 Task: Search one way flight ticket for 3 adults, 3 children in business from Lansing: Capital Region International Airport (was Lansing Capital City) to Springfield: Abraham Lincoln Capital Airport on 5-2-2023. Number of bags: 4 checked bags. Price is upto 25000. Outbound departure time preference is 16:30.
Action: Mouse moved to (352, 160)
Screenshot: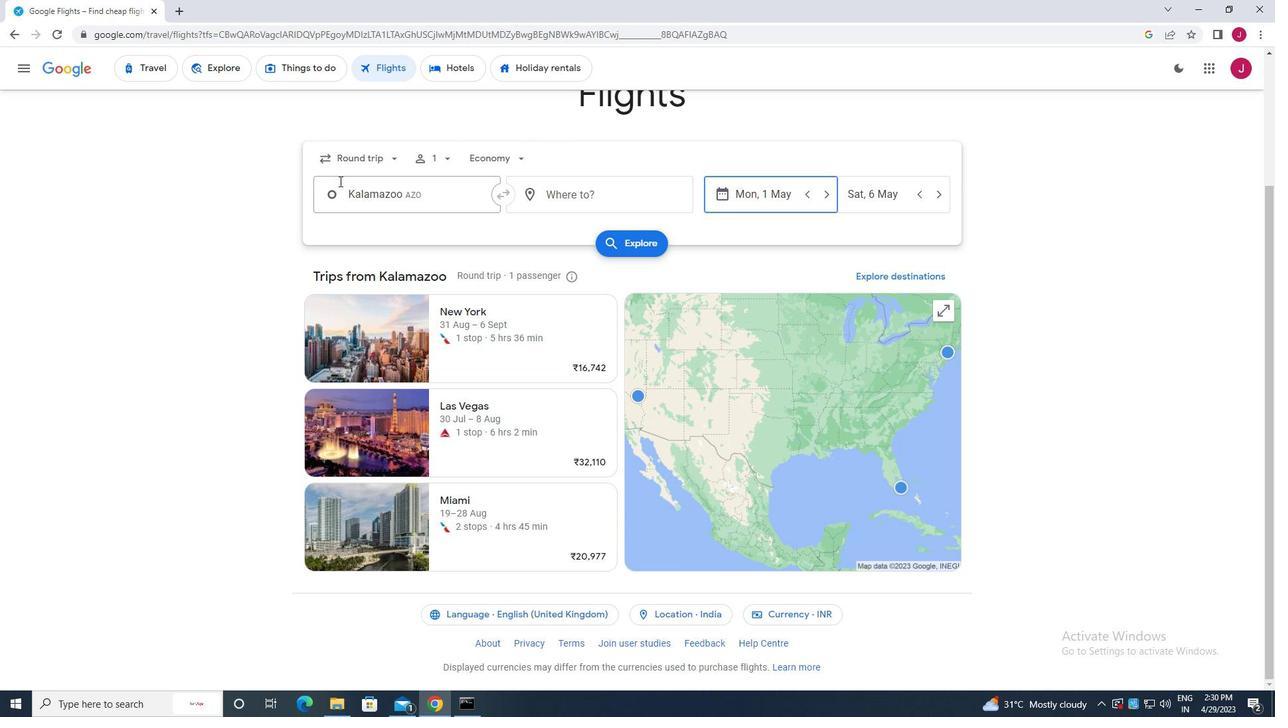 
Action: Mouse pressed left at (352, 160)
Screenshot: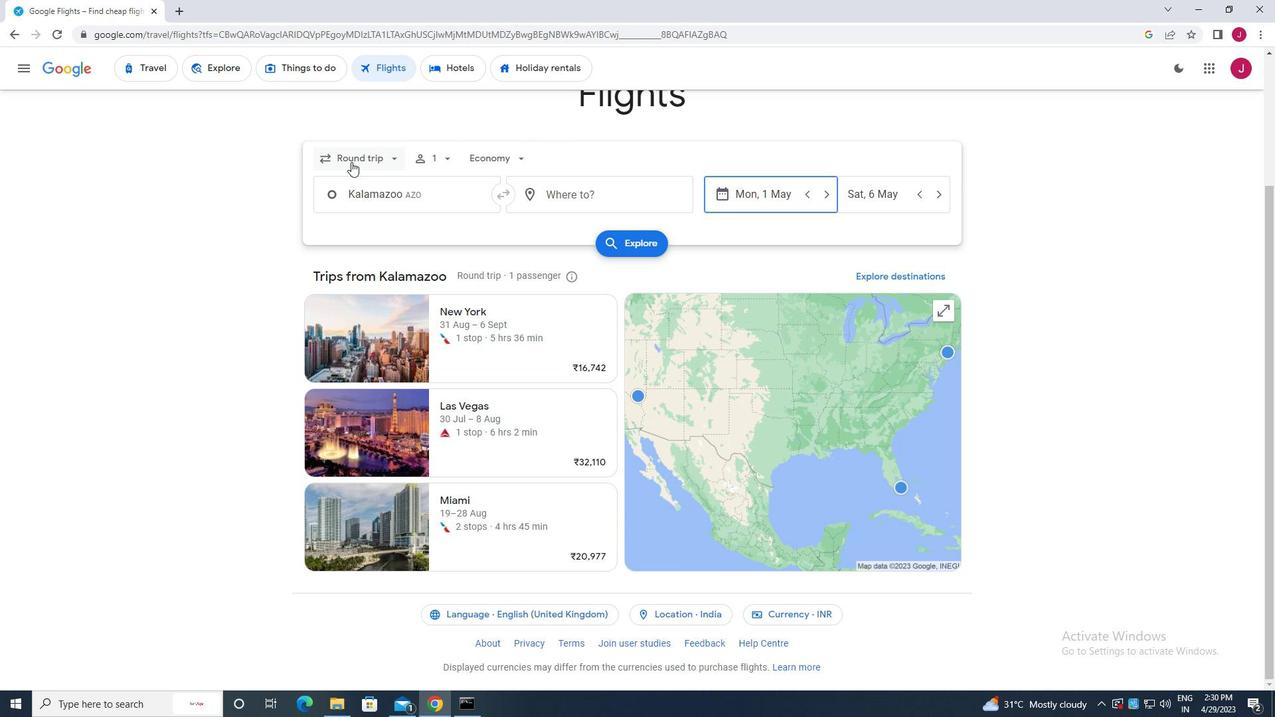 
Action: Mouse moved to (369, 221)
Screenshot: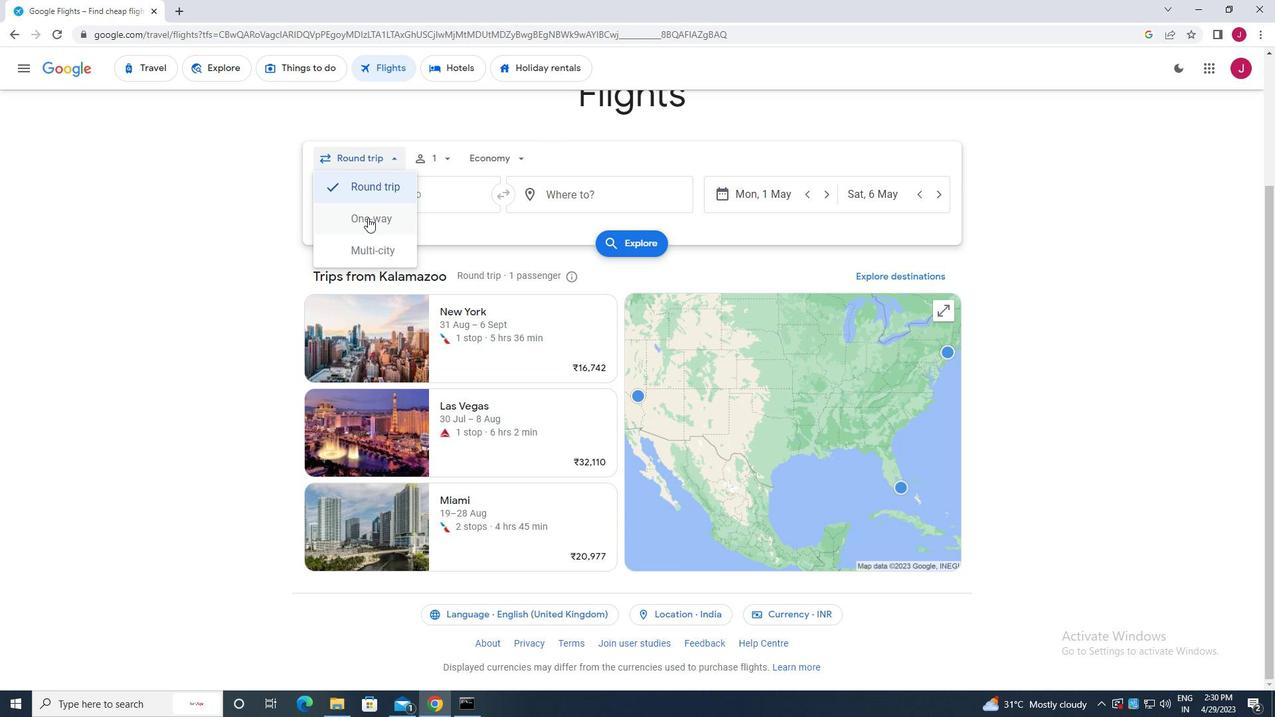 
Action: Mouse pressed left at (369, 221)
Screenshot: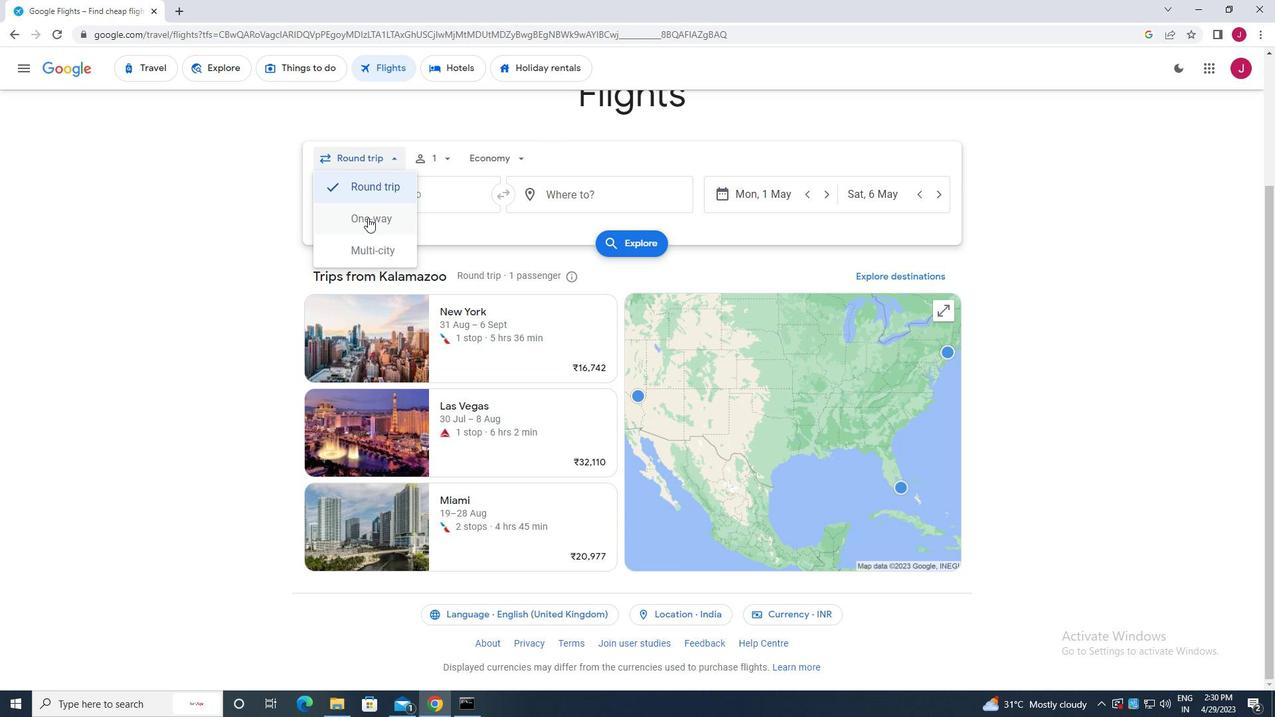 
Action: Mouse moved to (445, 159)
Screenshot: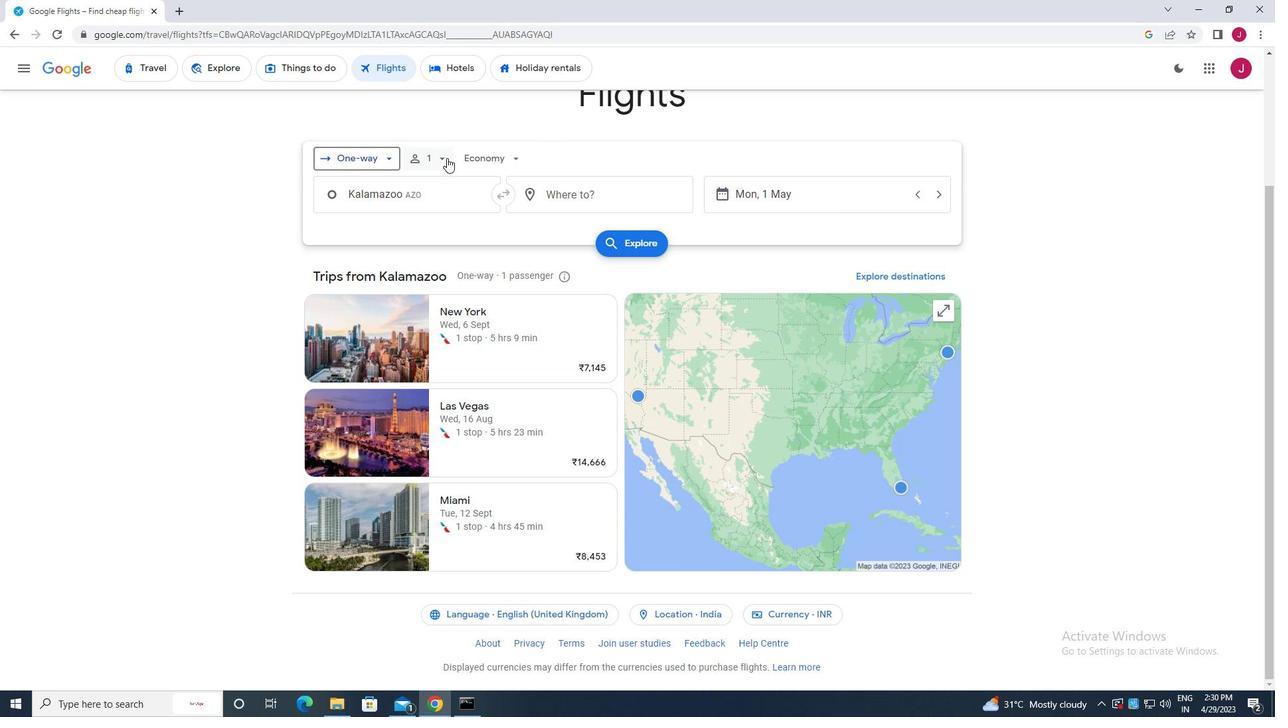 
Action: Mouse pressed left at (445, 159)
Screenshot: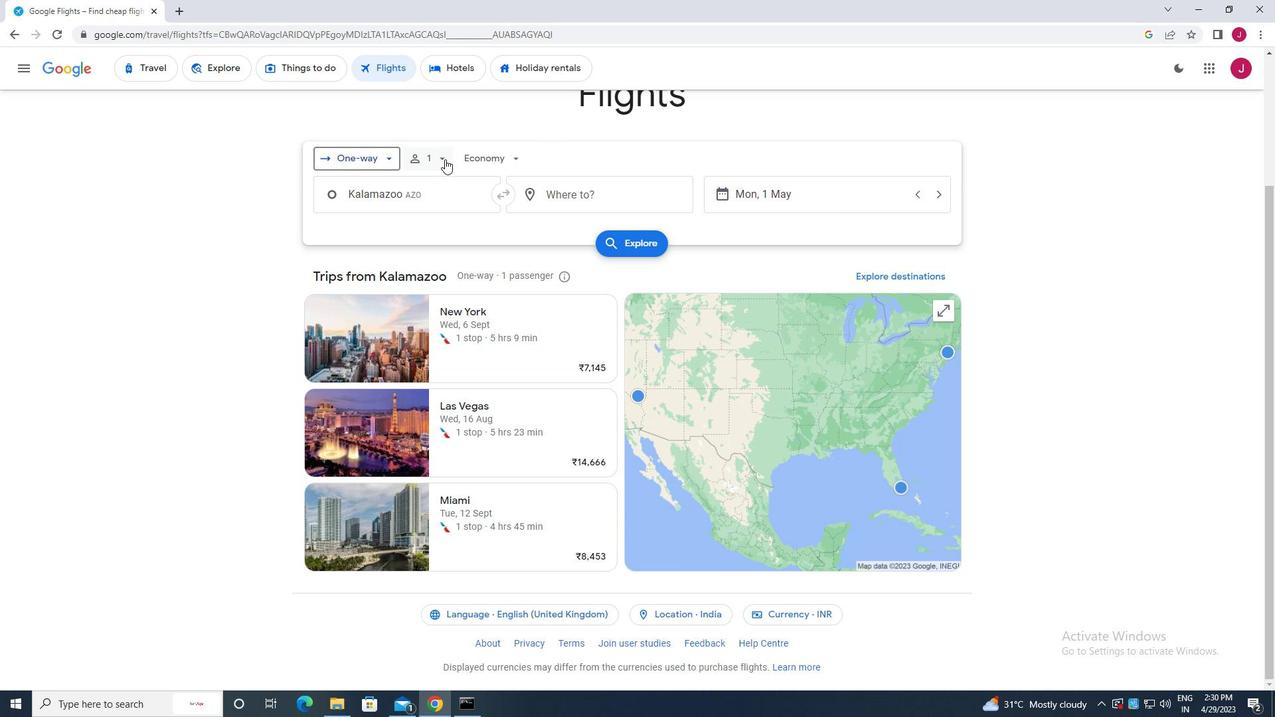 
Action: Mouse moved to (536, 192)
Screenshot: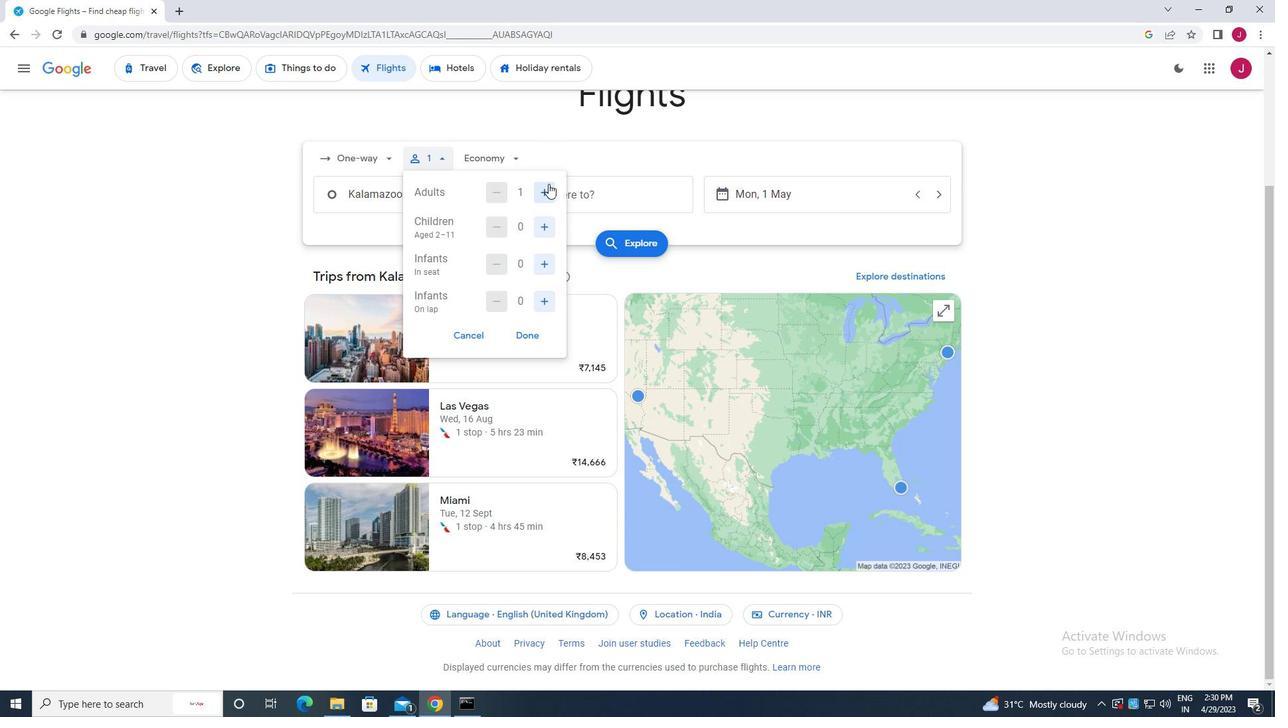 
Action: Mouse pressed left at (536, 192)
Screenshot: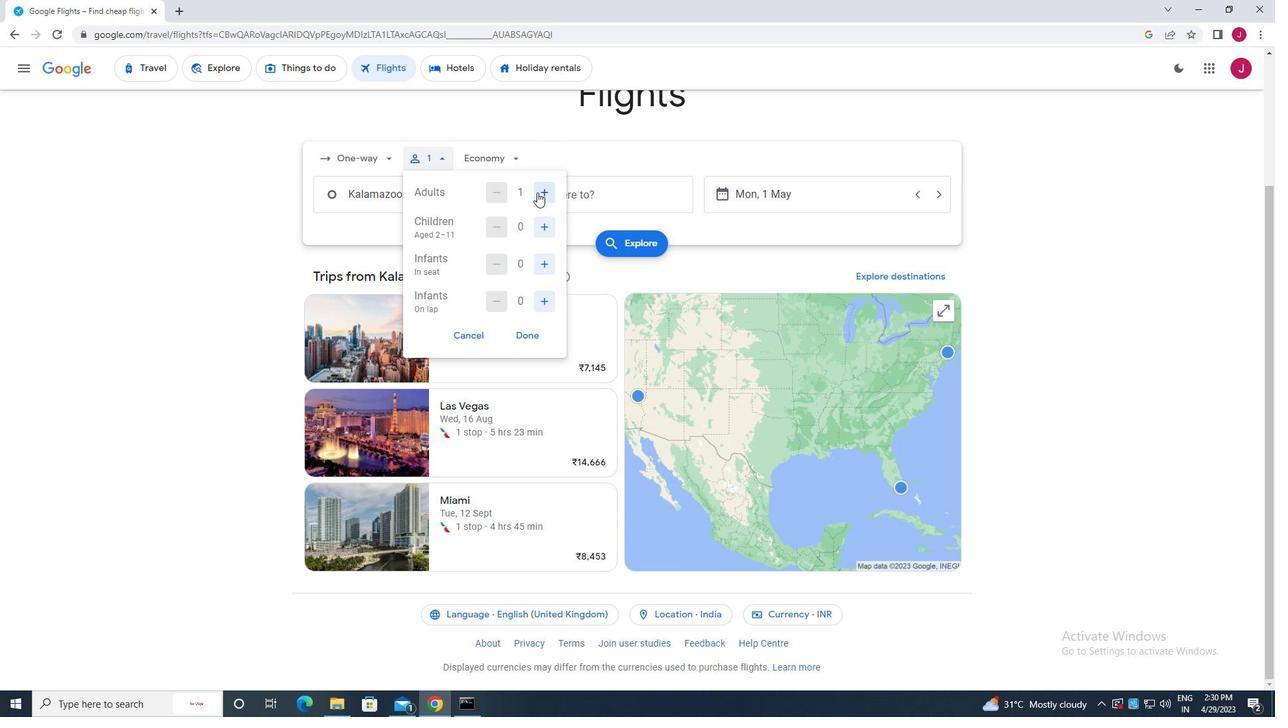 
Action: Mouse pressed left at (536, 192)
Screenshot: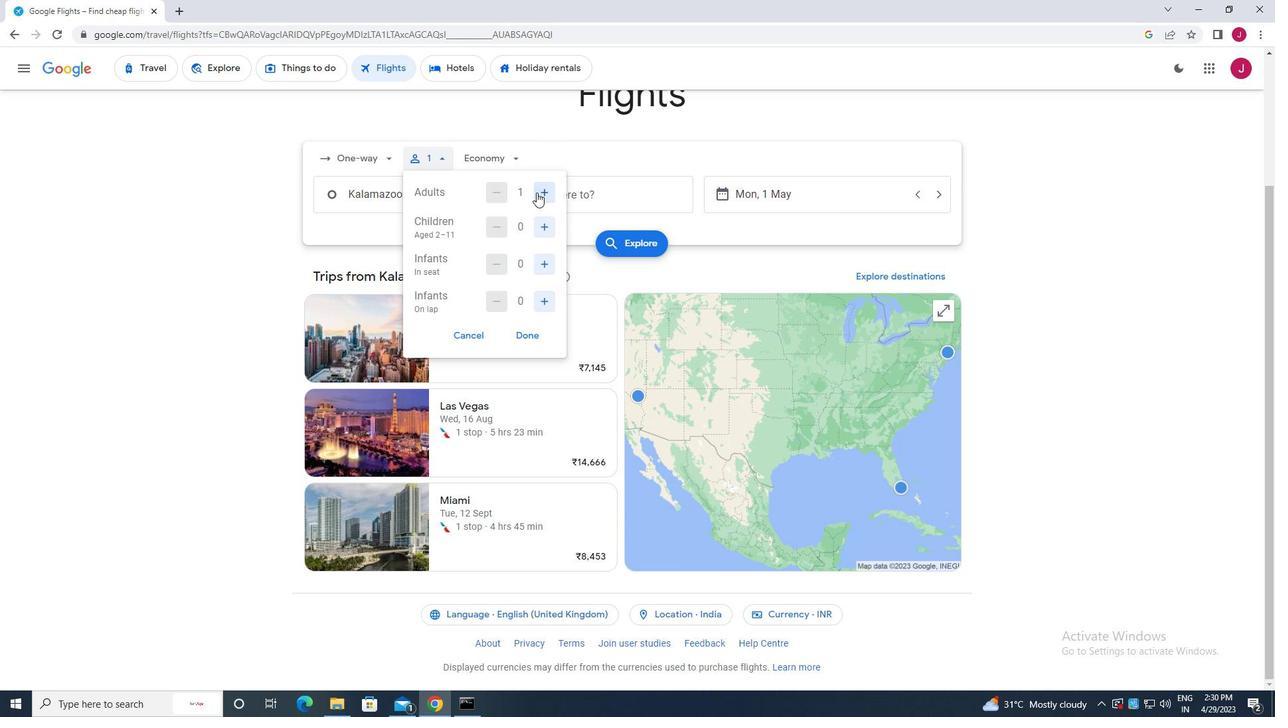 
Action: Mouse moved to (536, 229)
Screenshot: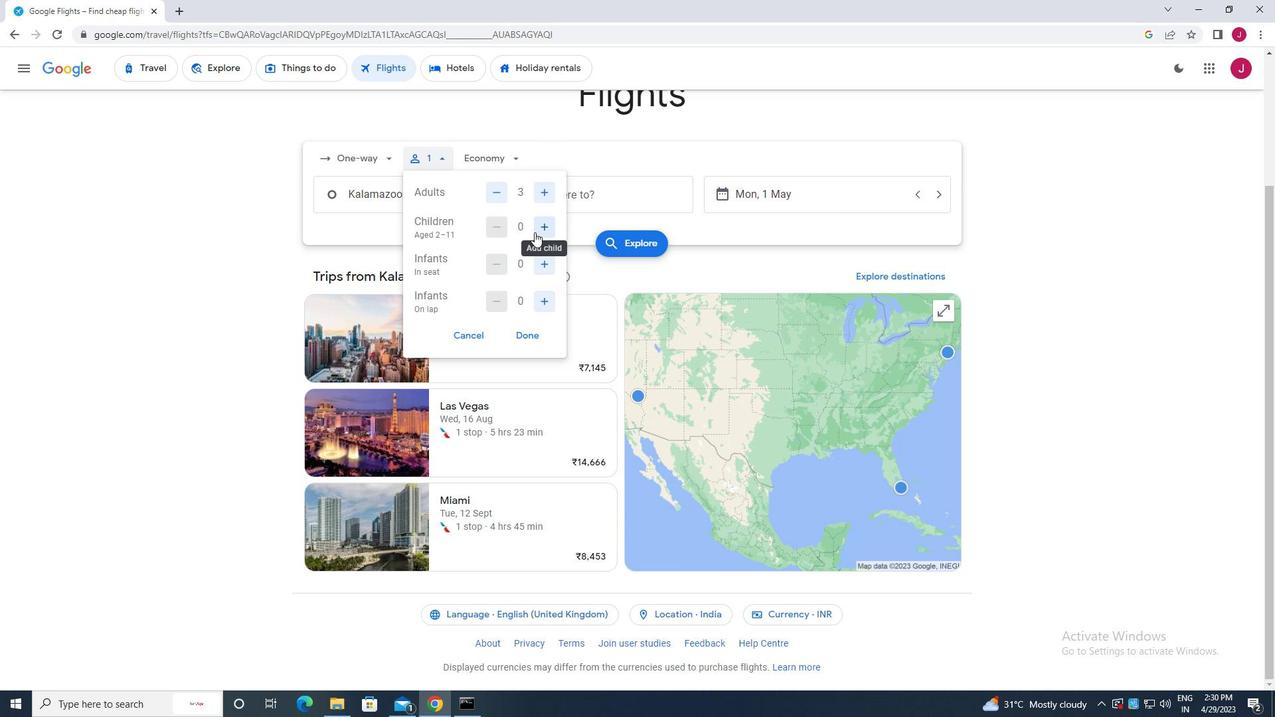 
Action: Mouse pressed left at (536, 229)
Screenshot: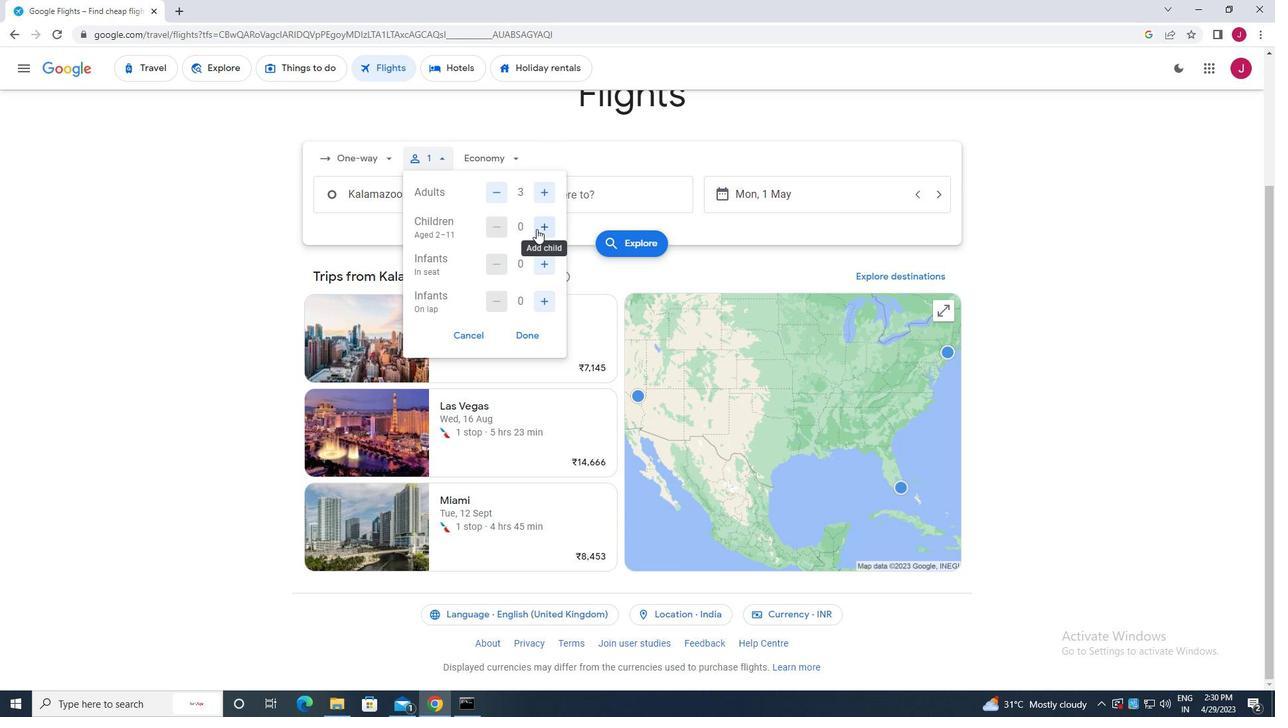 
Action: Mouse pressed left at (536, 229)
Screenshot: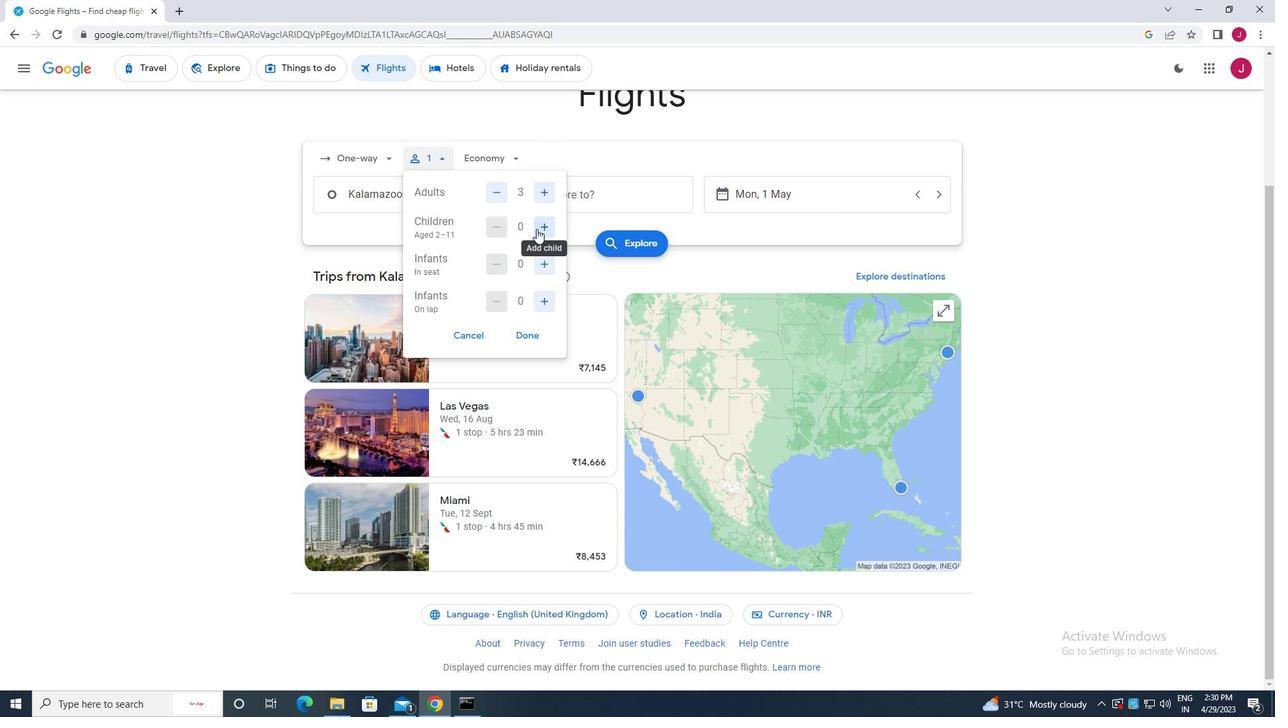 
Action: Mouse pressed left at (536, 229)
Screenshot: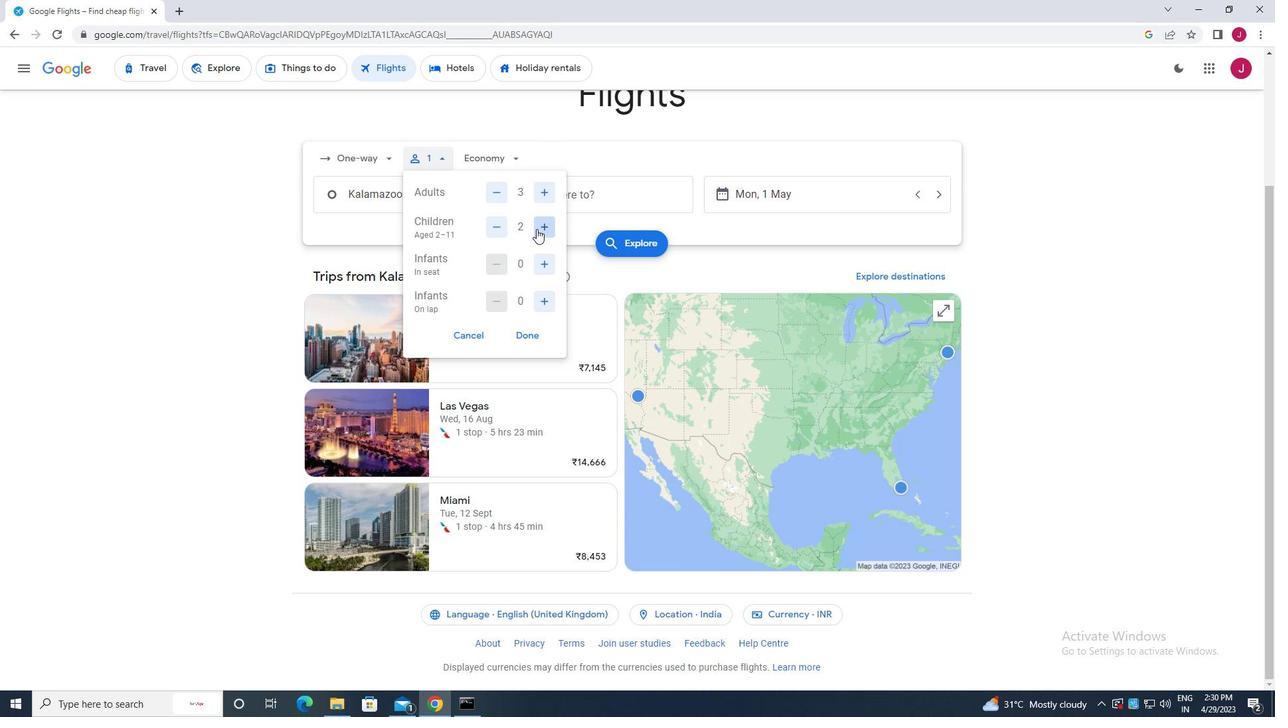 
Action: Mouse moved to (523, 333)
Screenshot: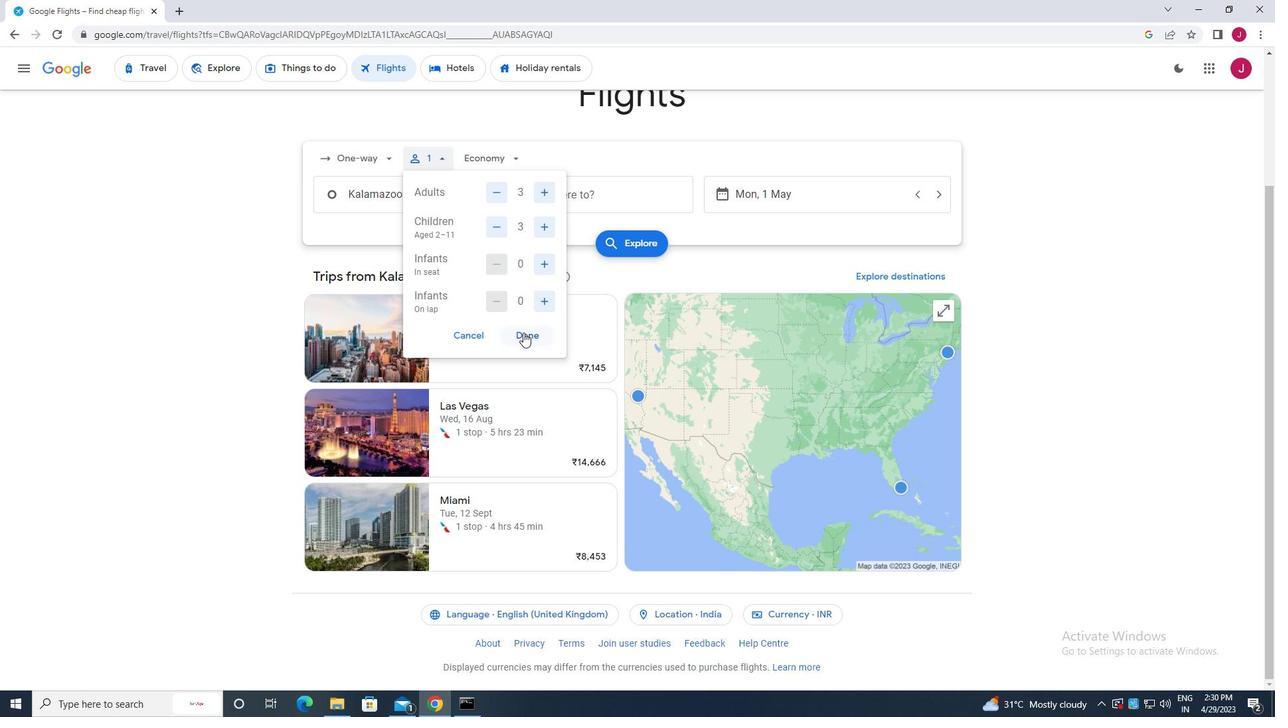 
Action: Mouse pressed left at (523, 333)
Screenshot: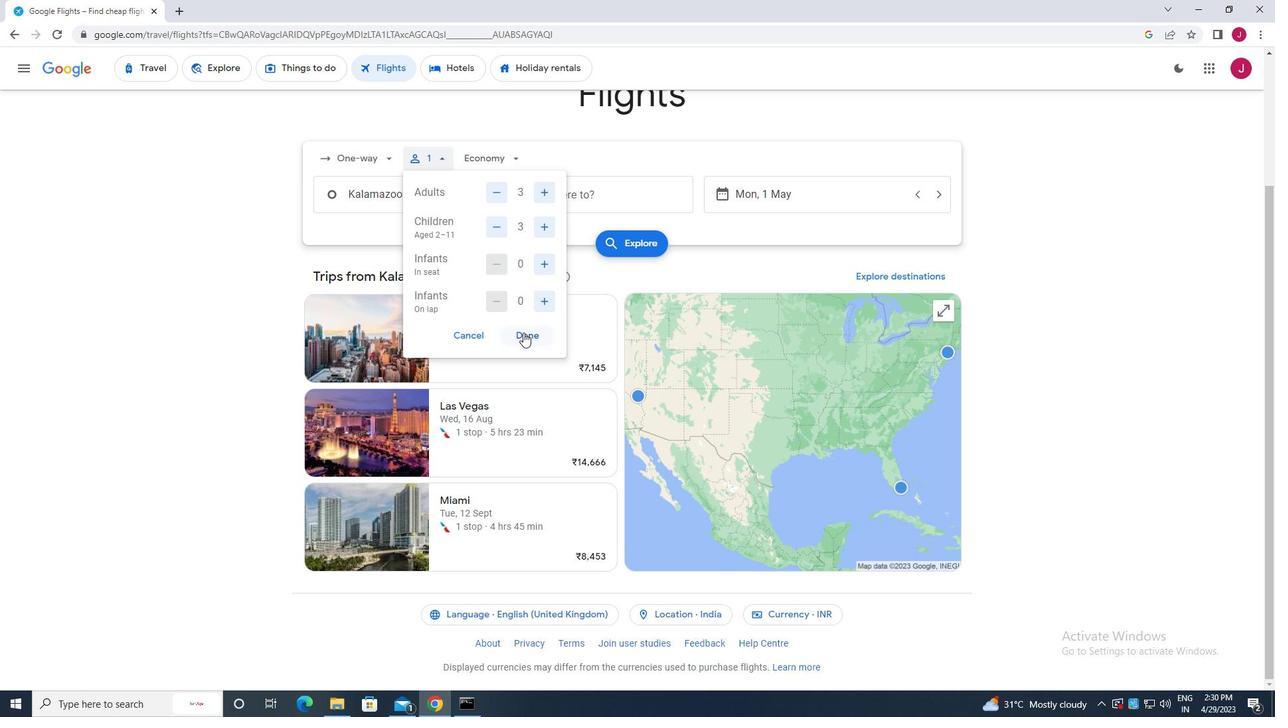 
Action: Mouse moved to (507, 158)
Screenshot: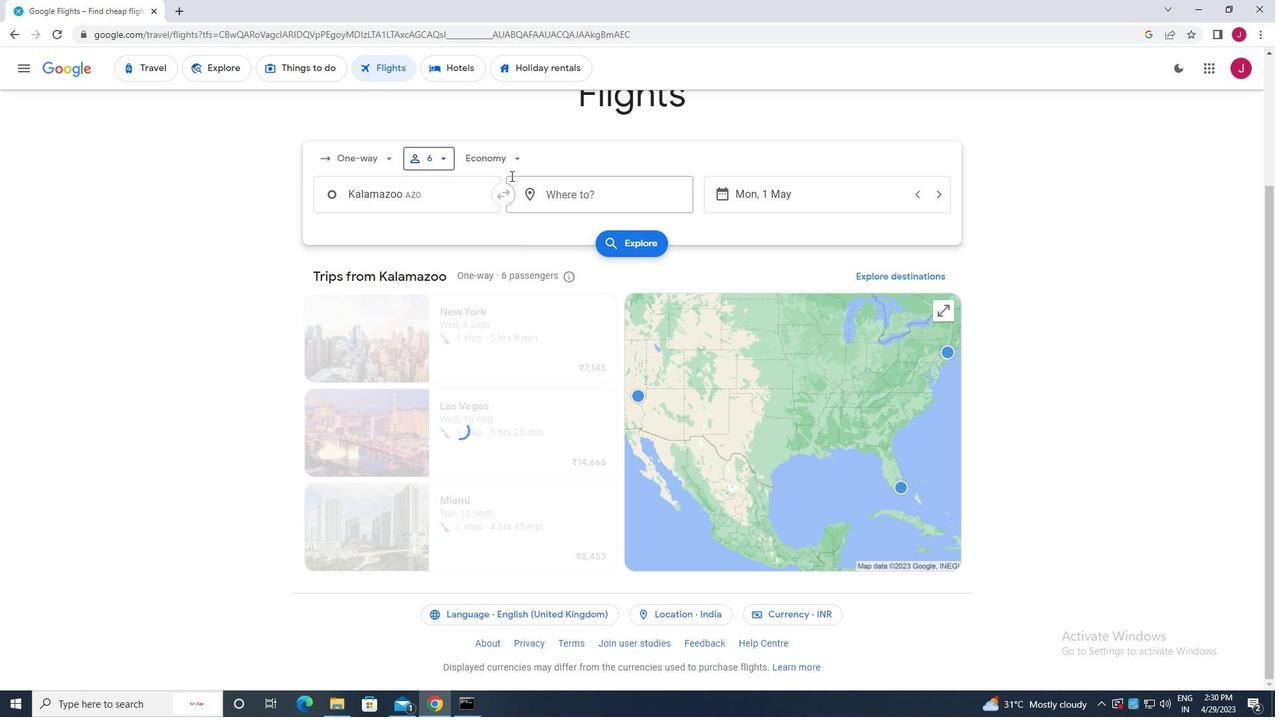 
Action: Mouse pressed left at (507, 158)
Screenshot: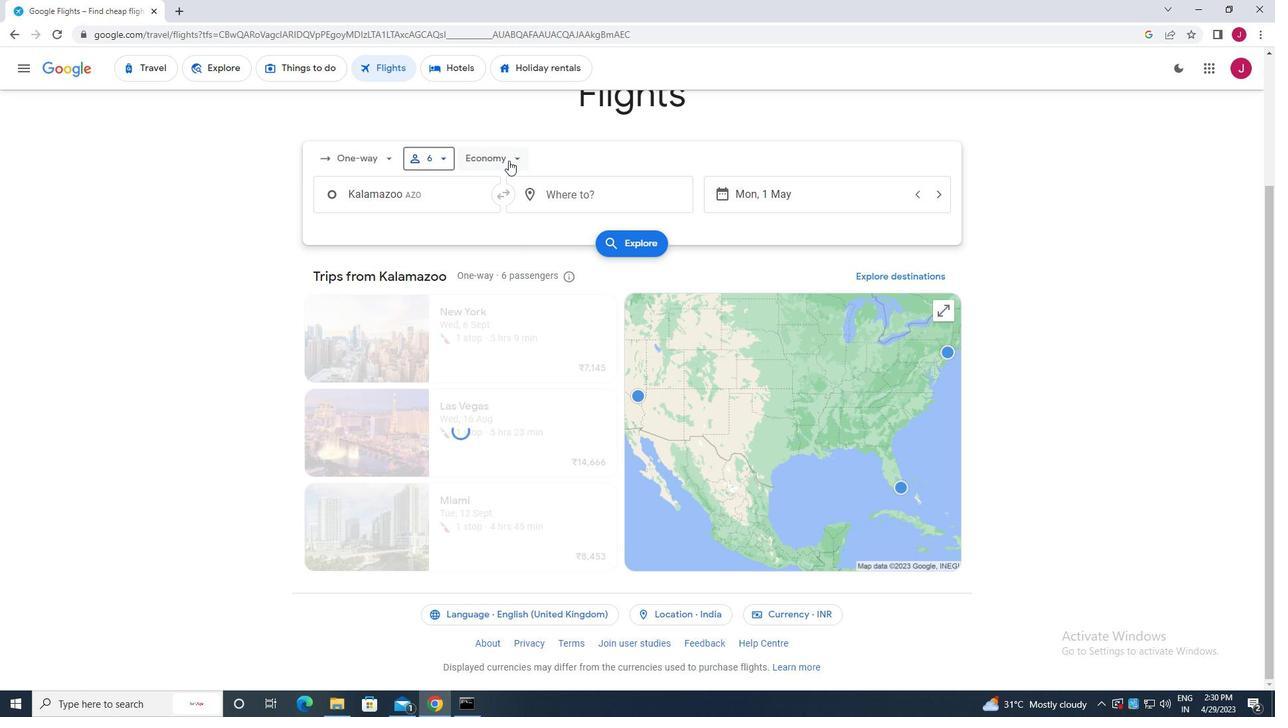 
Action: Mouse moved to (518, 247)
Screenshot: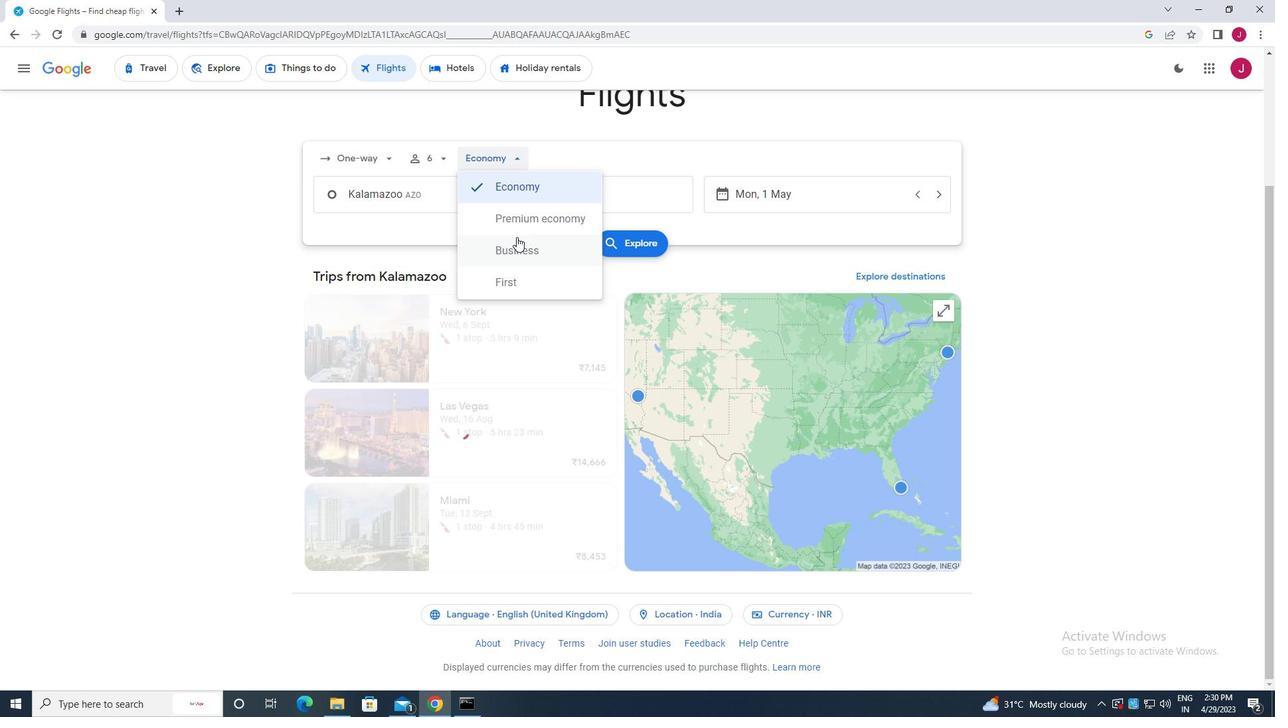 
Action: Mouse pressed left at (518, 247)
Screenshot: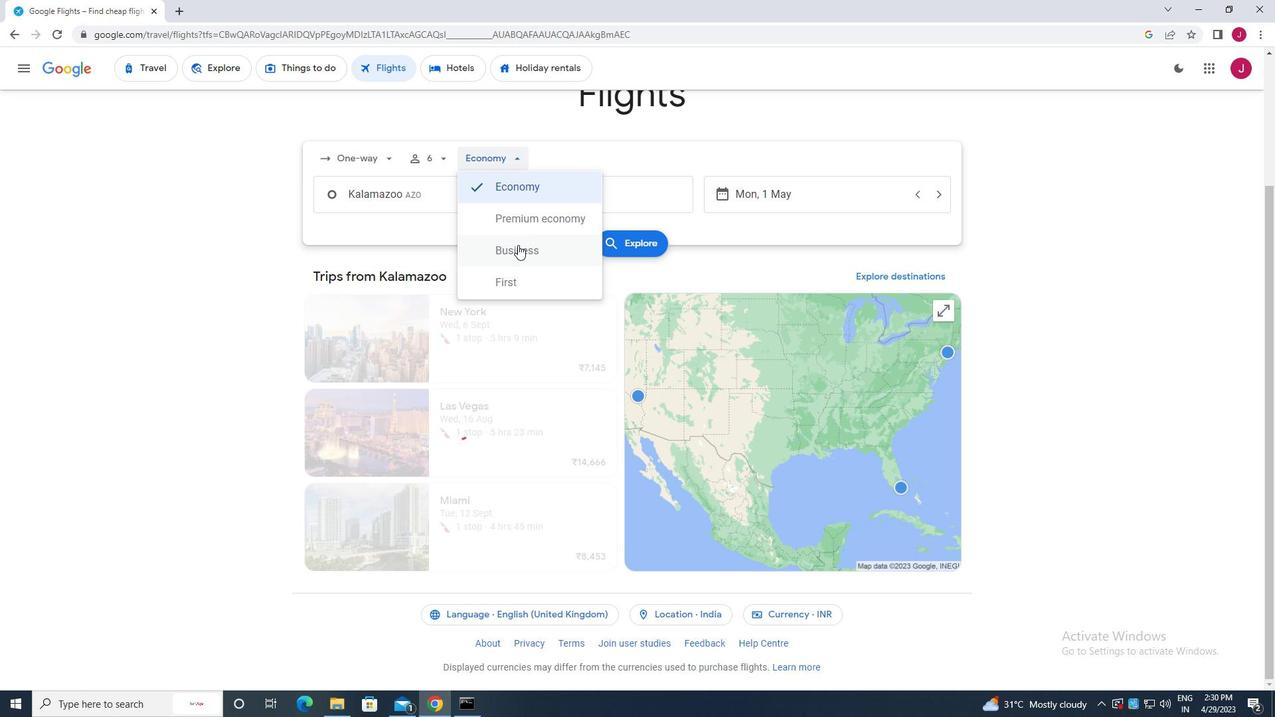 
Action: Mouse moved to (433, 204)
Screenshot: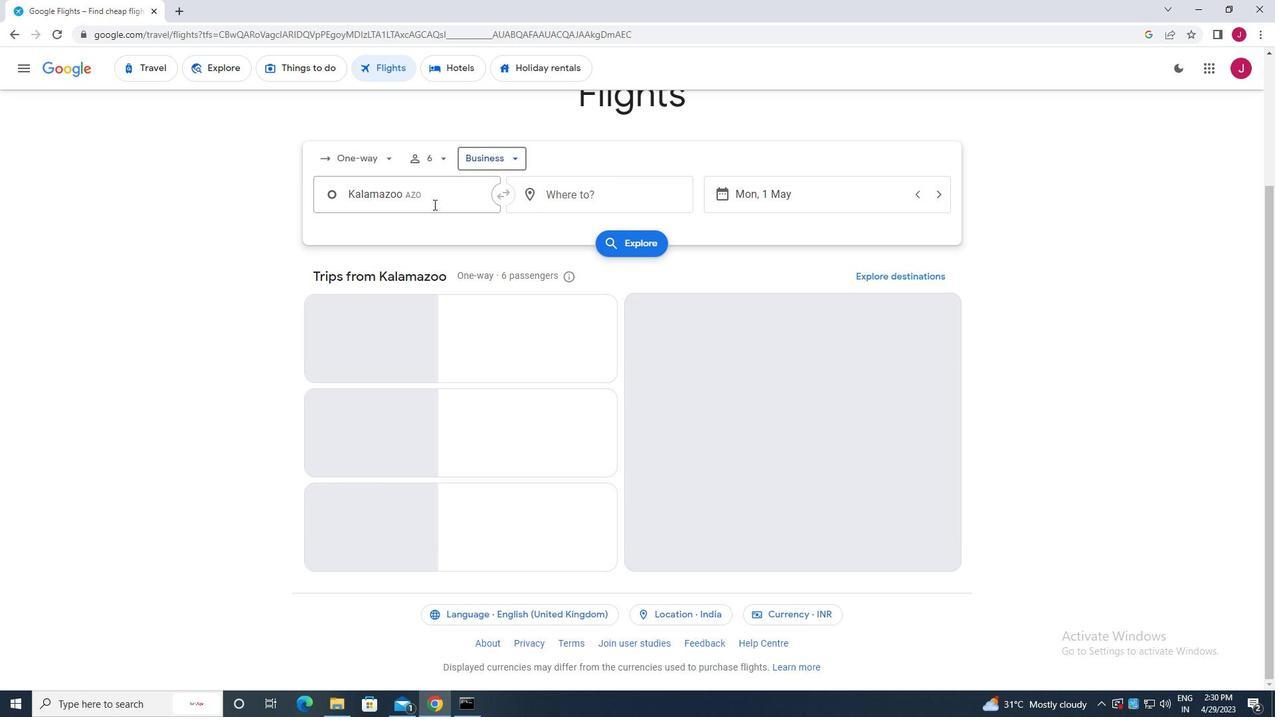 
Action: Mouse pressed left at (433, 204)
Screenshot: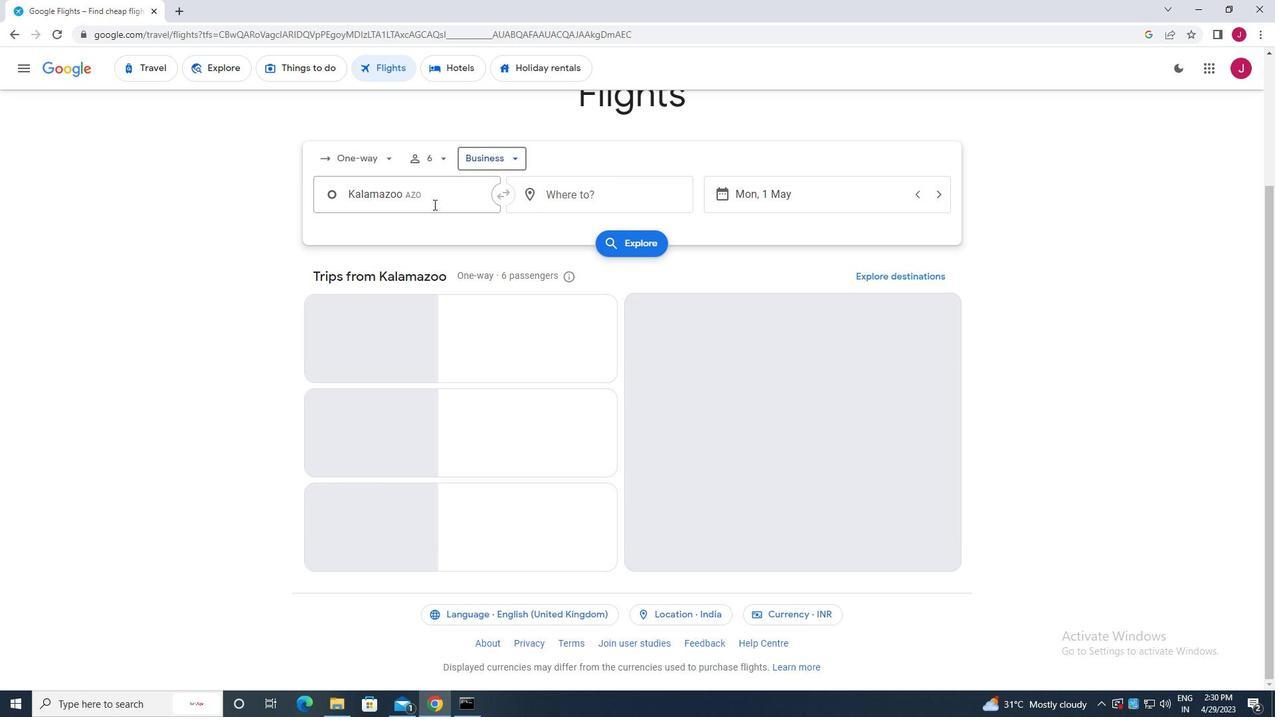 
Action: Mouse moved to (433, 204)
Screenshot: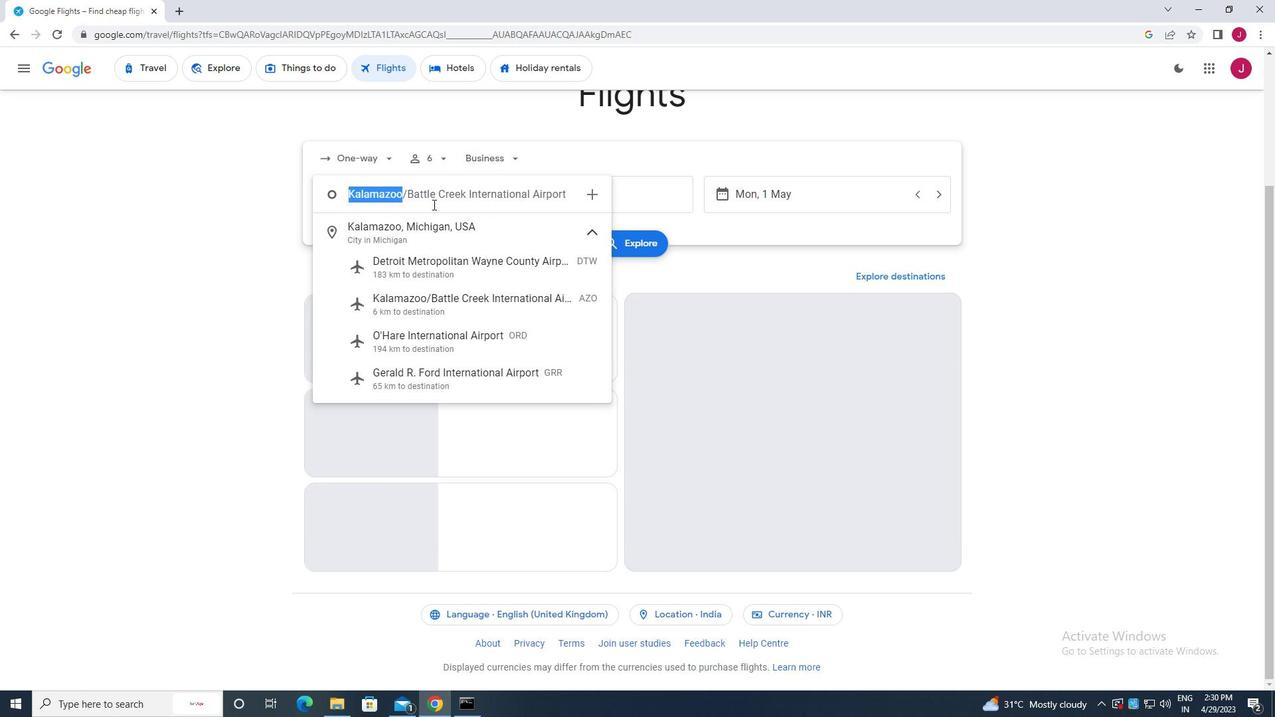 
Action: Key pressed capital<Key.space>re
Screenshot: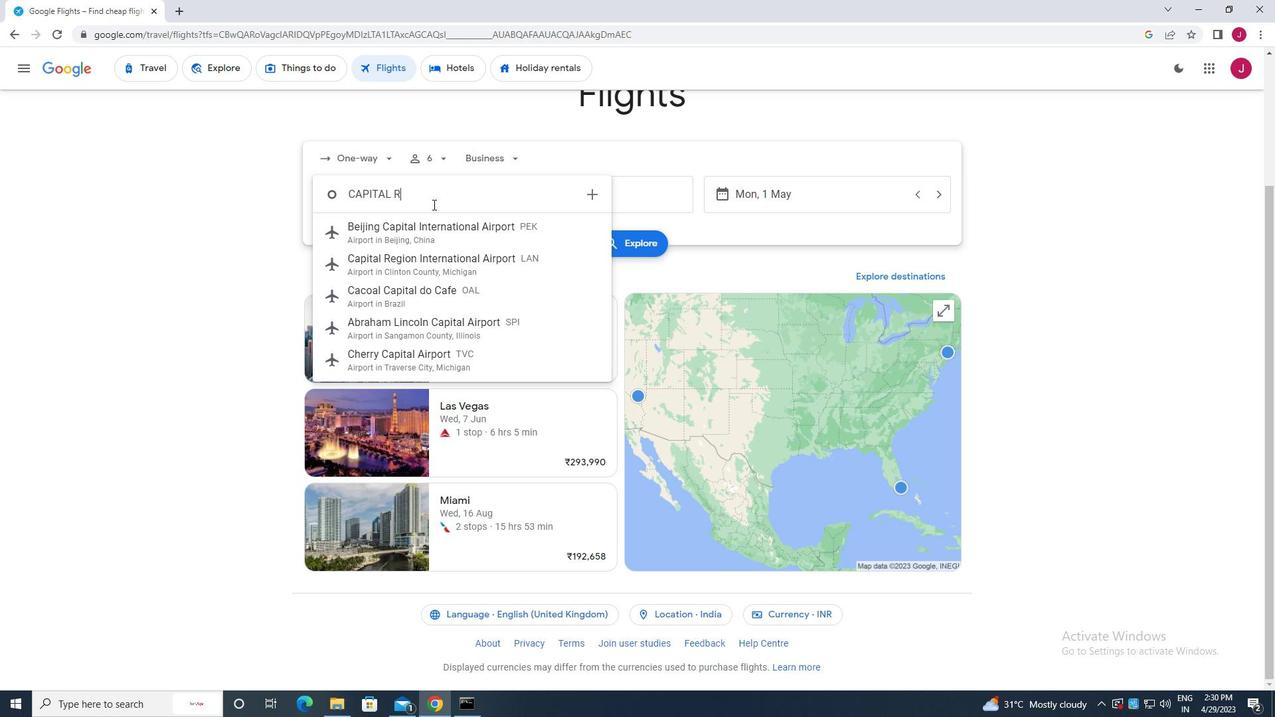 
Action: Mouse moved to (430, 238)
Screenshot: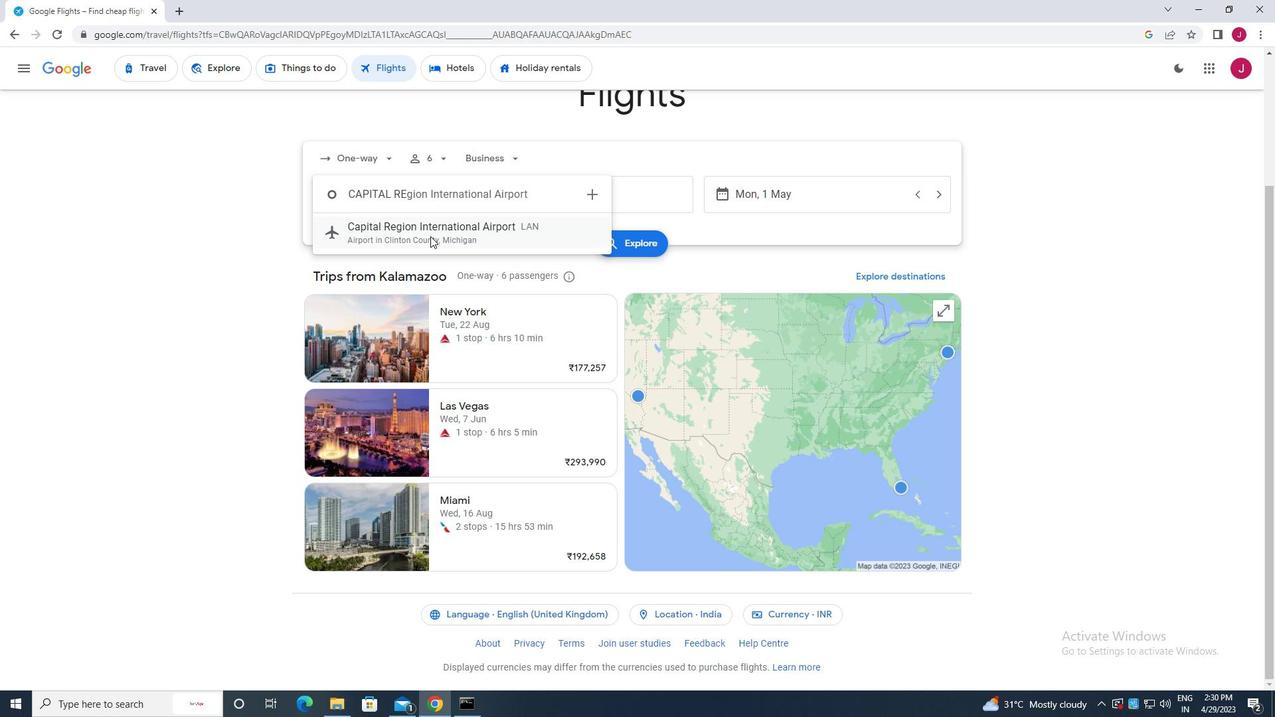 
Action: Mouse pressed left at (430, 238)
Screenshot: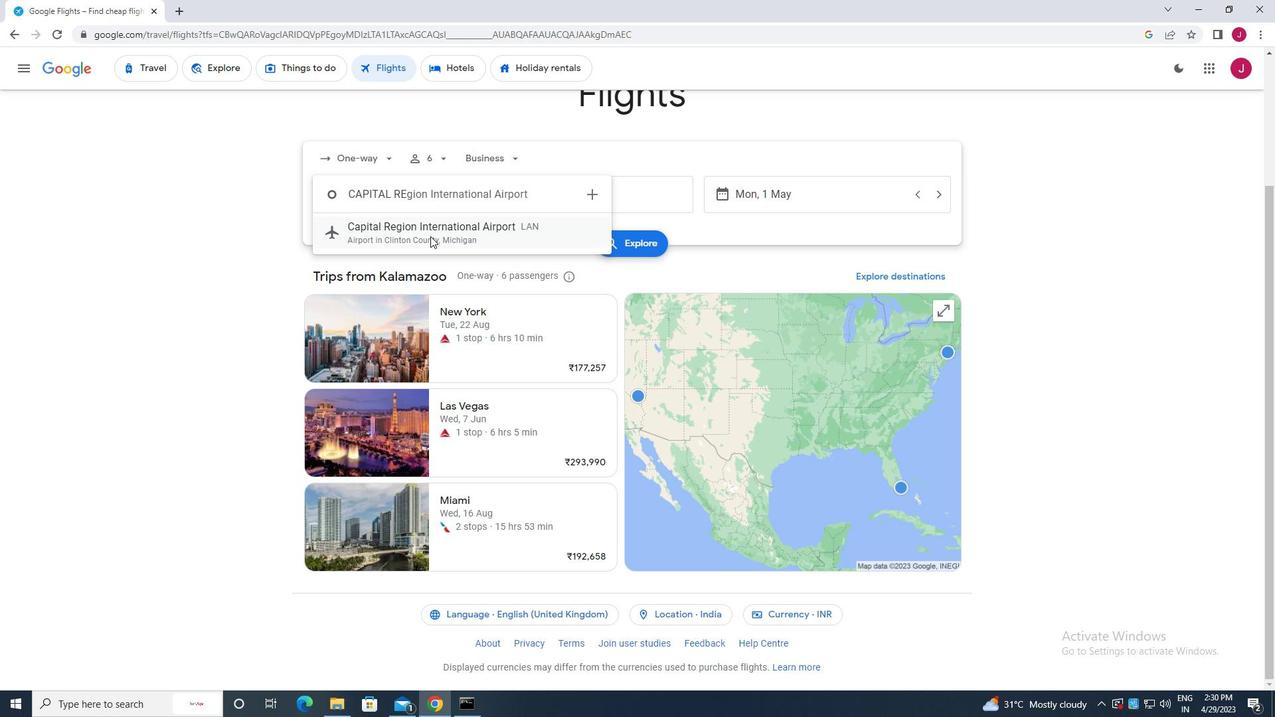 
Action: Mouse moved to (619, 195)
Screenshot: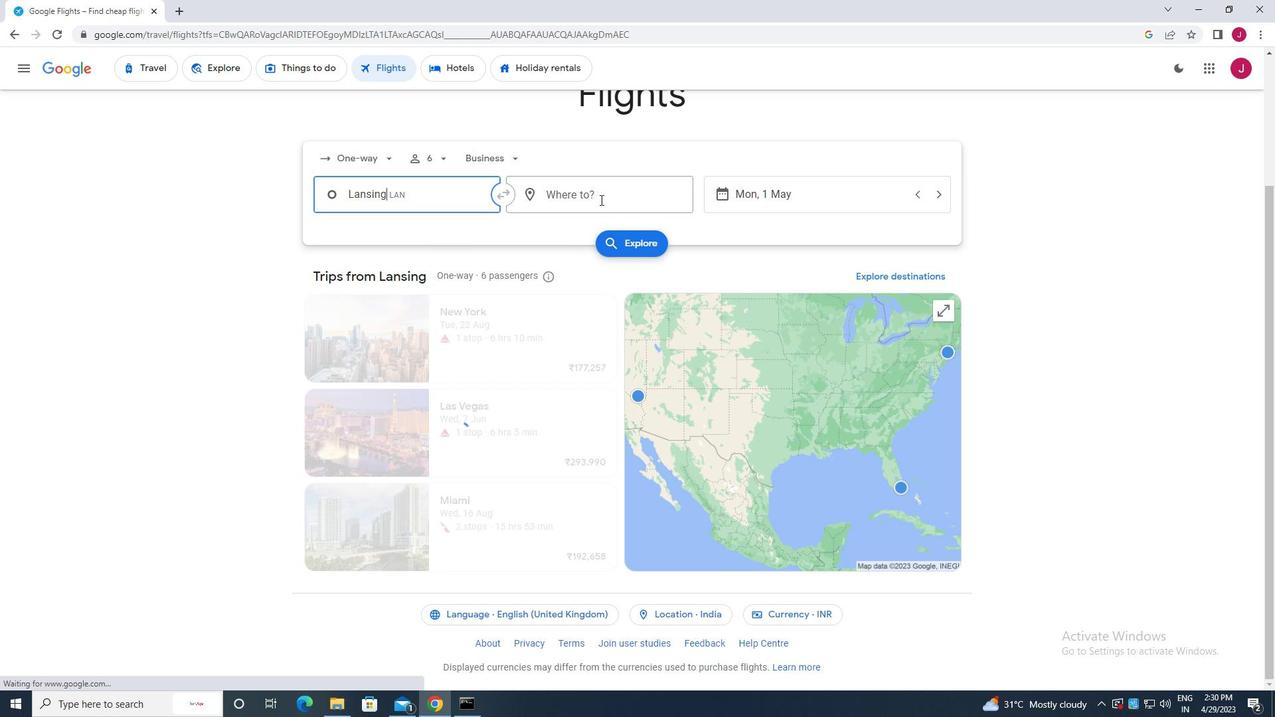 
Action: Mouse pressed left at (619, 195)
Screenshot: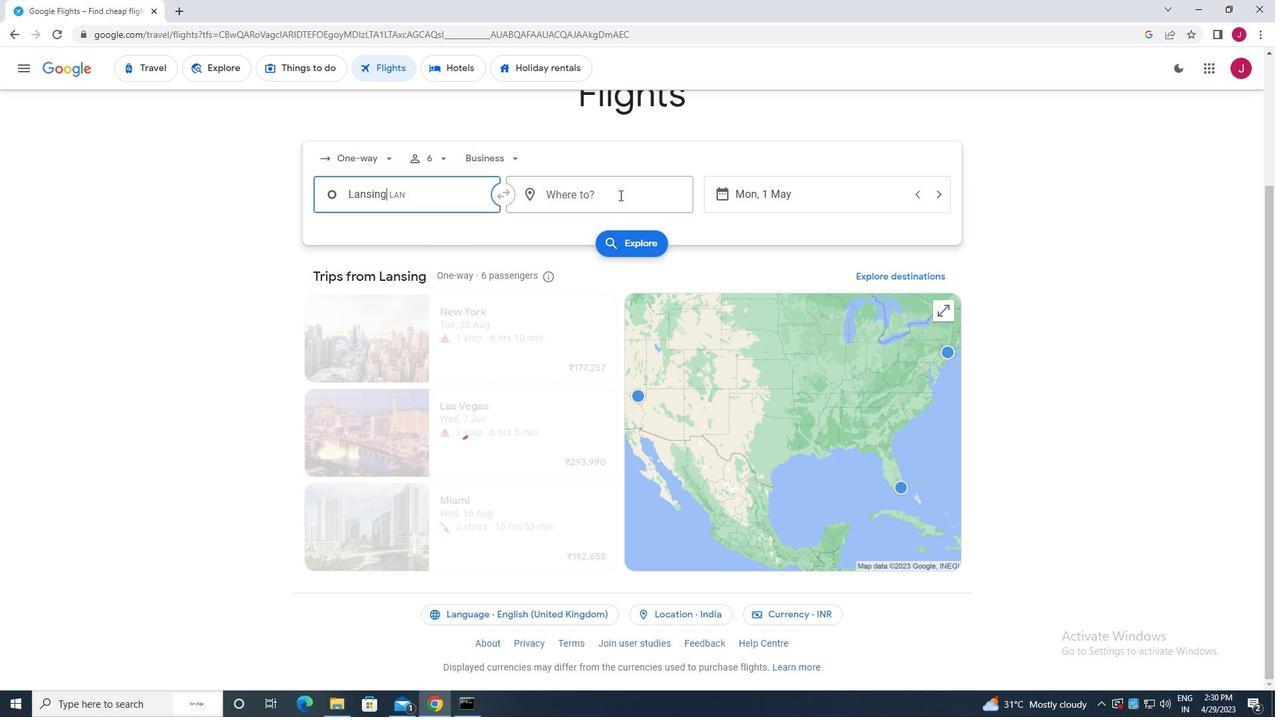 
Action: Mouse moved to (622, 194)
Screenshot: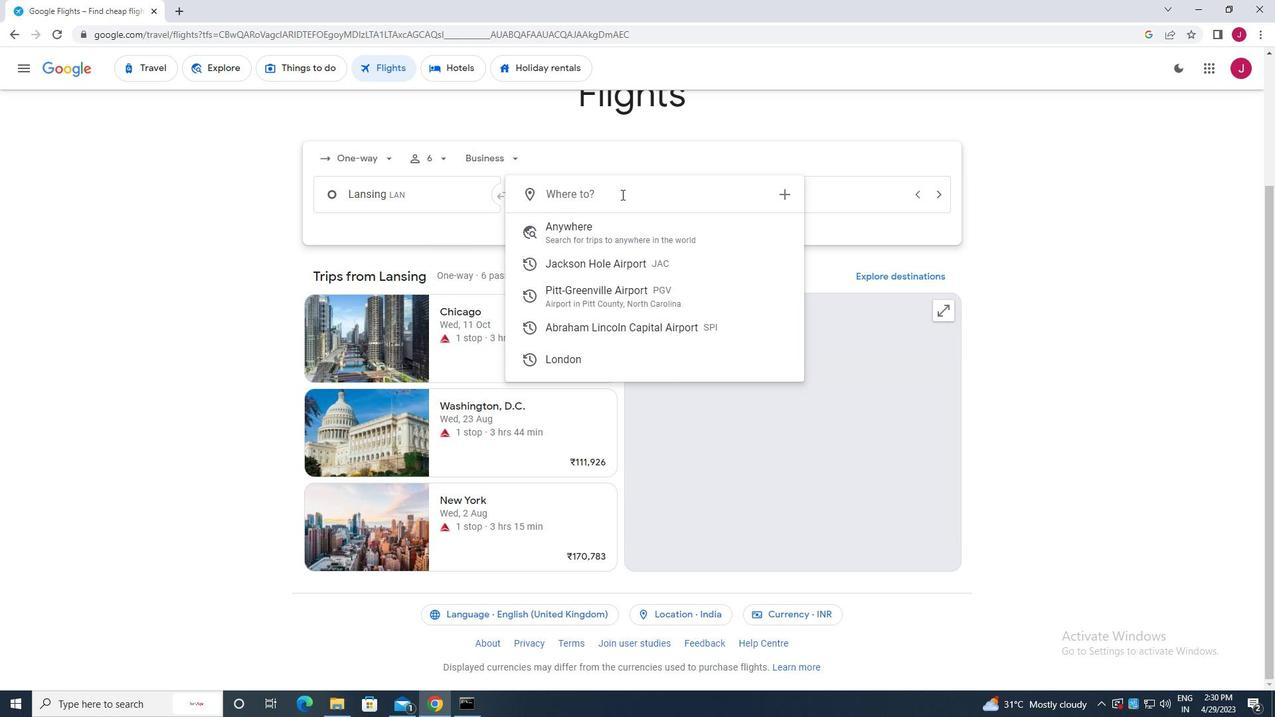 
Action: Key pressed springf
Screenshot: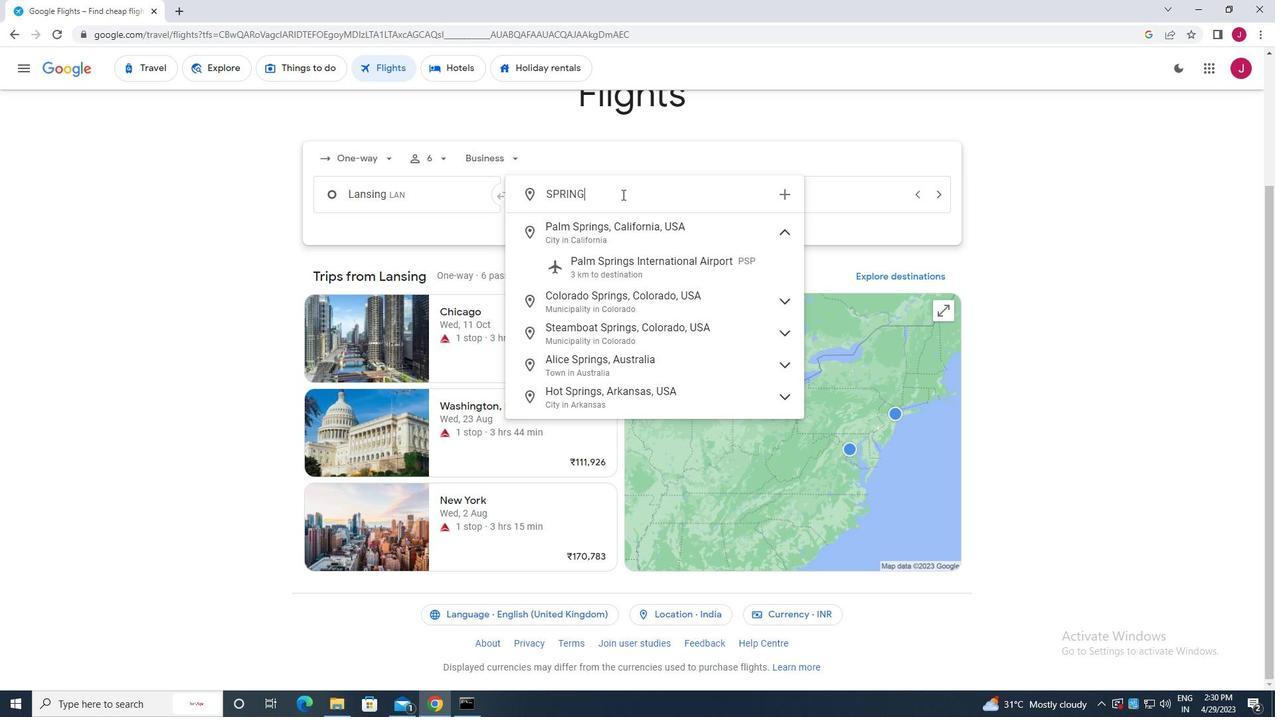
Action: Mouse moved to (629, 304)
Screenshot: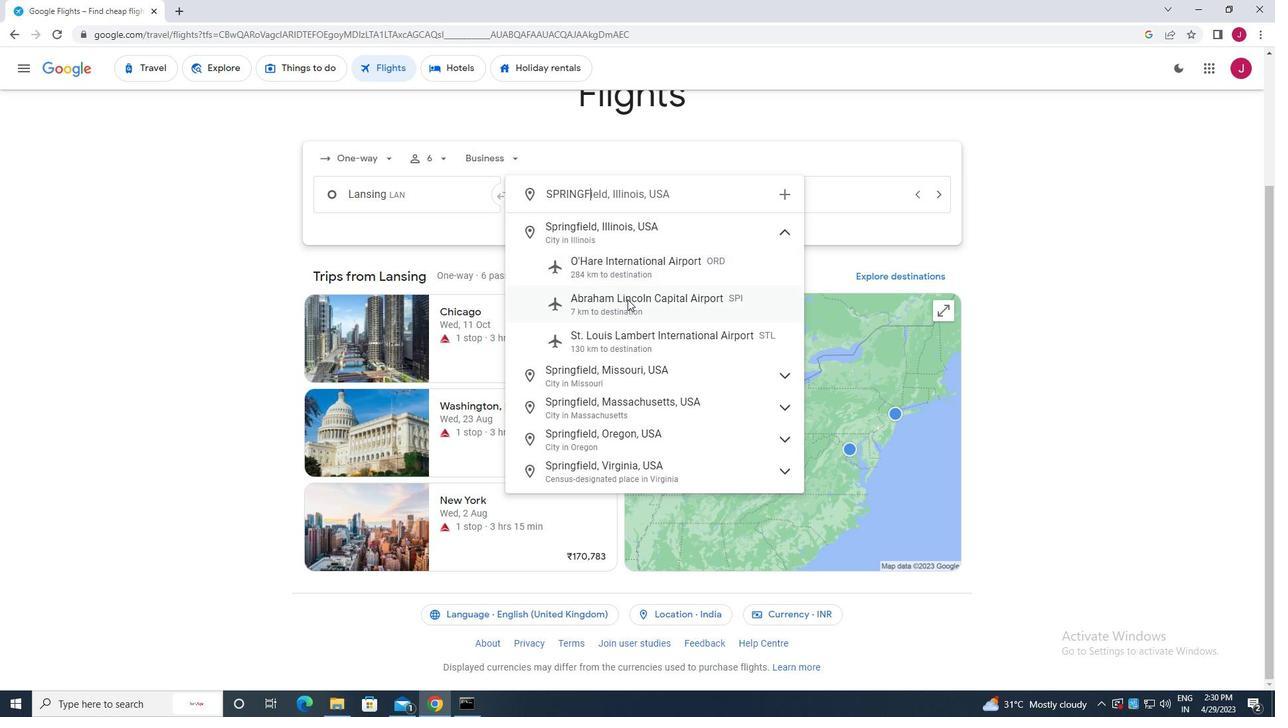 
Action: Mouse pressed left at (629, 304)
Screenshot: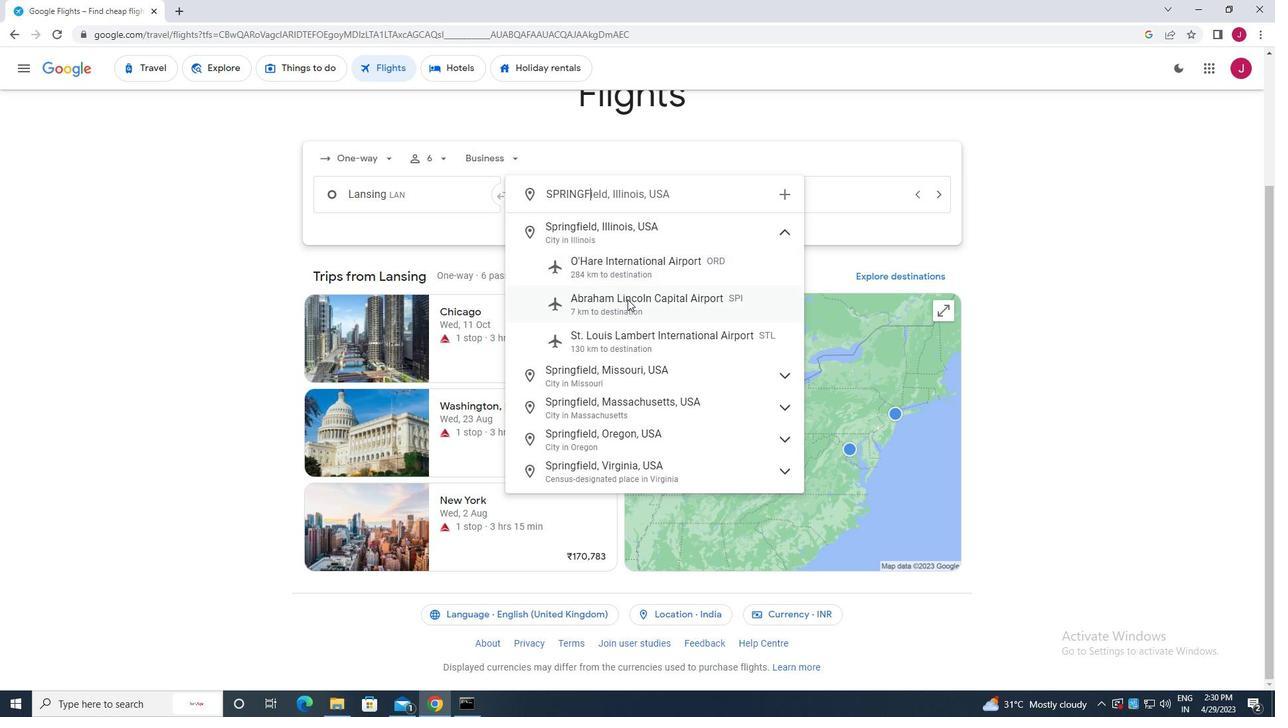 
Action: Mouse moved to (798, 197)
Screenshot: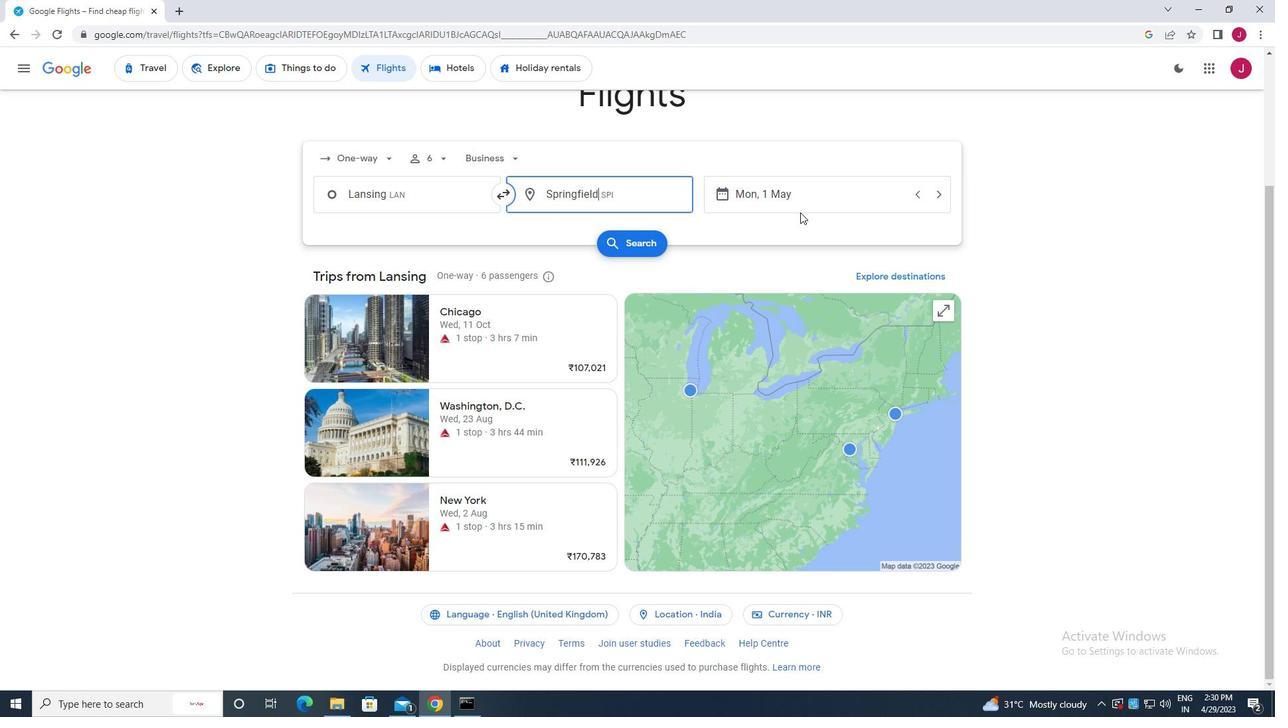 
Action: Mouse pressed left at (798, 197)
Screenshot: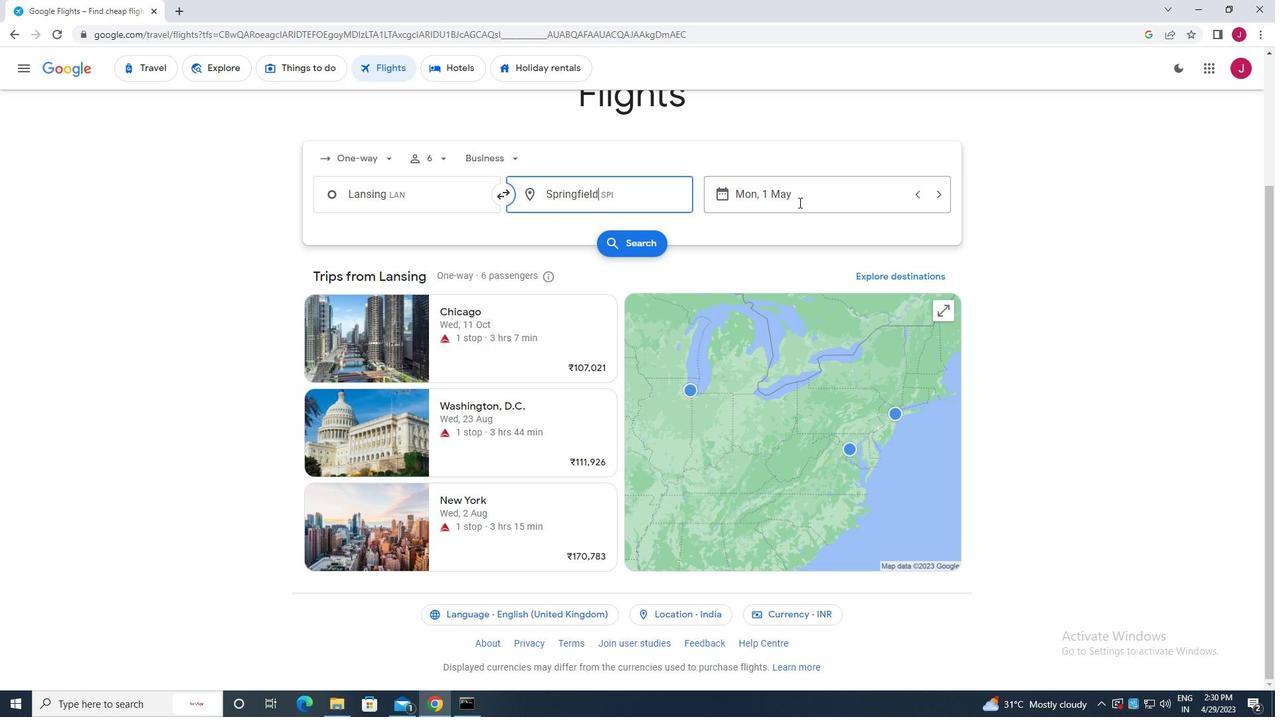 
Action: Mouse moved to (799, 299)
Screenshot: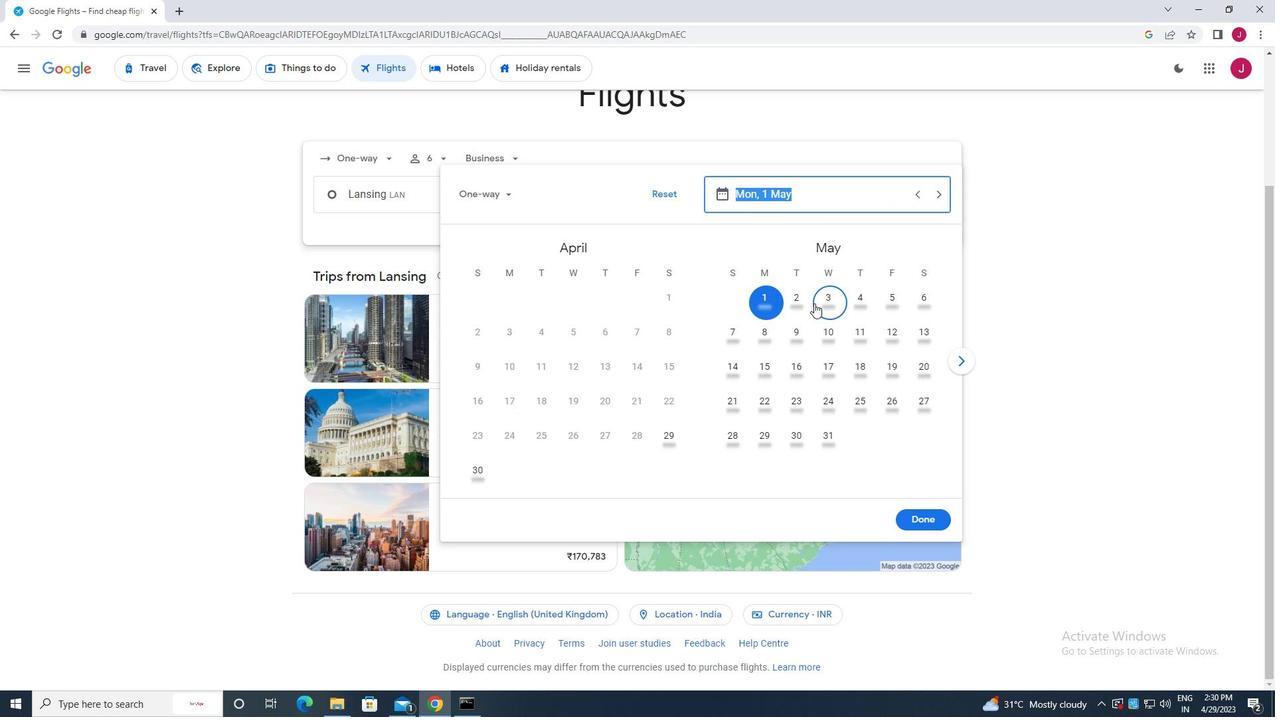 
Action: Mouse pressed left at (799, 299)
Screenshot: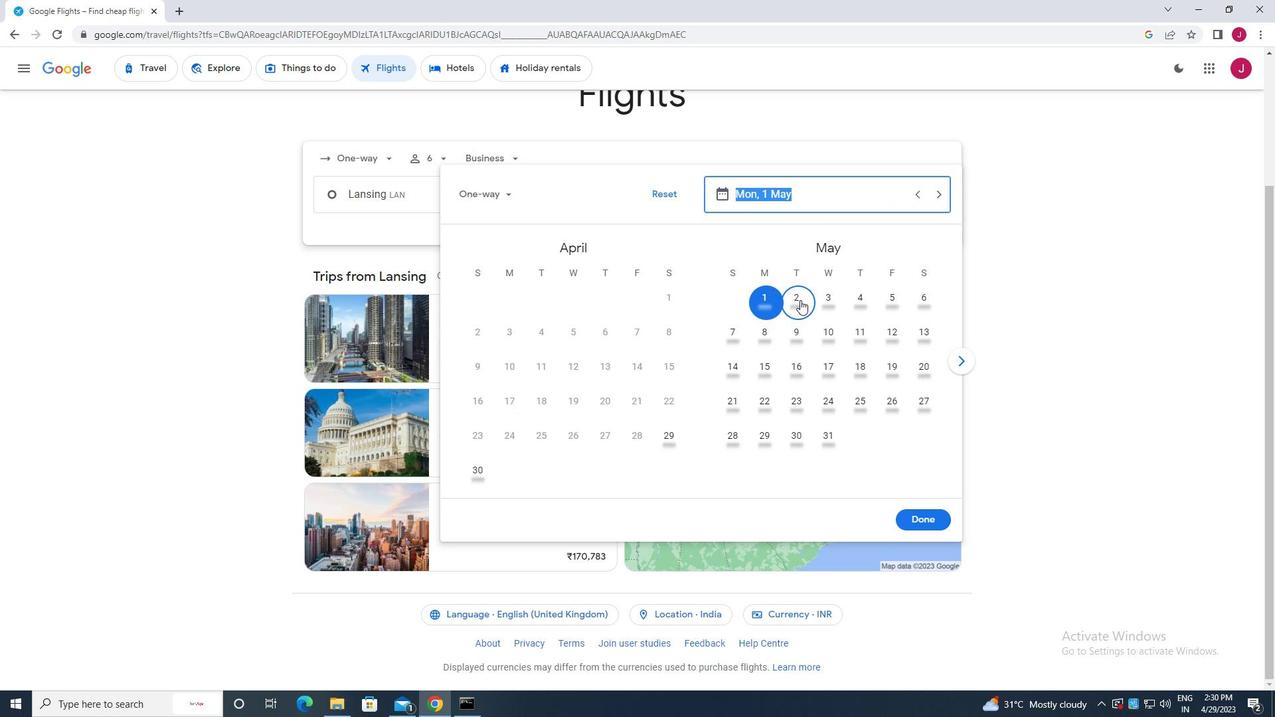 
Action: Mouse moved to (907, 519)
Screenshot: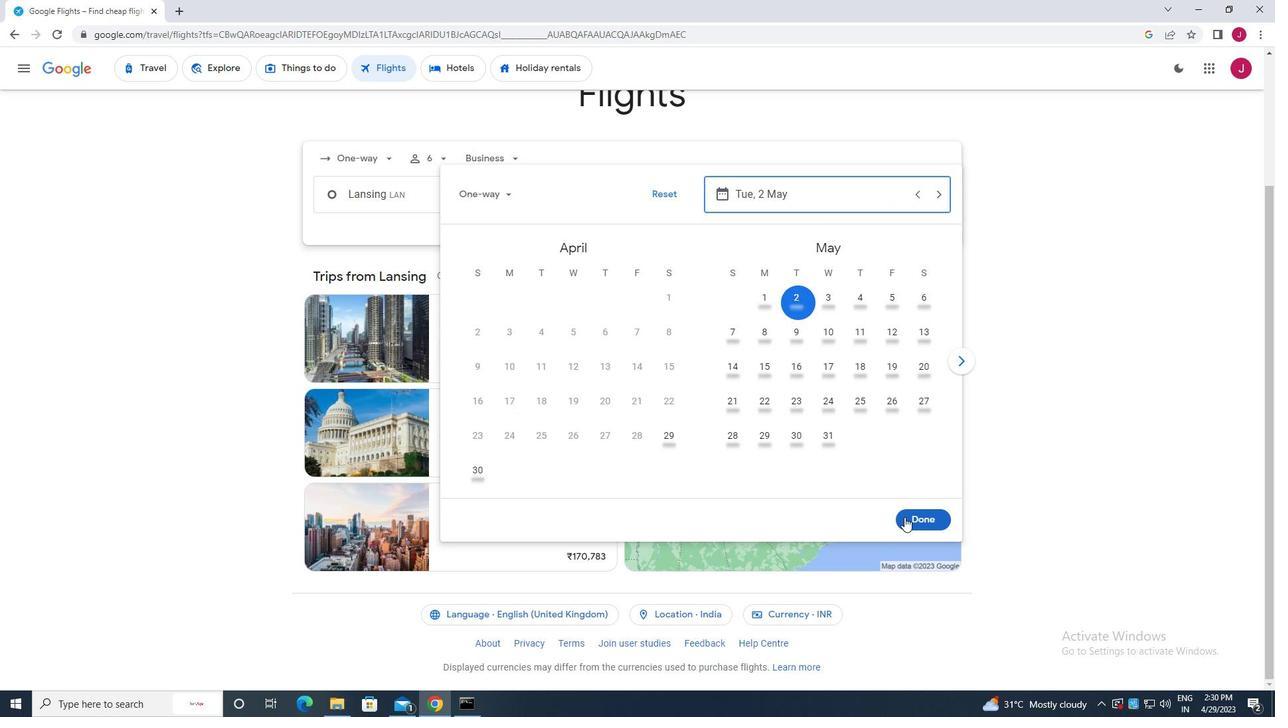 
Action: Mouse pressed left at (907, 519)
Screenshot: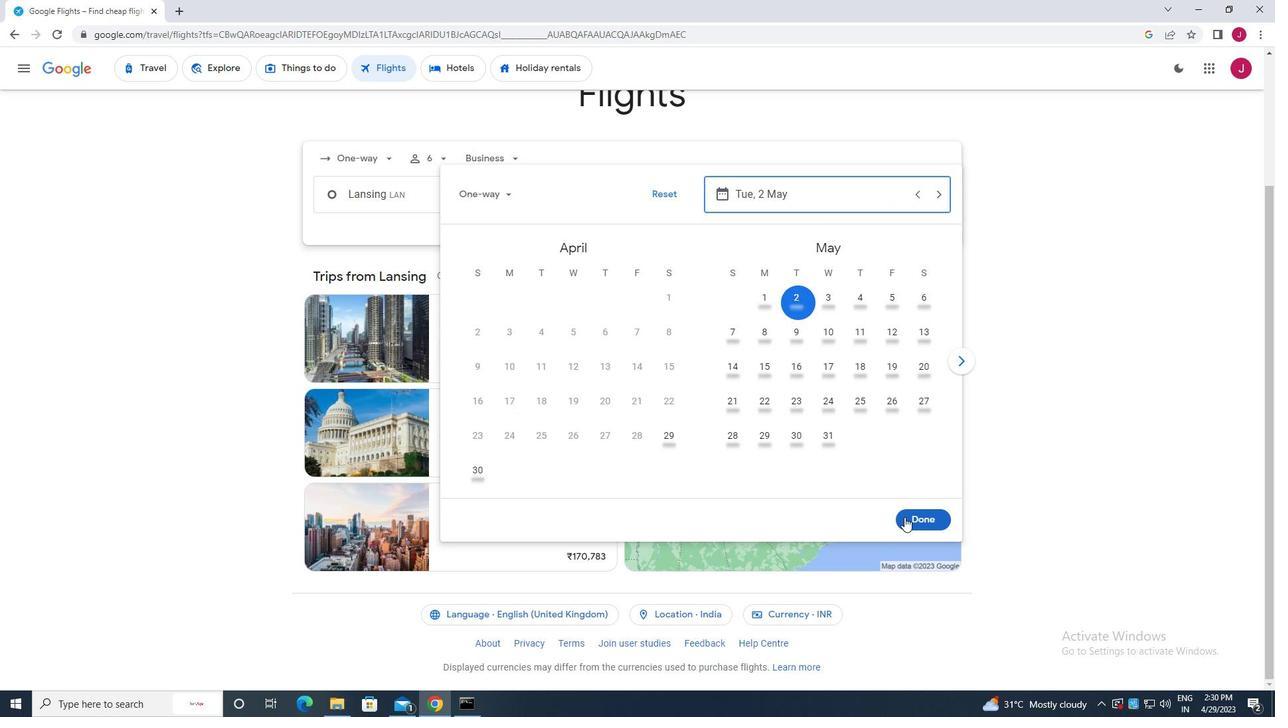 
Action: Mouse moved to (645, 245)
Screenshot: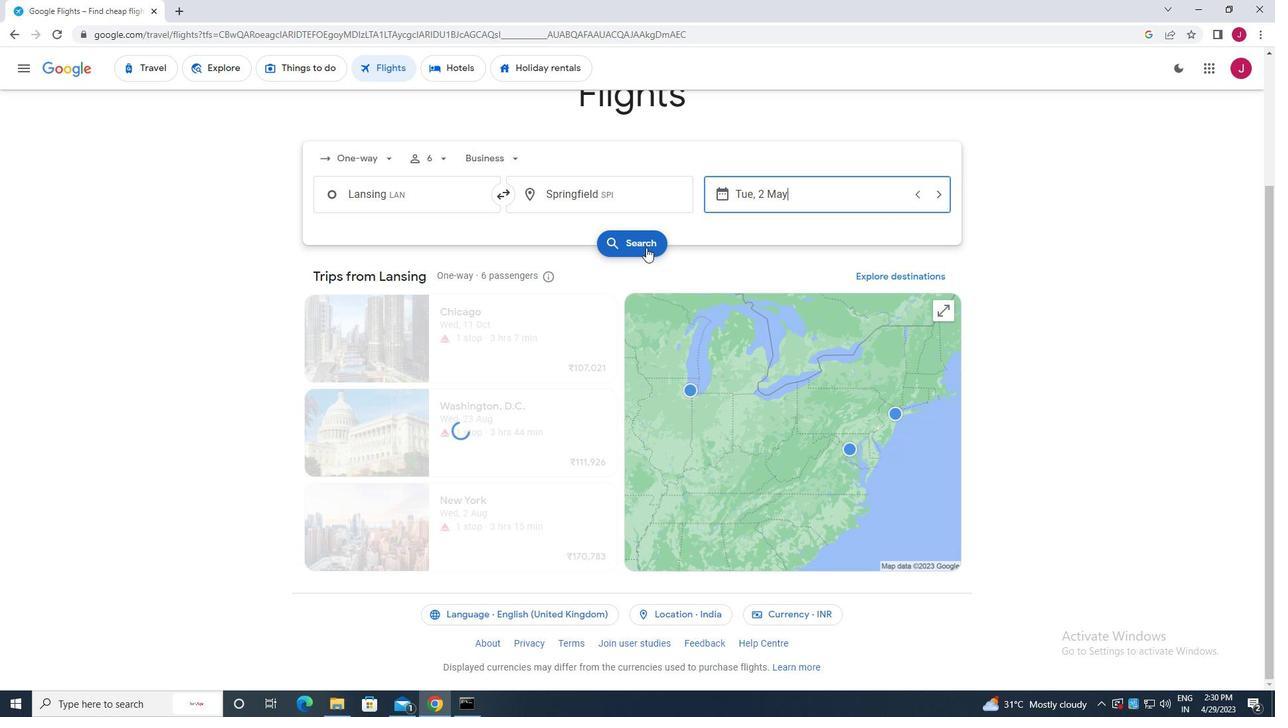 
Action: Mouse pressed left at (645, 245)
Screenshot: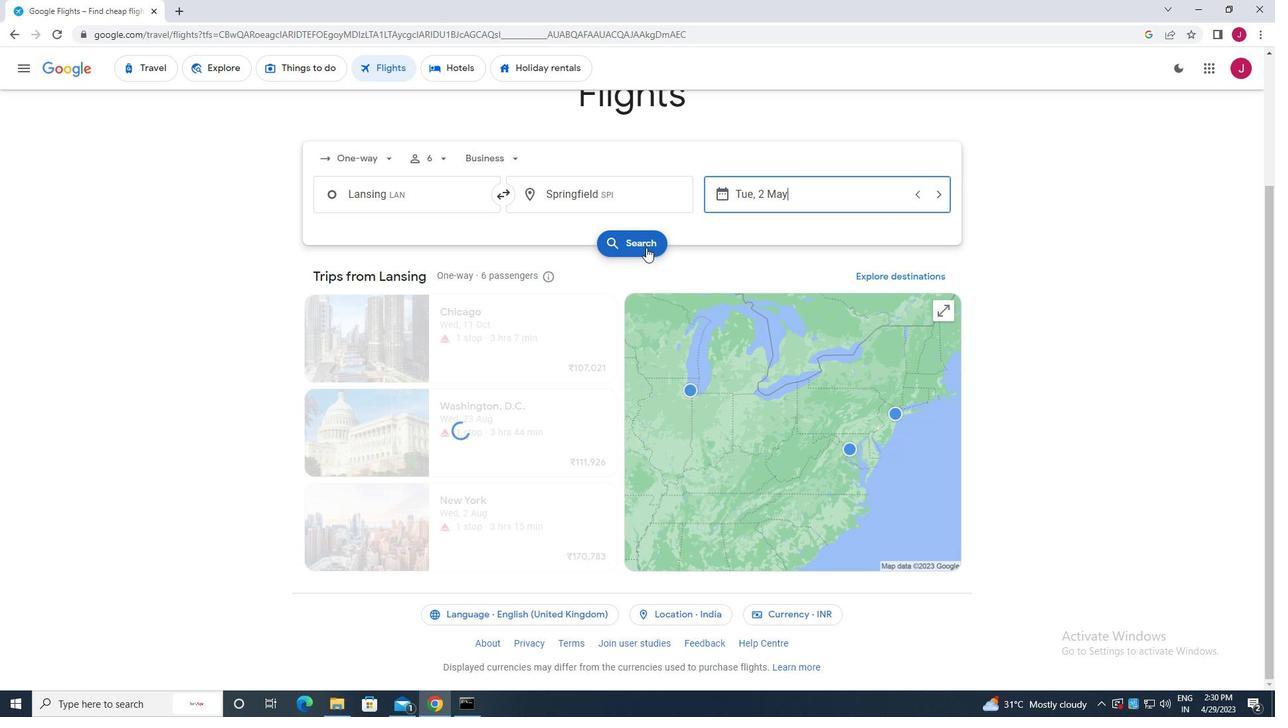 
Action: Mouse moved to (346, 191)
Screenshot: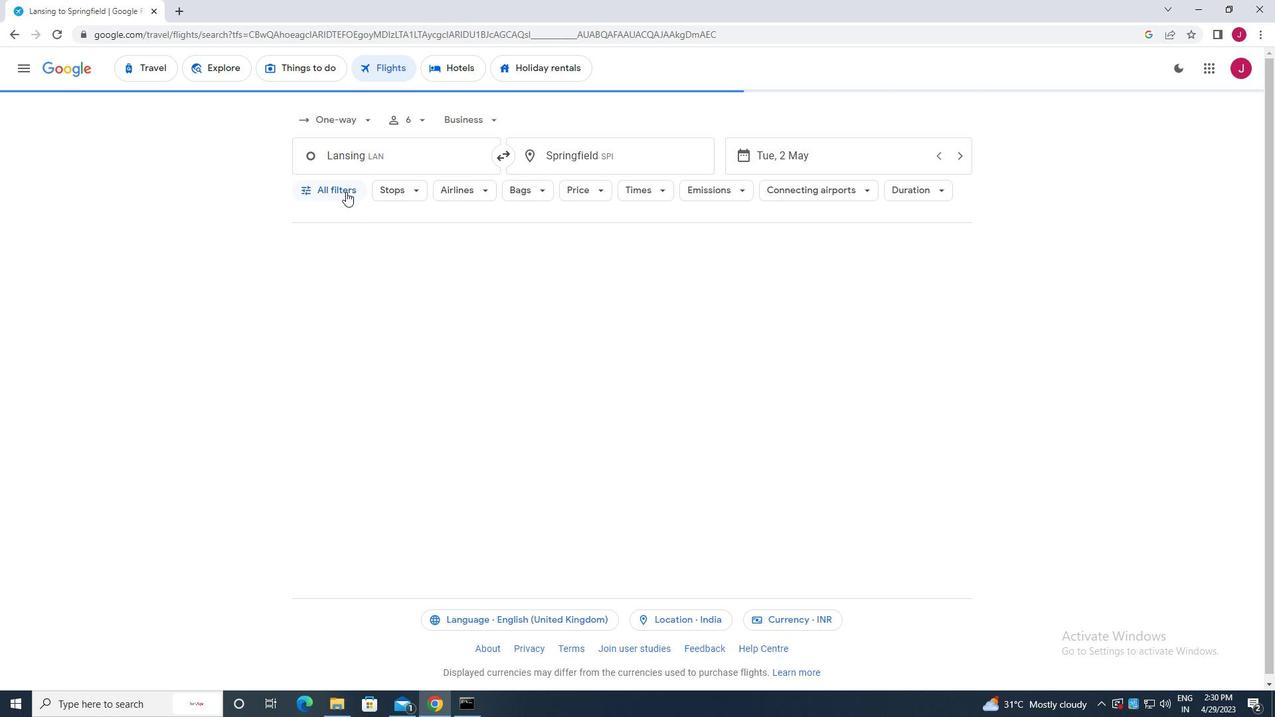 
Action: Mouse pressed left at (346, 191)
Screenshot: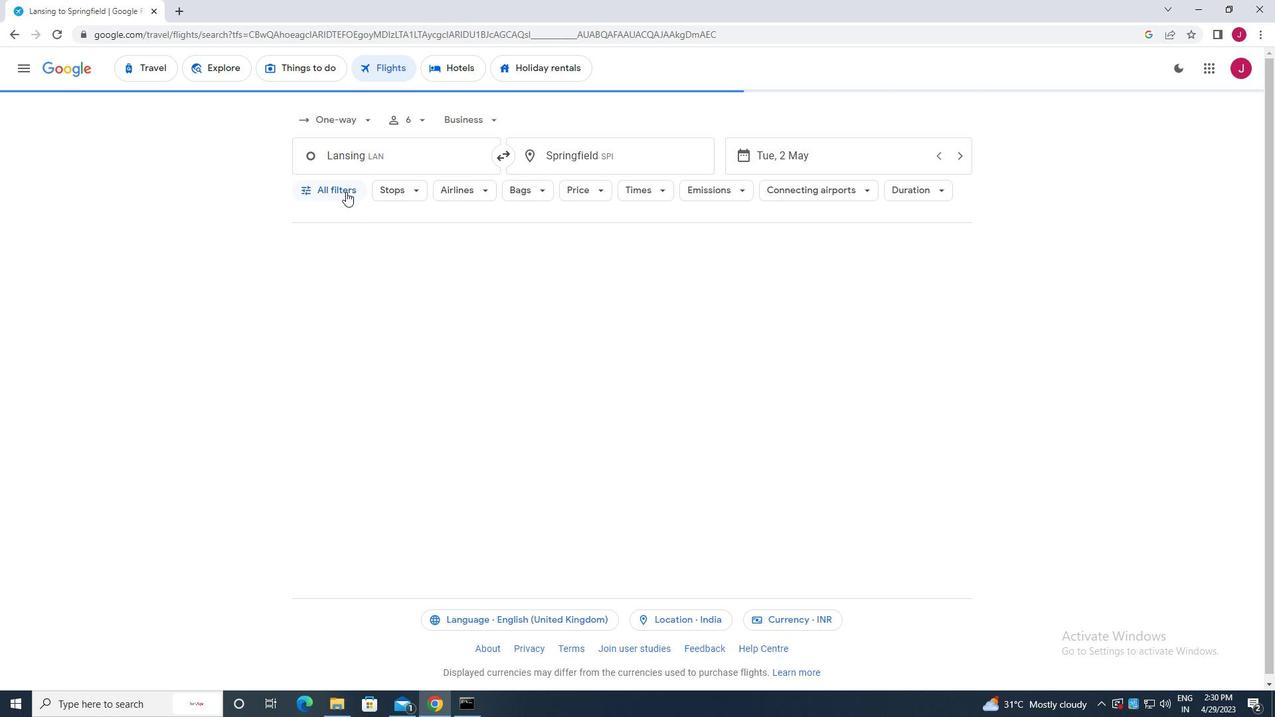 
Action: Mouse moved to (473, 390)
Screenshot: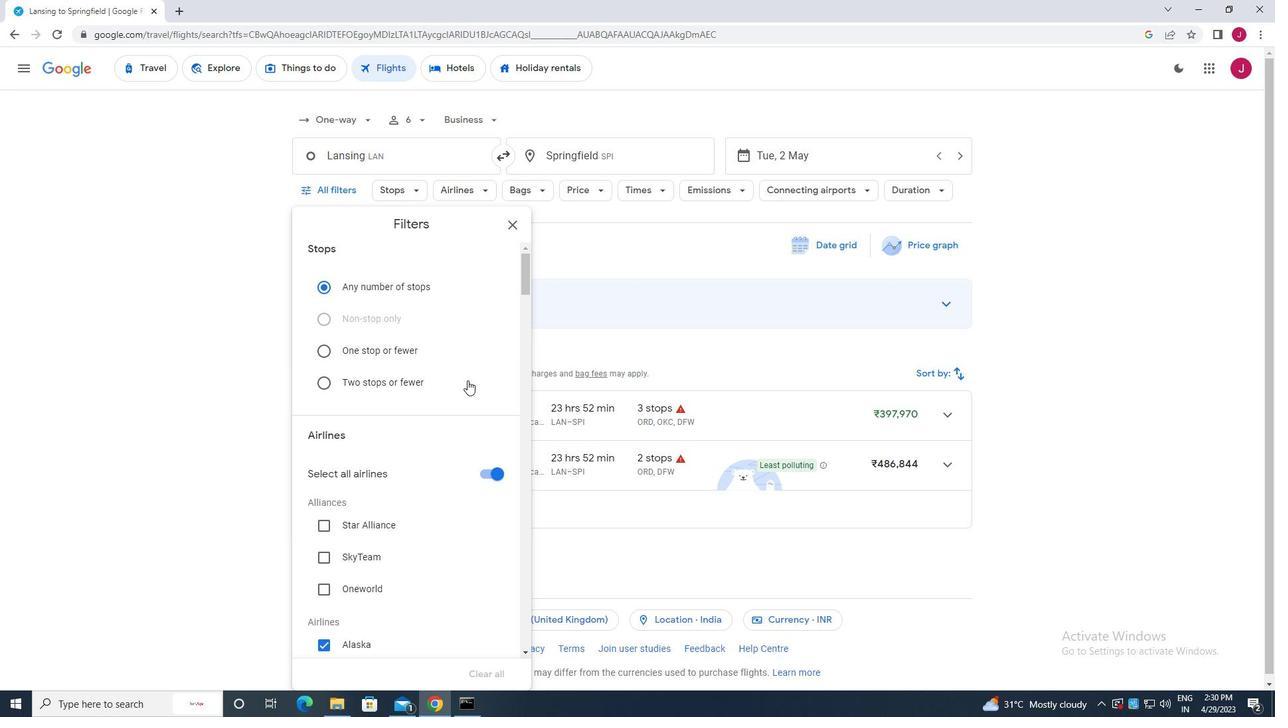 
Action: Mouse scrolled (473, 389) with delta (0, 0)
Screenshot: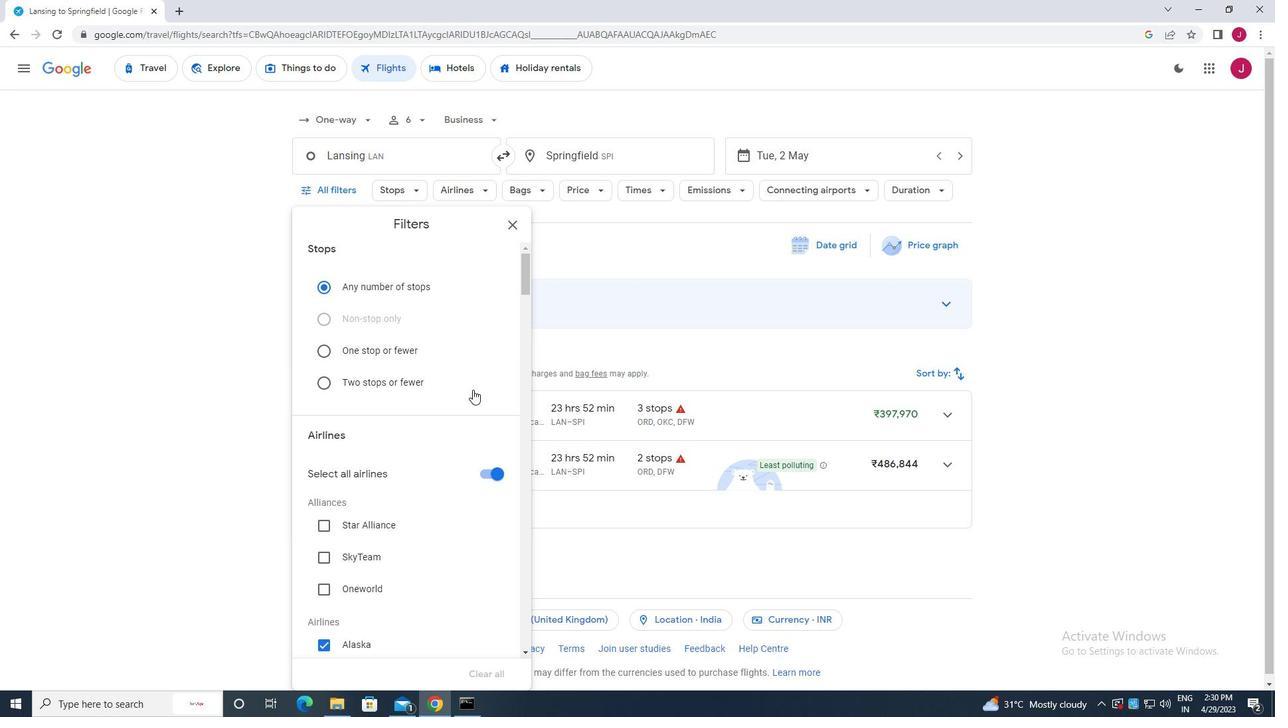 
Action: Mouse moved to (473, 390)
Screenshot: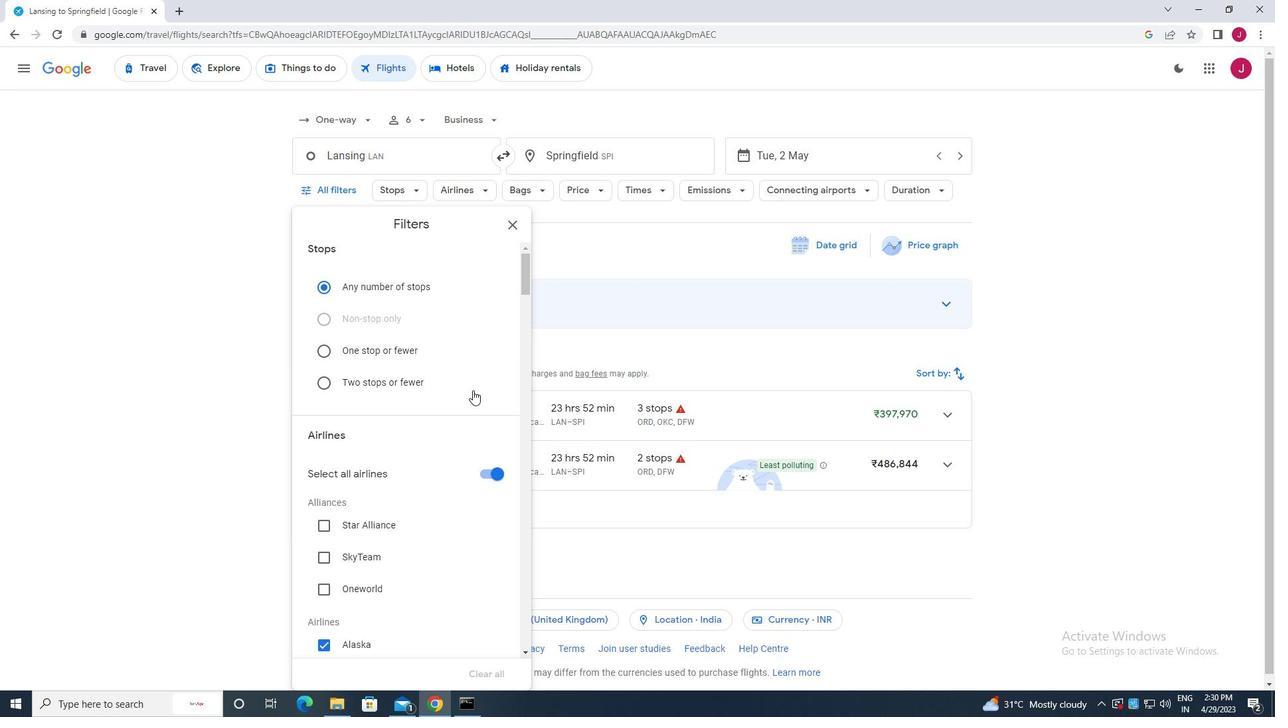 
Action: Mouse scrolled (473, 389) with delta (0, 0)
Screenshot: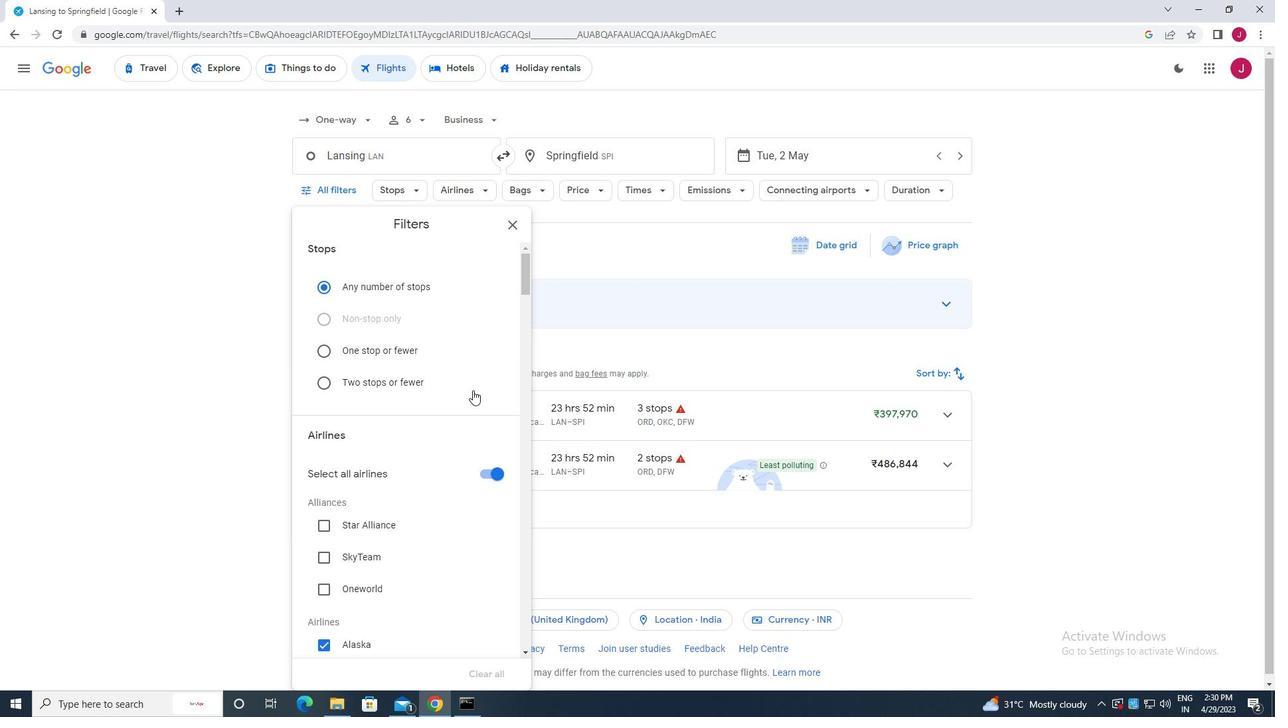 
Action: Mouse moved to (488, 339)
Screenshot: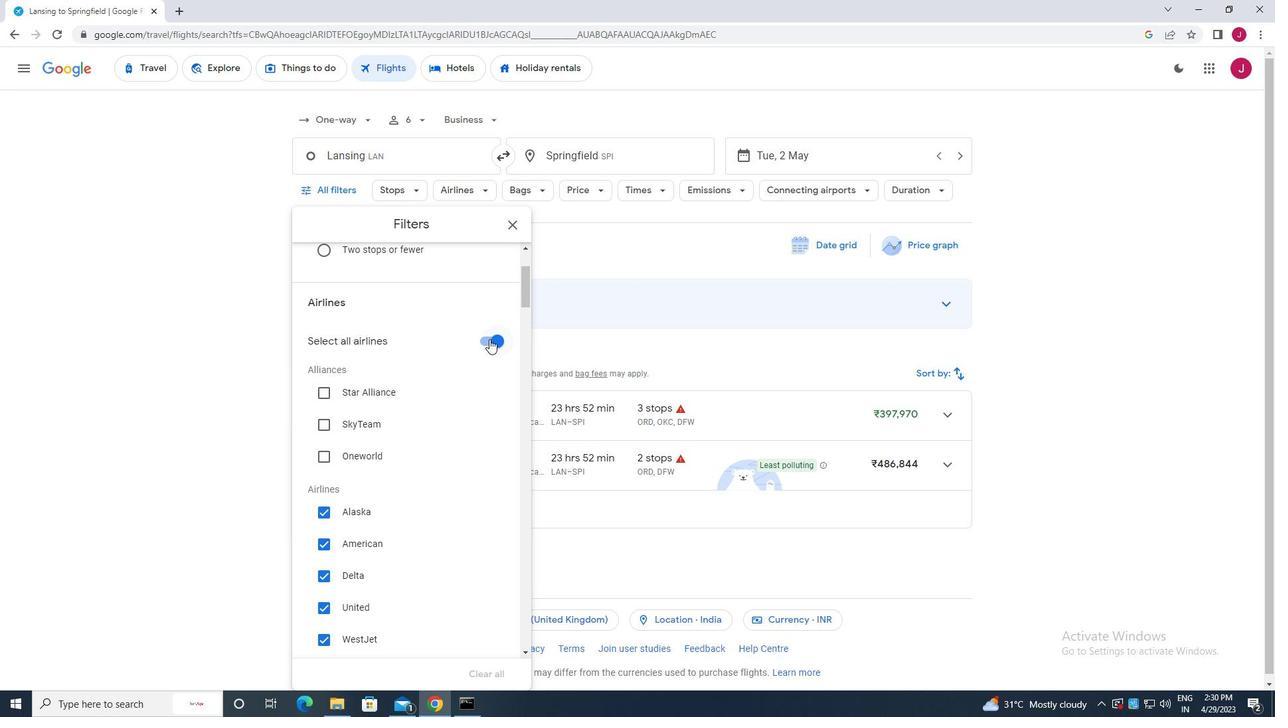 
Action: Mouse pressed left at (488, 339)
Screenshot: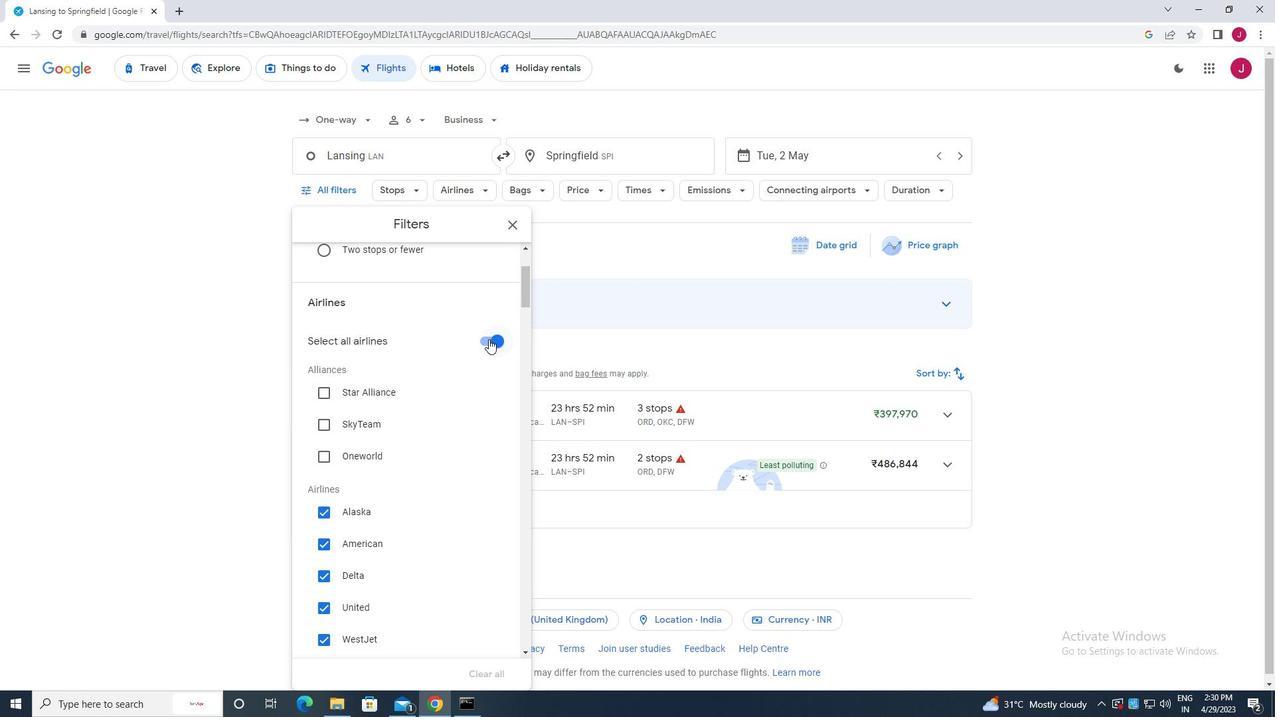 
Action: Mouse moved to (461, 342)
Screenshot: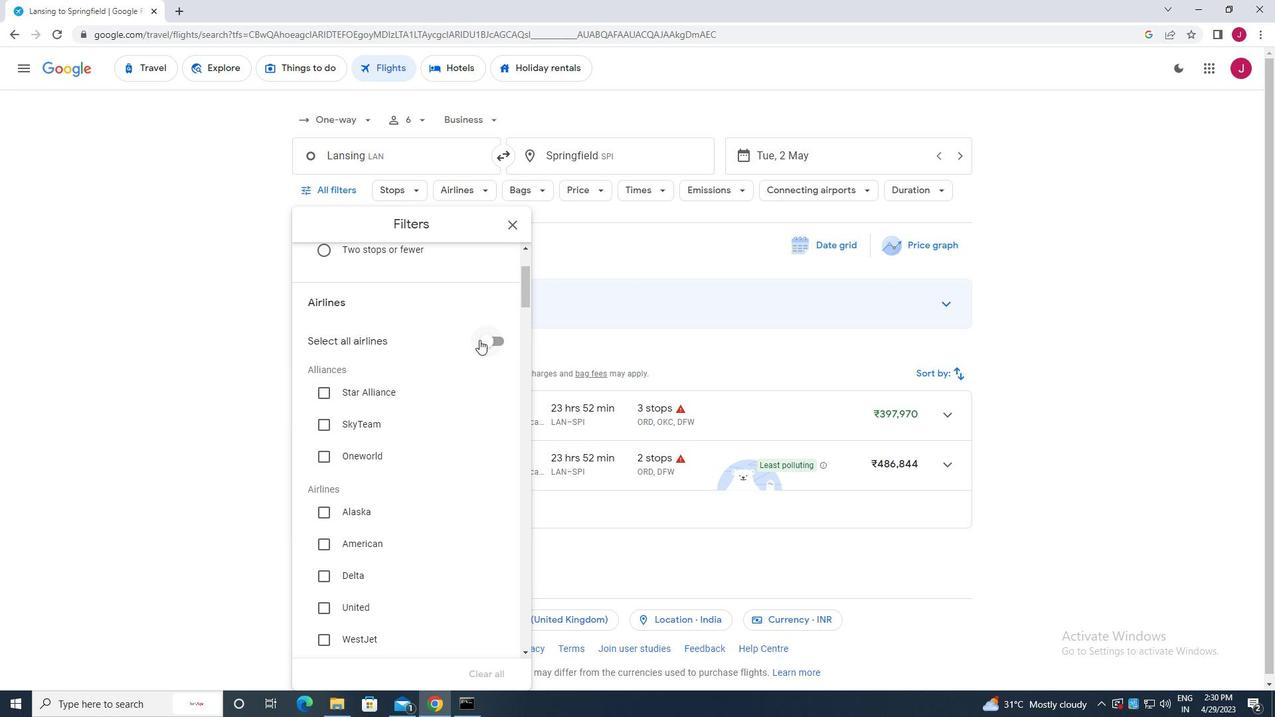 
Action: Mouse scrolled (461, 342) with delta (0, 0)
Screenshot: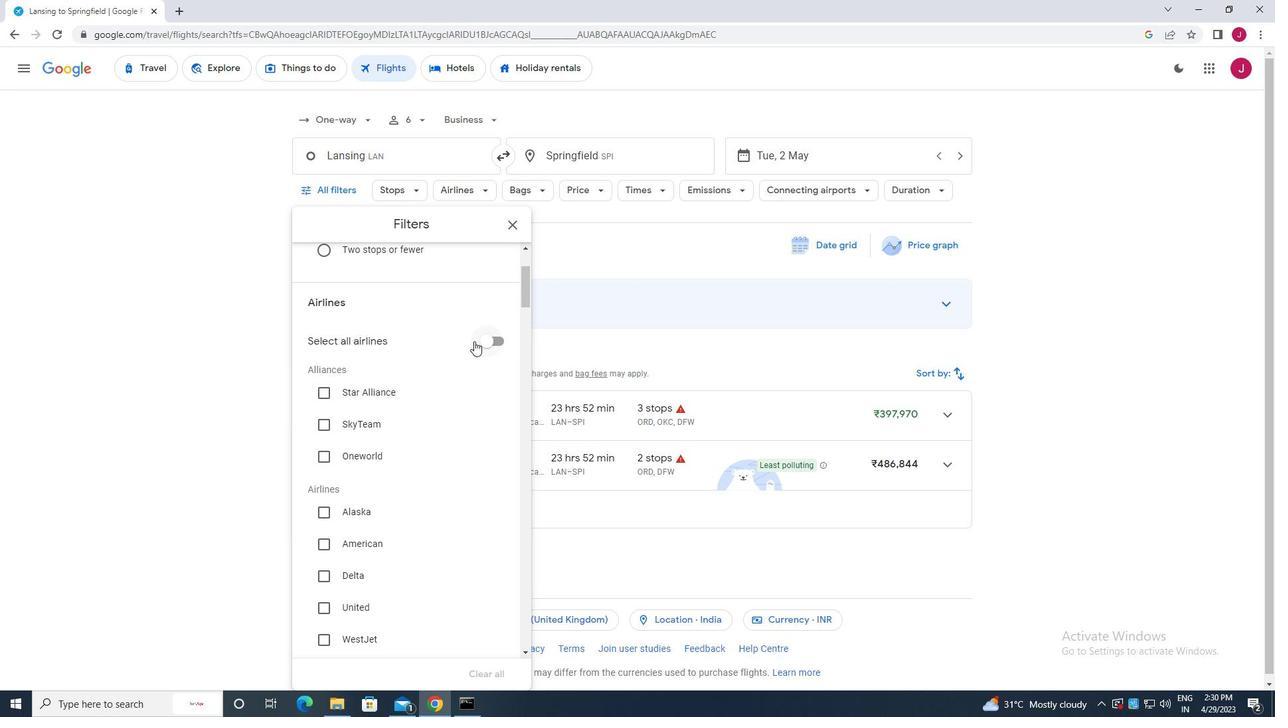 
Action: Mouse scrolled (461, 342) with delta (0, 0)
Screenshot: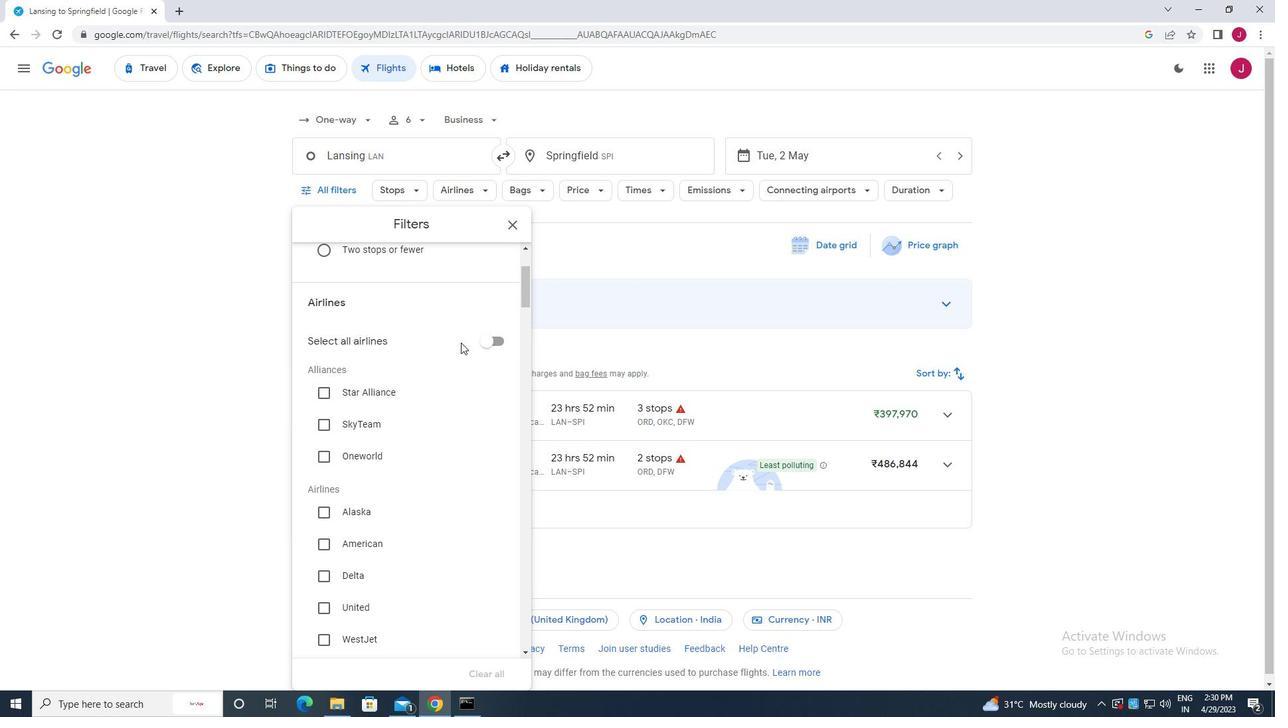 
Action: Mouse scrolled (461, 342) with delta (0, 0)
Screenshot: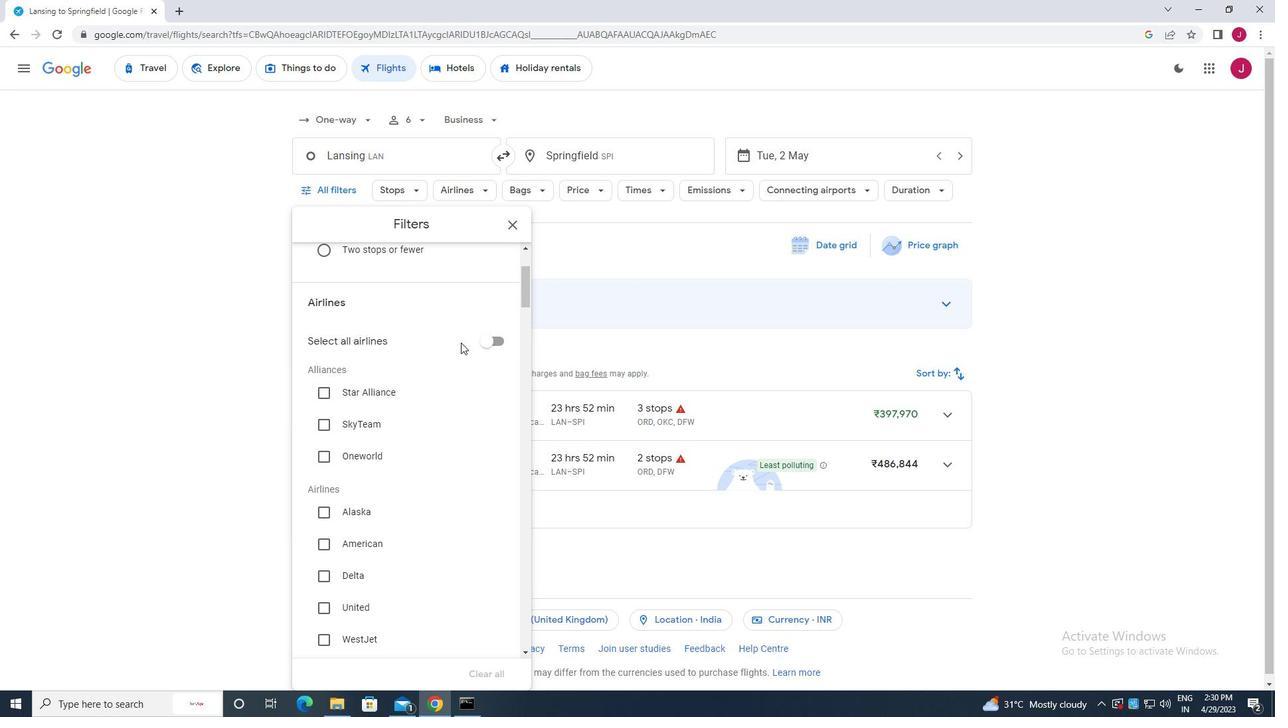 
Action: Mouse scrolled (461, 342) with delta (0, 0)
Screenshot: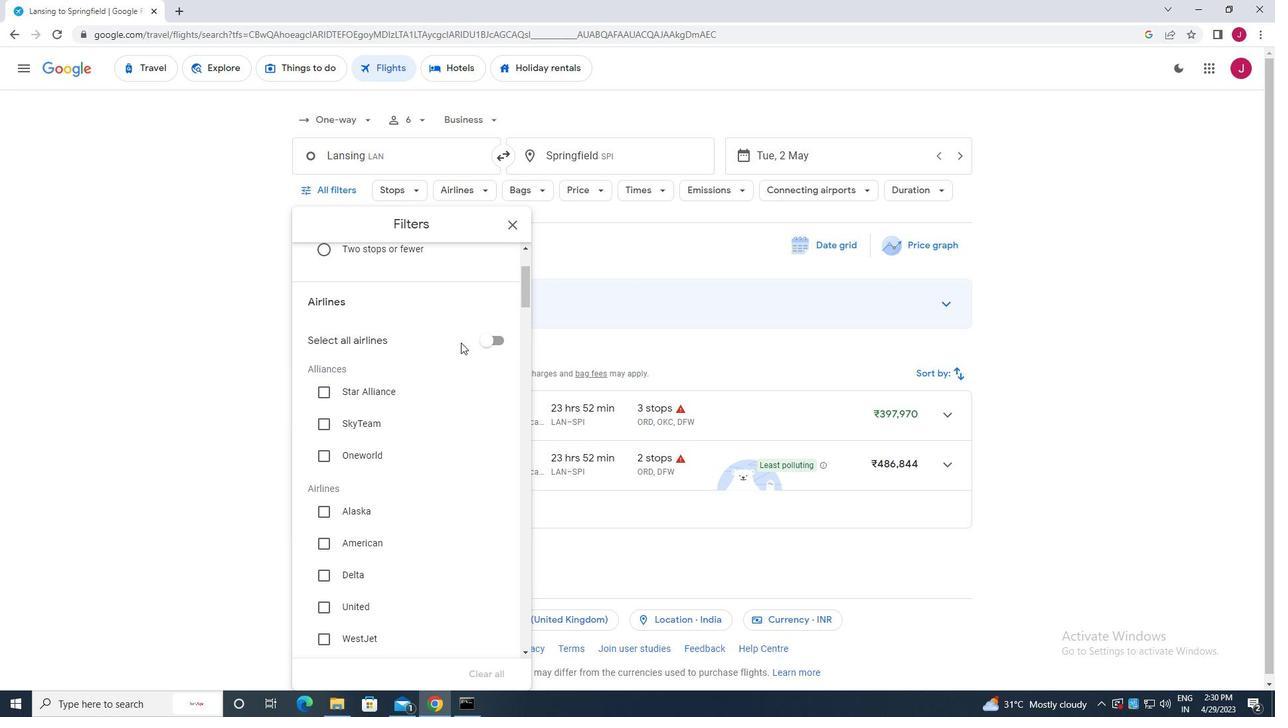 
Action: Mouse scrolled (461, 342) with delta (0, 0)
Screenshot: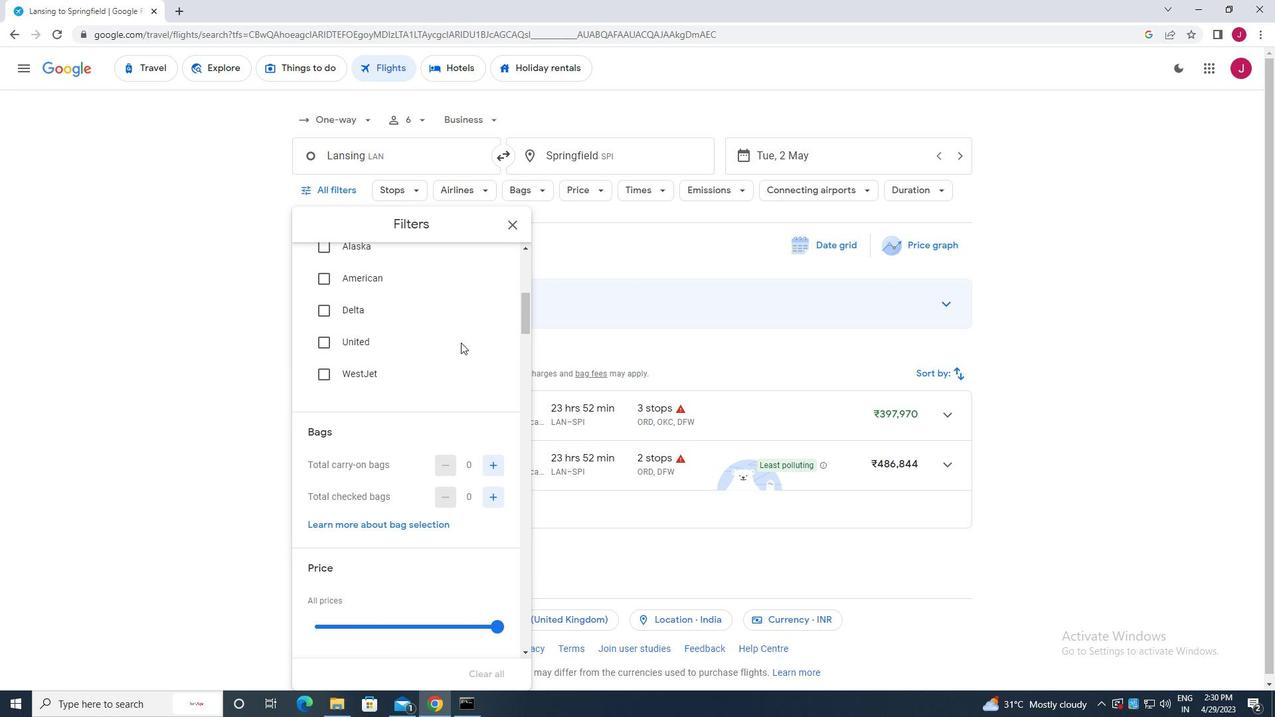 
Action: Mouse scrolled (461, 342) with delta (0, 0)
Screenshot: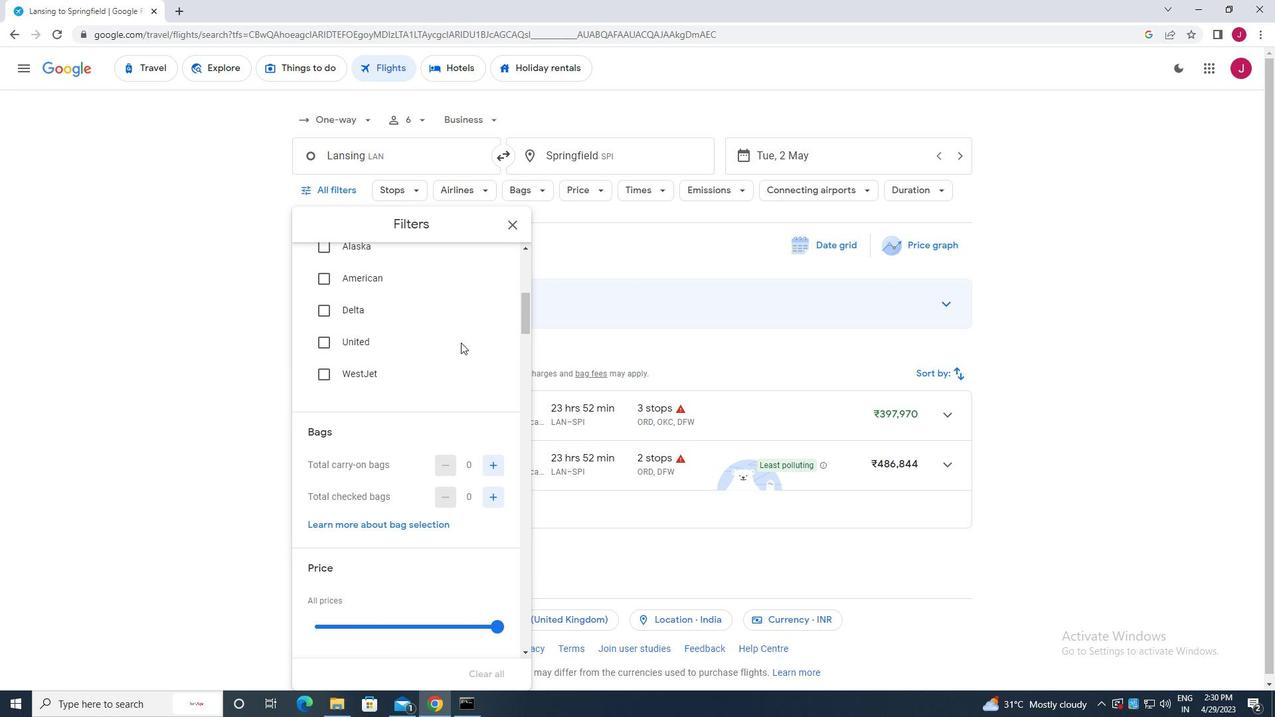 
Action: Mouse scrolled (461, 342) with delta (0, 0)
Screenshot: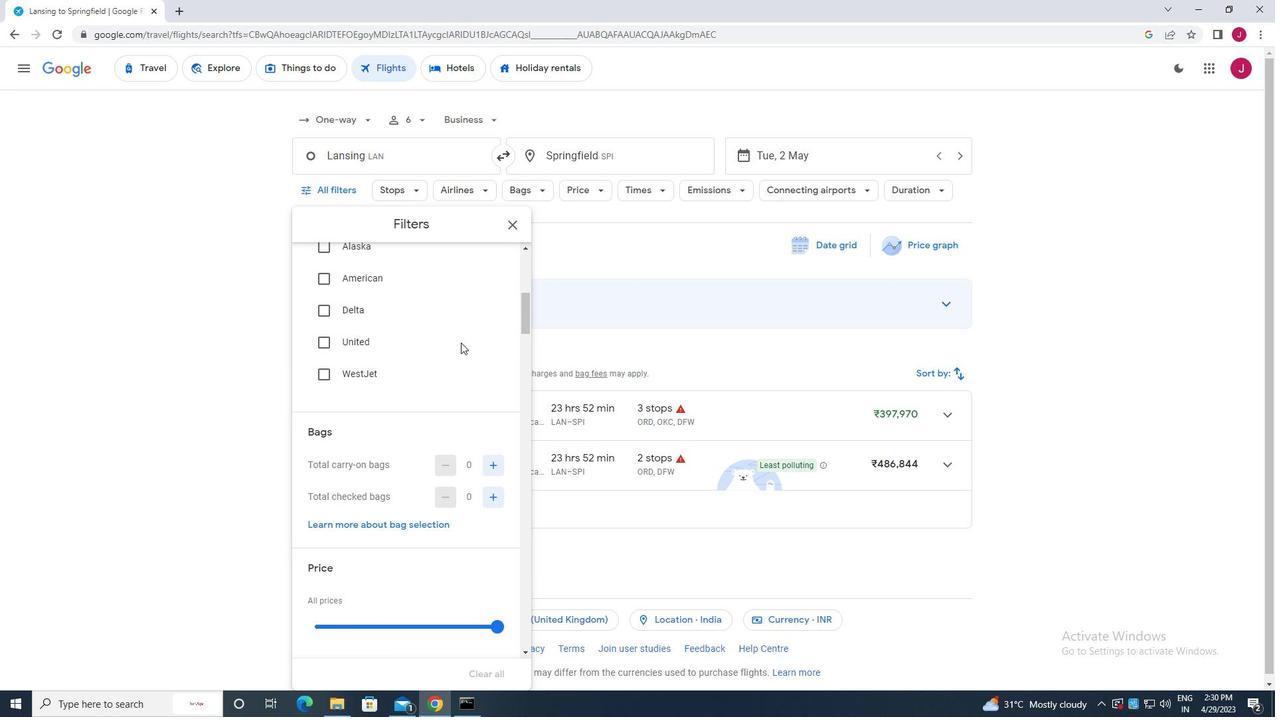
Action: Mouse scrolled (461, 343) with delta (0, 0)
Screenshot: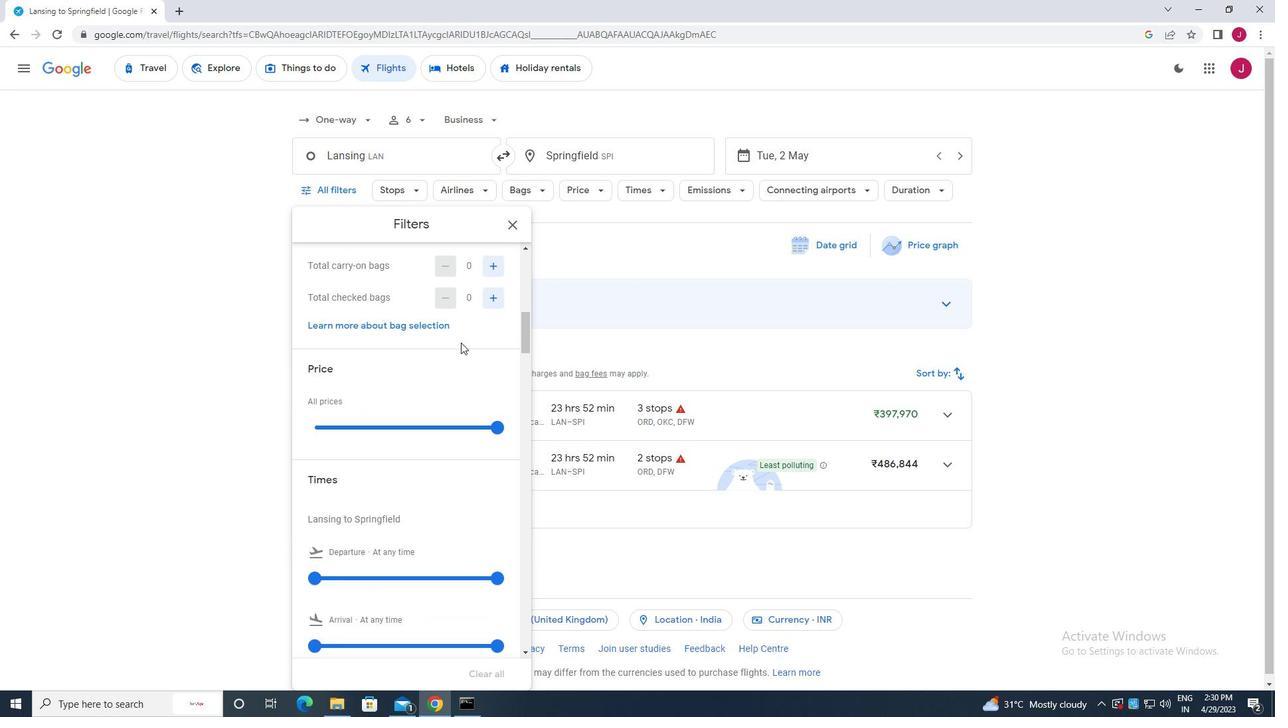 
Action: Mouse moved to (491, 364)
Screenshot: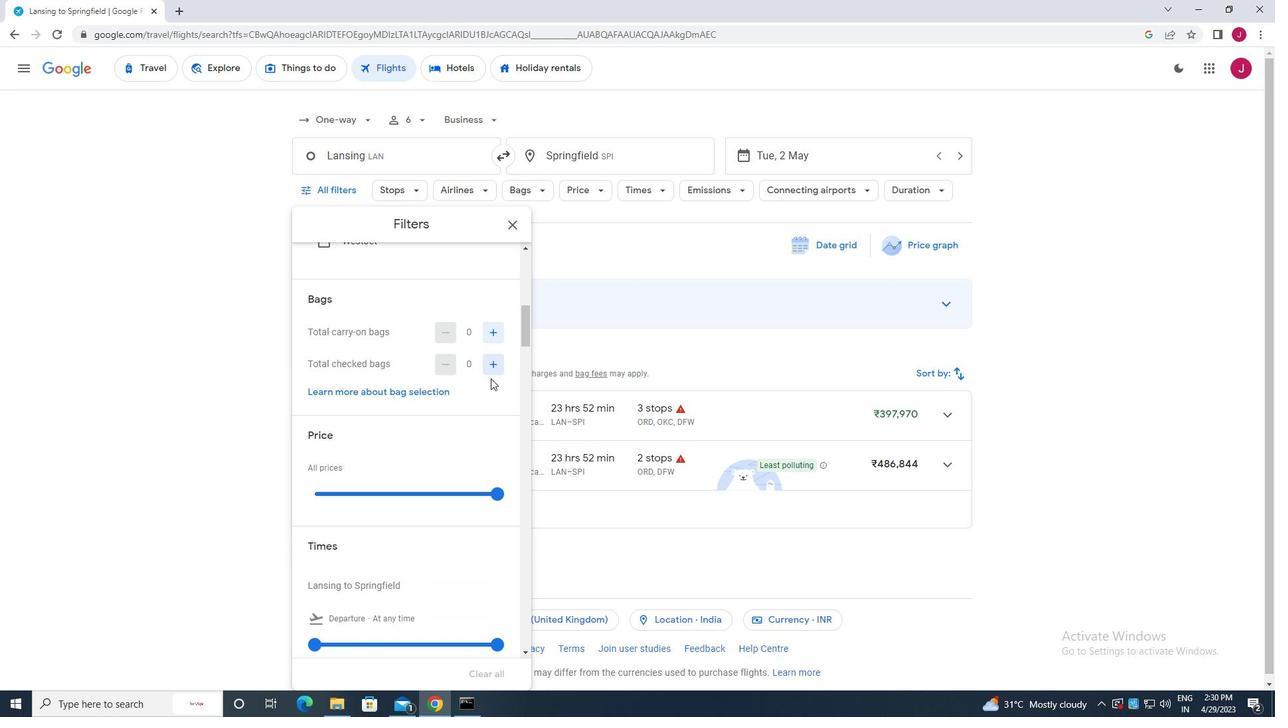 
Action: Mouse pressed left at (491, 364)
Screenshot: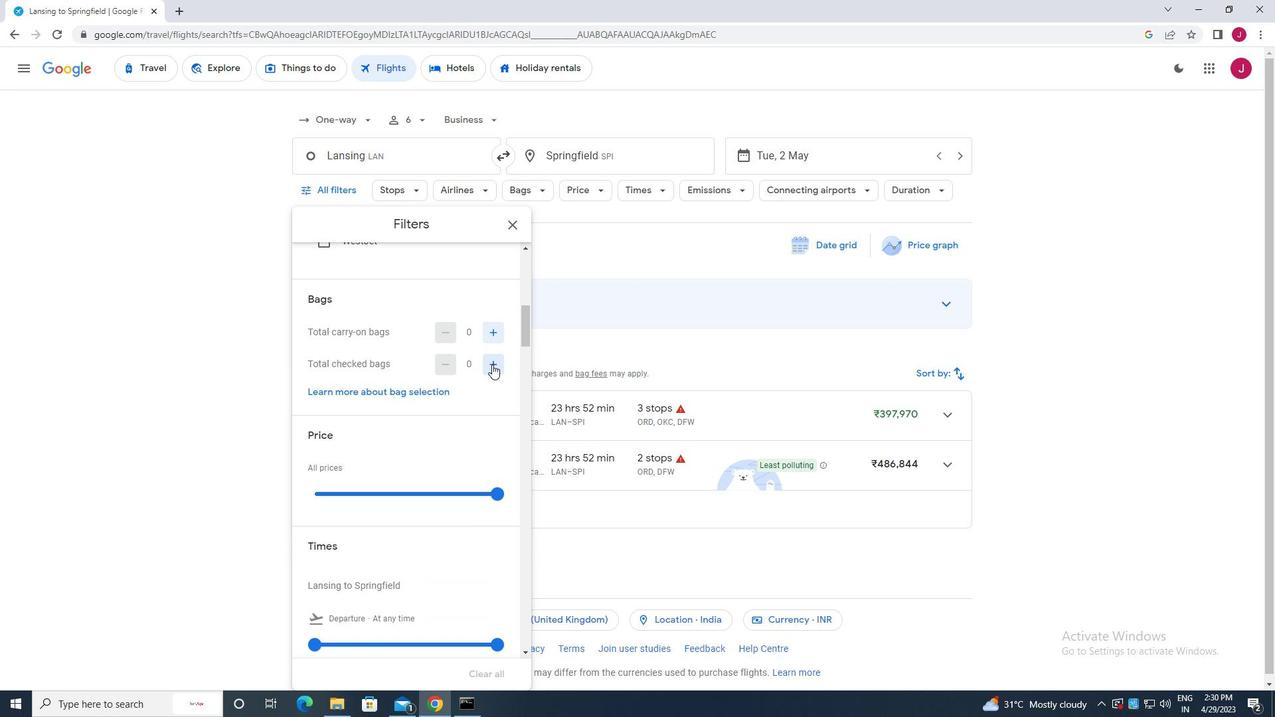 
Action: Mouse pressed left at (491, 364)
Screenshot: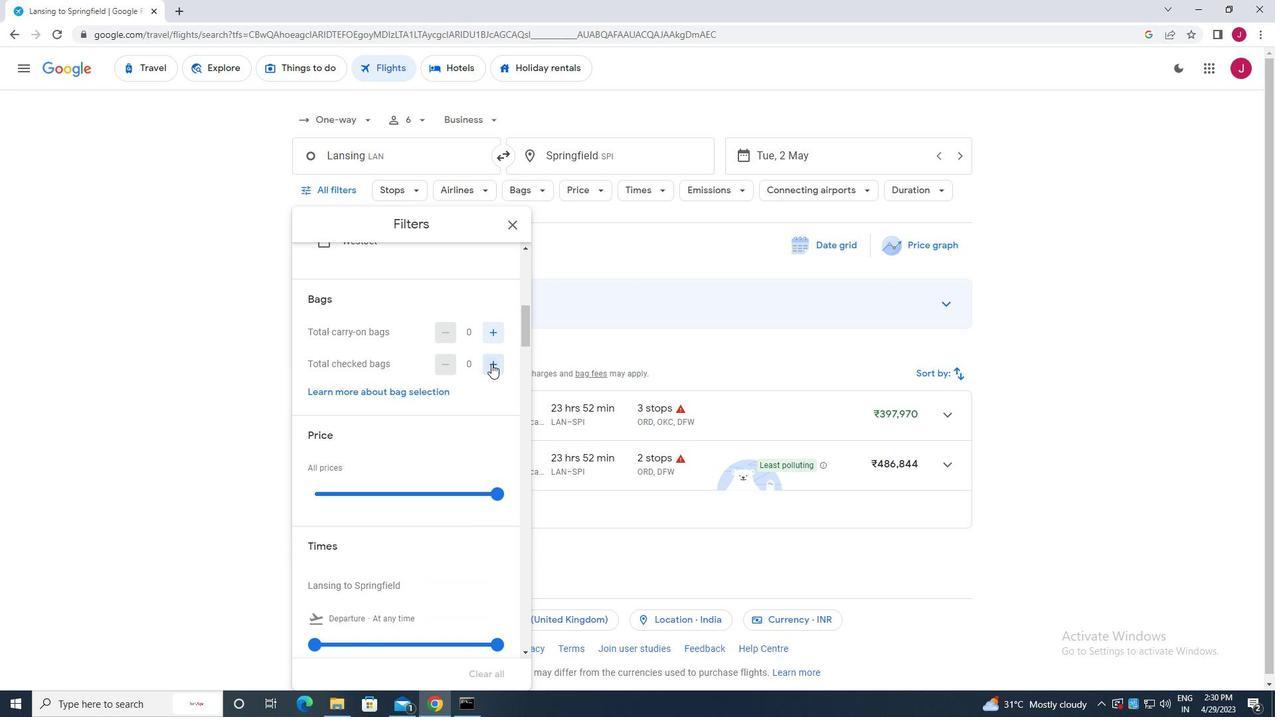 
Action: Mouse pressed left at (491, 364)
Screenshot: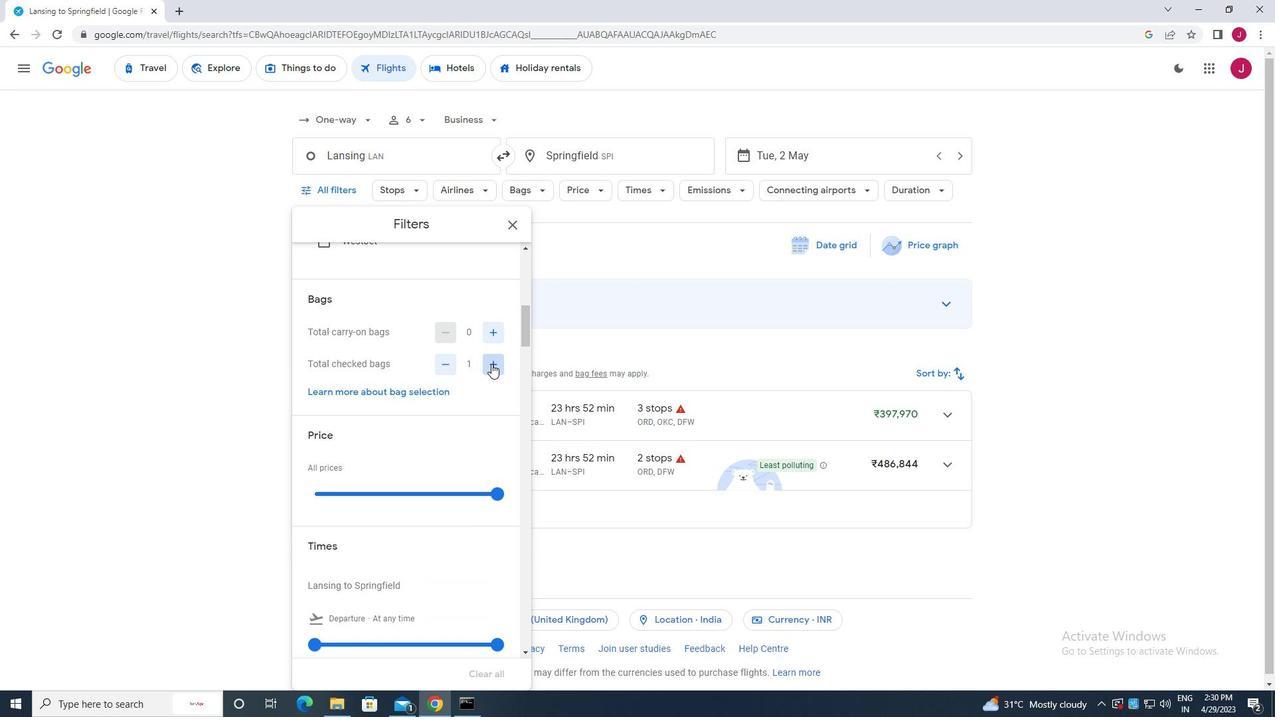 
Action: Mouse pressed left at (491, 364)
Screenshot: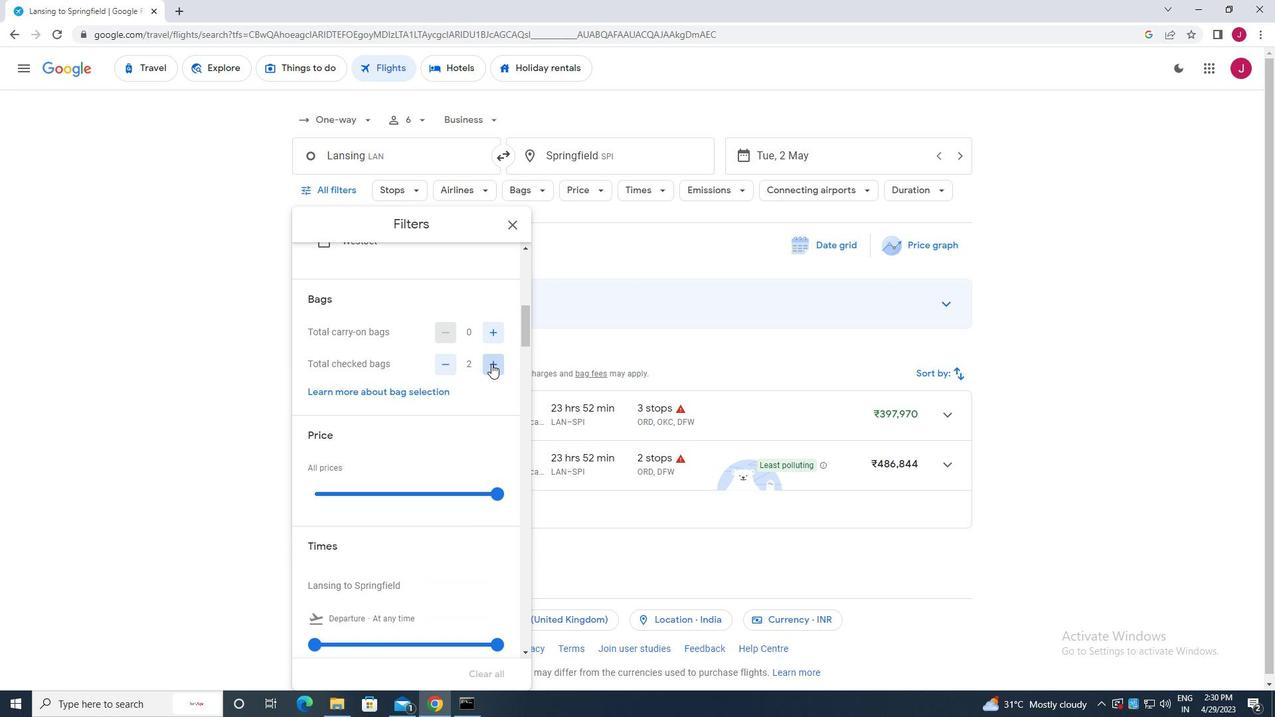 
Action: Mouse moved to (491, 364)
Screenshot: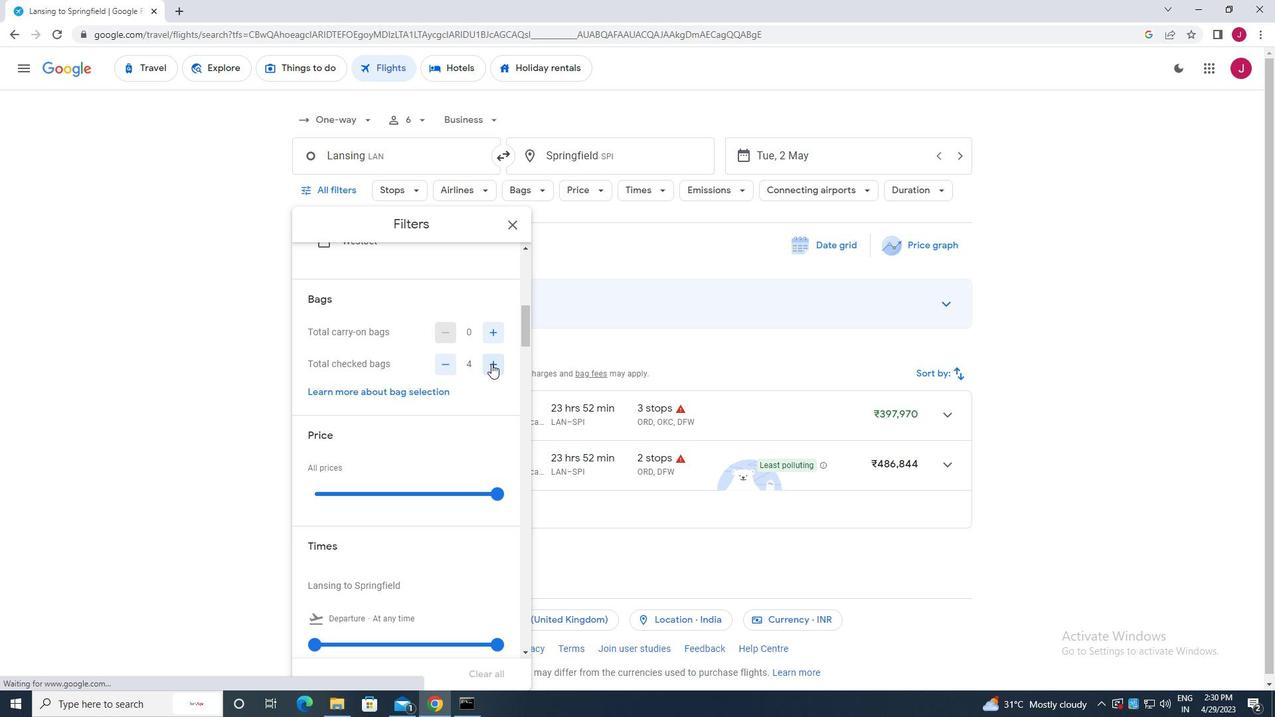 
Action: Mouse scrolled (491, 363) with delta (0, 0)
Screenshot: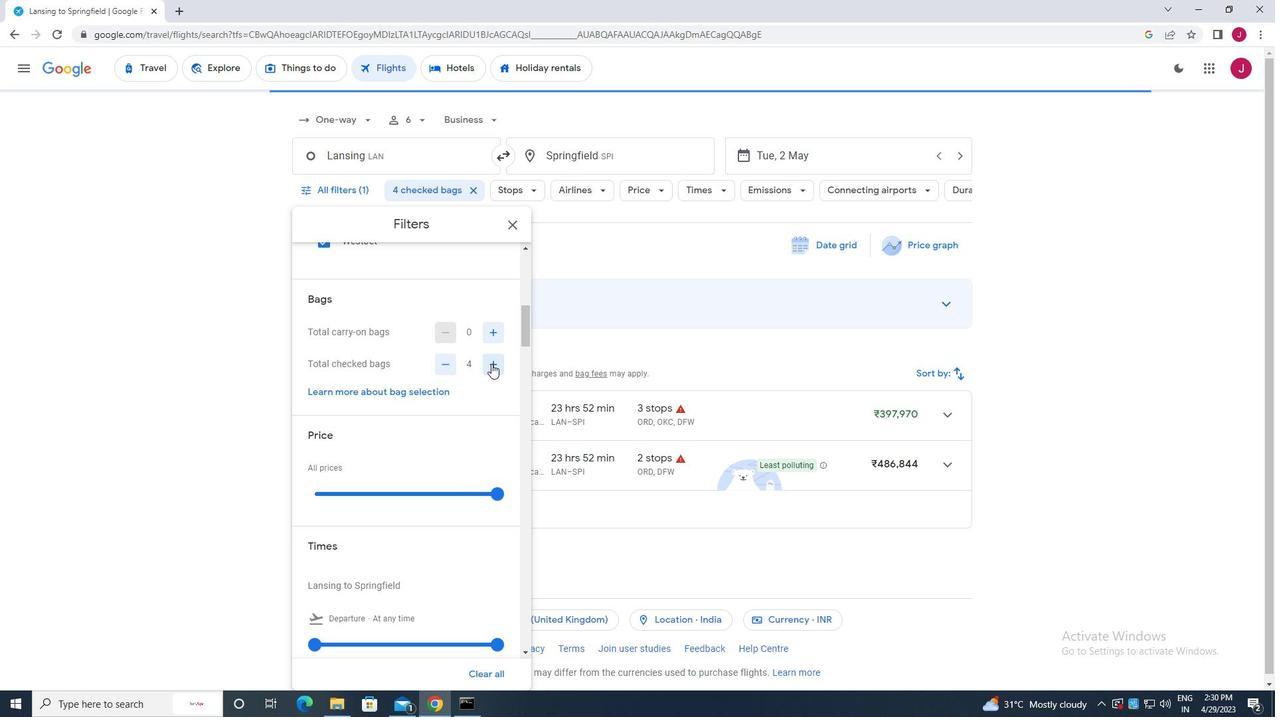 
Action: Mouse moved to (495, 422)
Screenshot: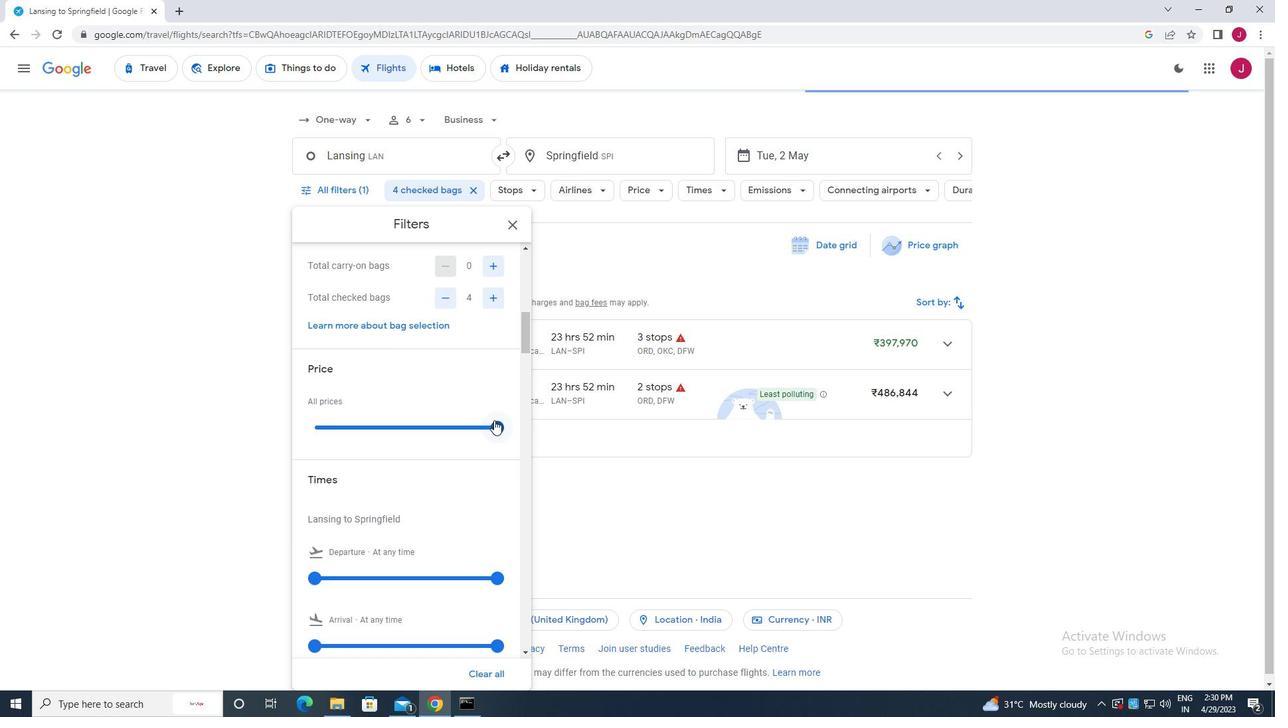 
Action: Mouse pressed left at (495, 422)
Screenshot: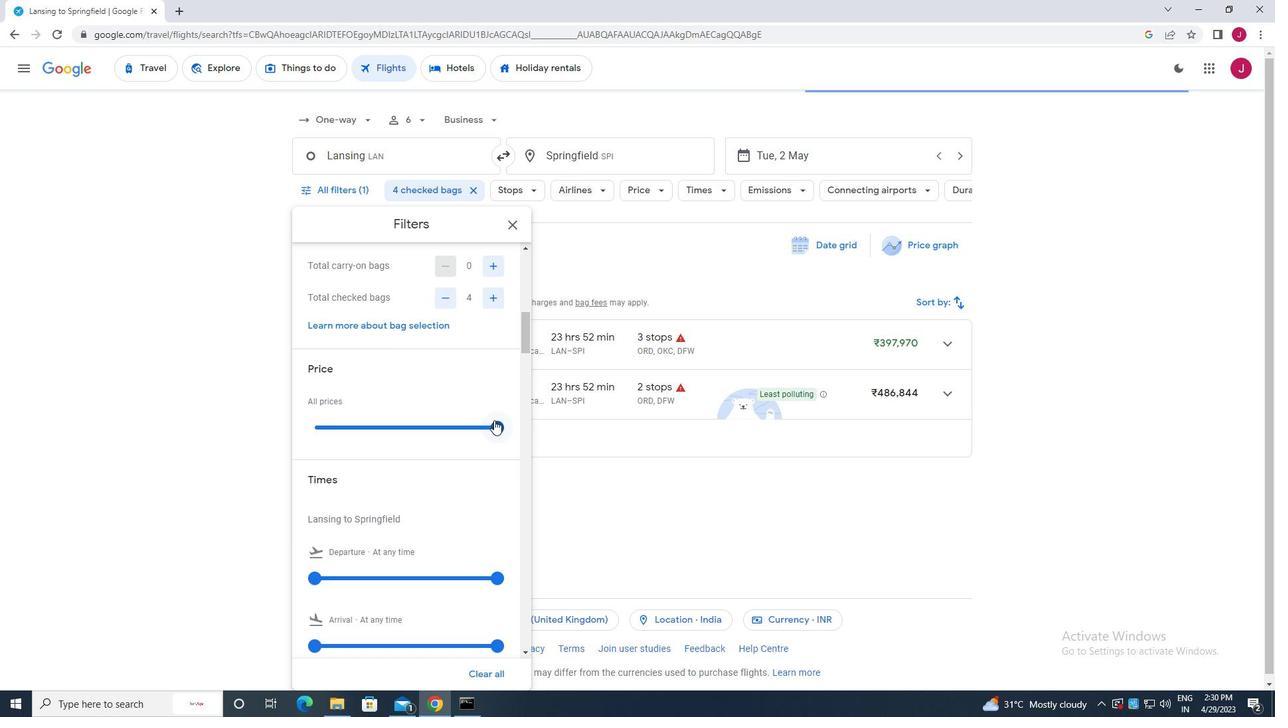 
Action: Mouse moved to (350, 424)
Screenshot: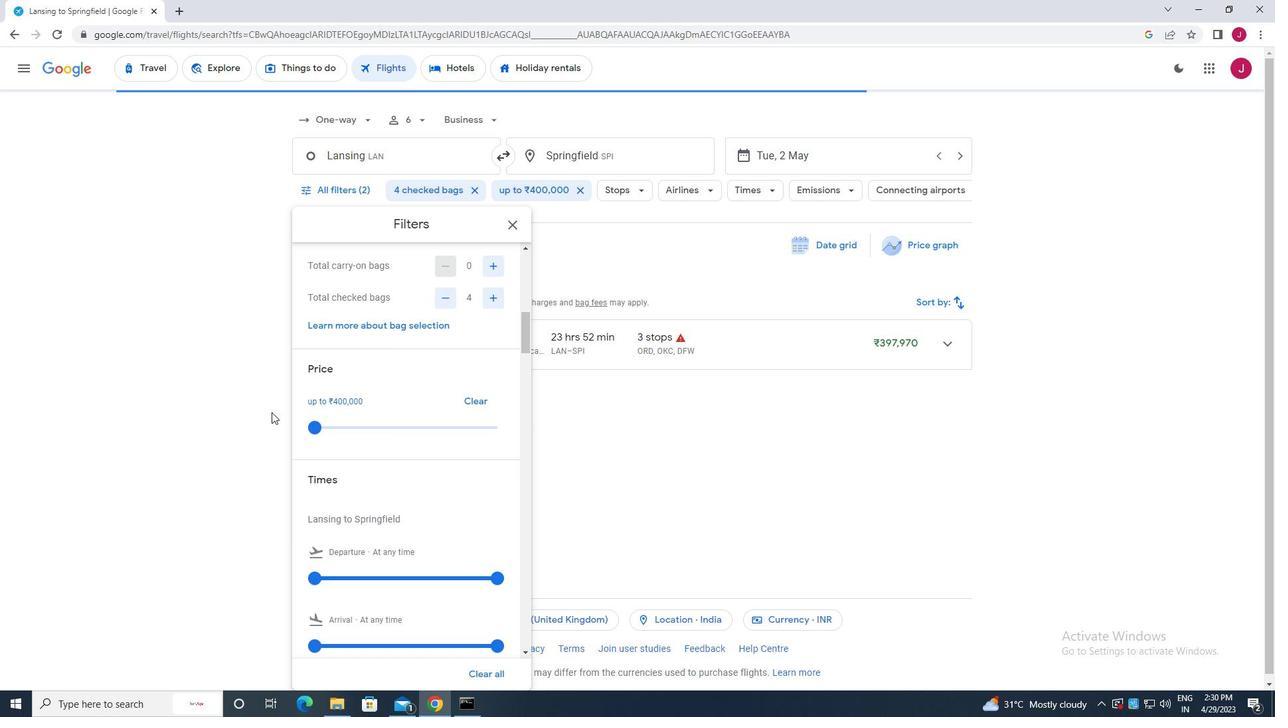 
Action: Mouse scrolled (350, 423) with delta (0, 0)
Screenshot: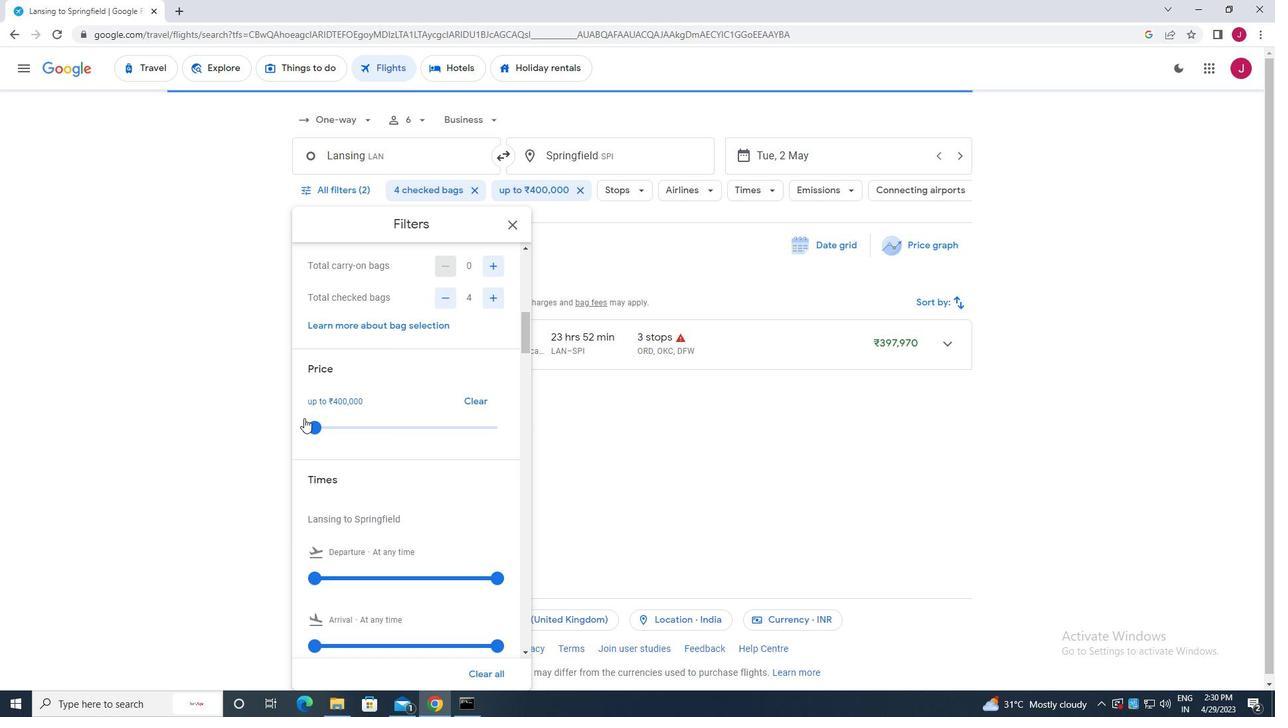 
Action: Mouse scrolled (350, 423) with delta (0, 0)
Screenshot: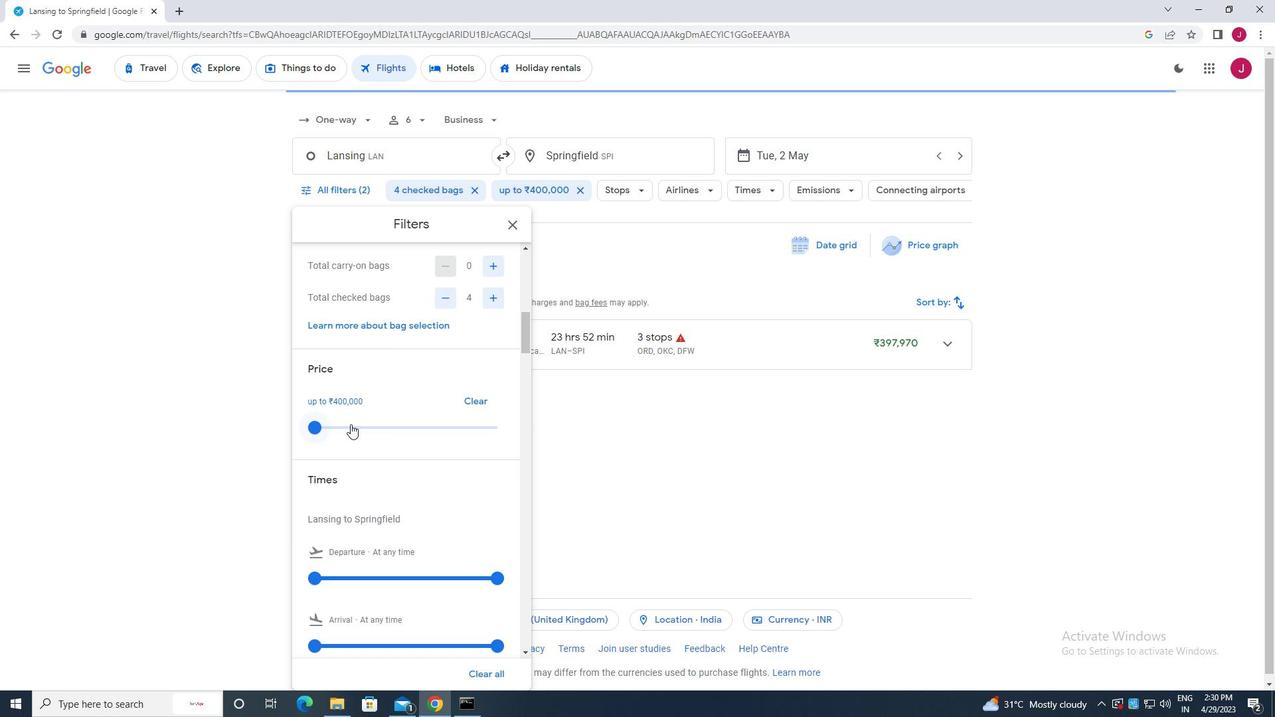 
Action: Mouse scrolled (350, 423) with delta (0, 0)
Screenshot: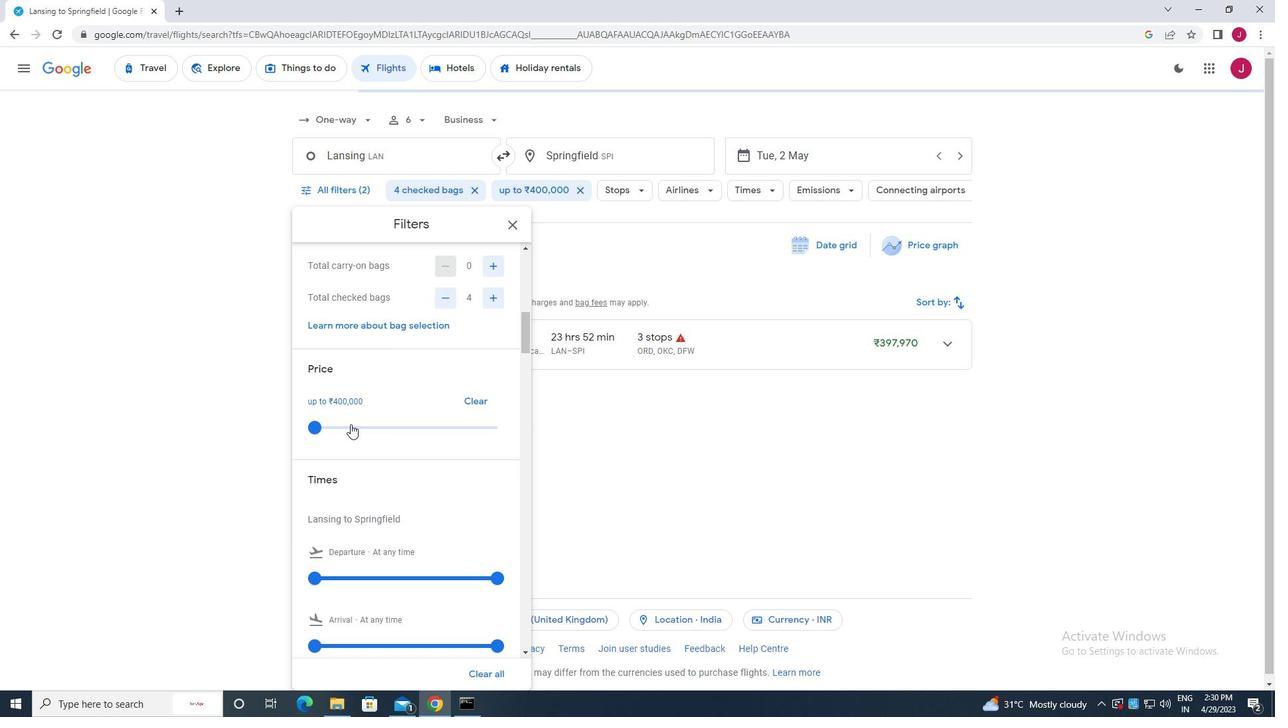 
Action: Mouse moved to (312, 381)
Screenshot: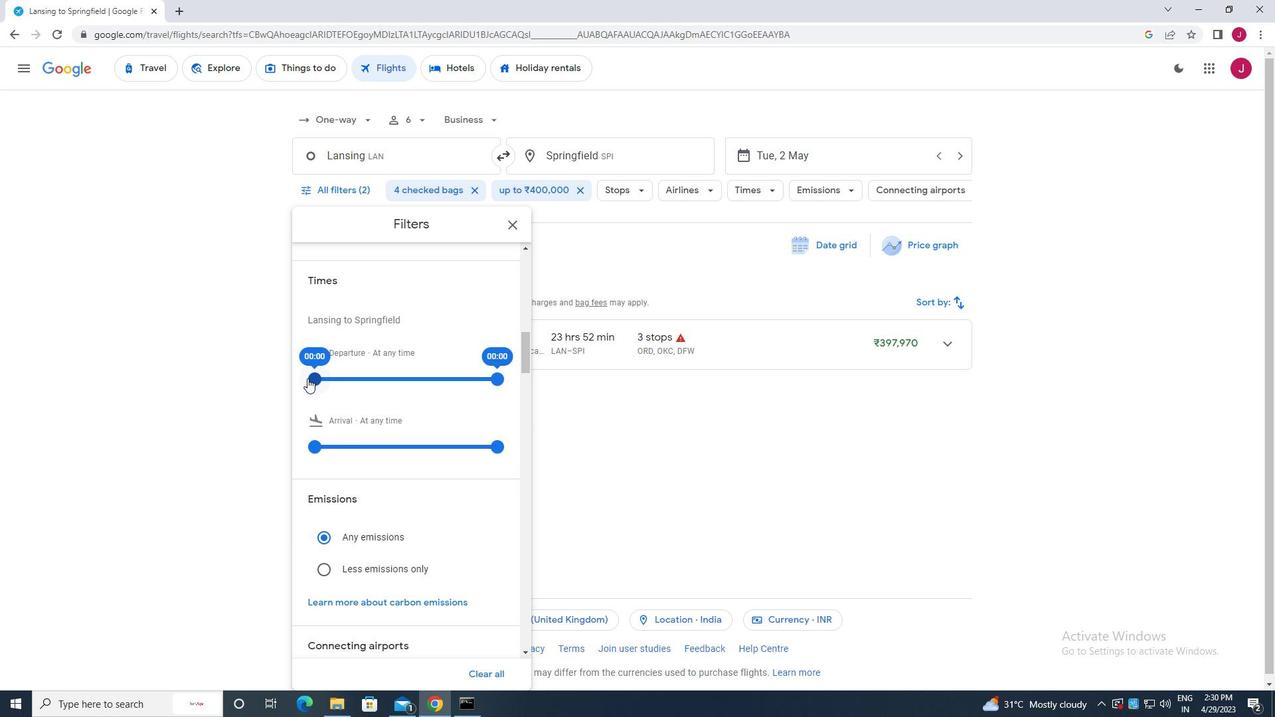 
Action: Mouse pressed left at (312, 381)
Screenshot: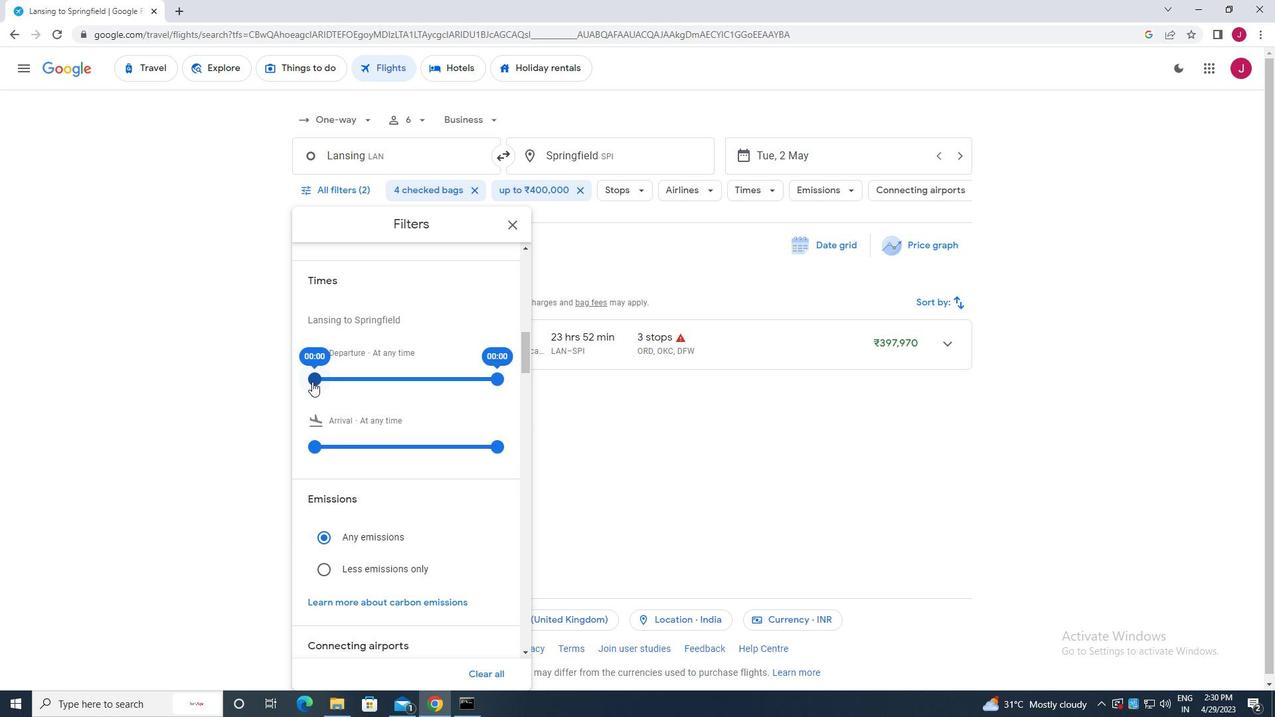 
Action: Mouse moved to (496, 379)
Screenshot: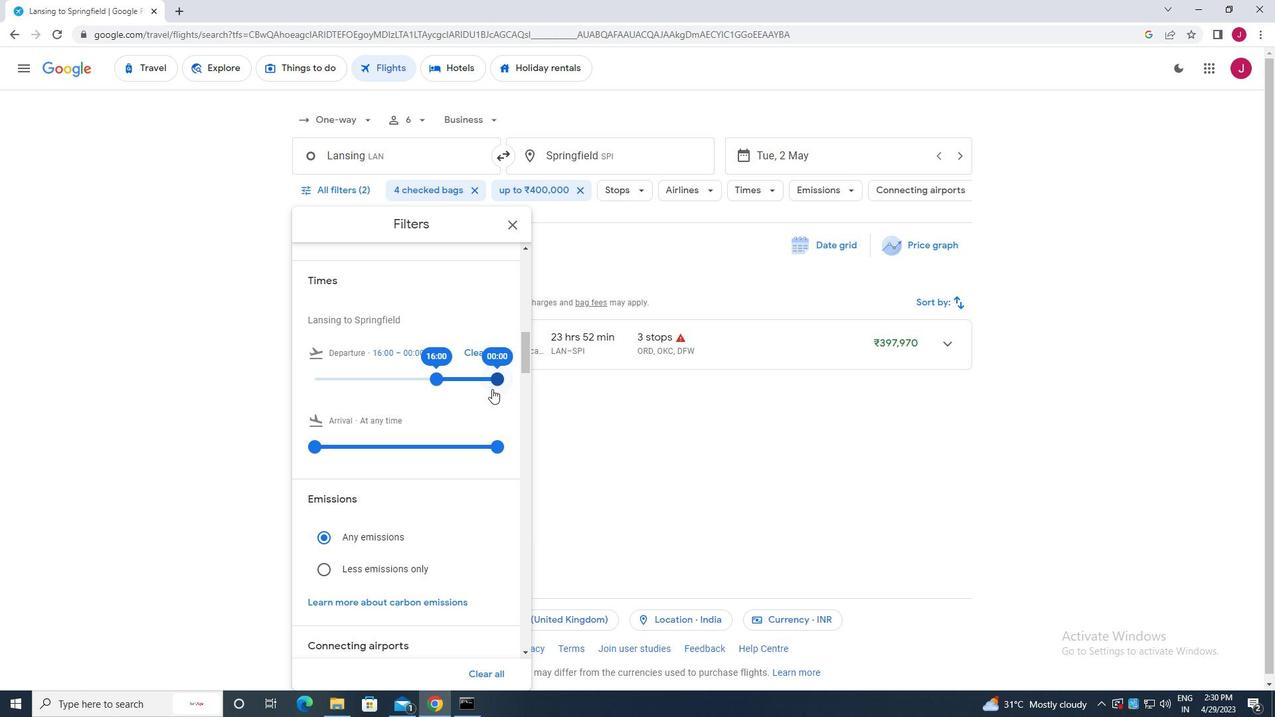 
Action: Mouse pressed left at (496, 379)
Screenshot: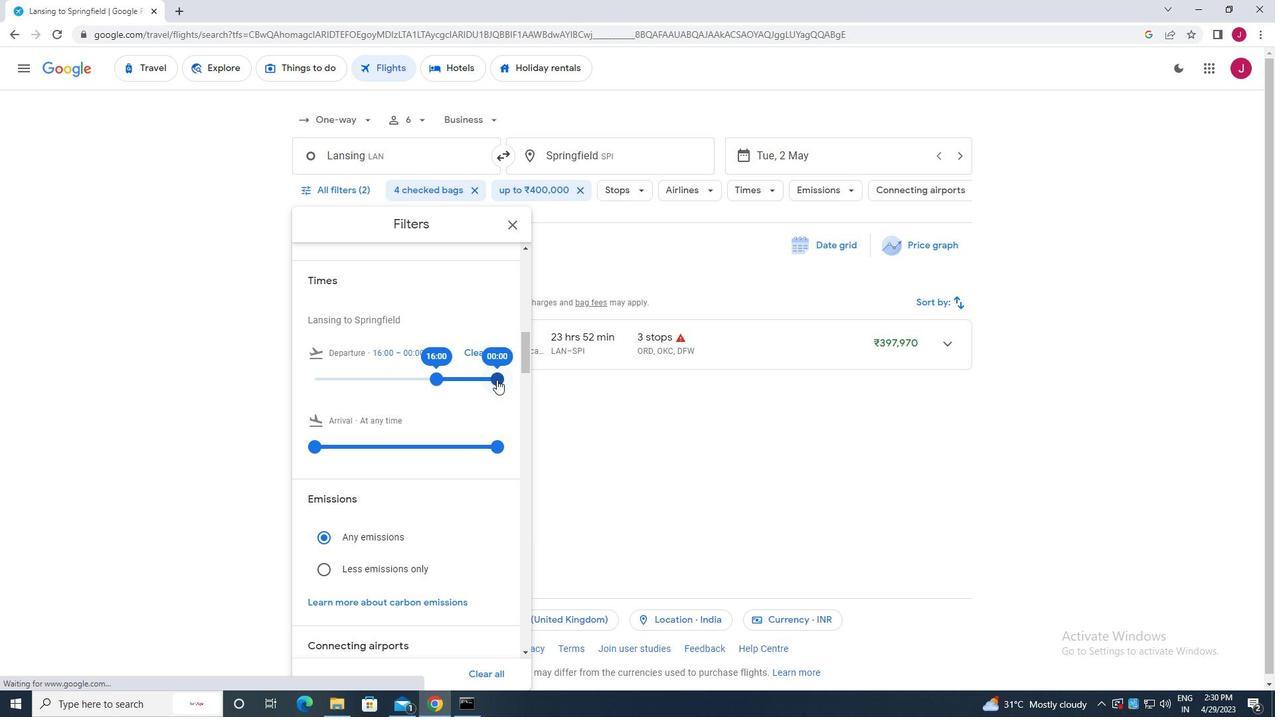 
Action: Mouse moved to (511, 220)
Screenshot: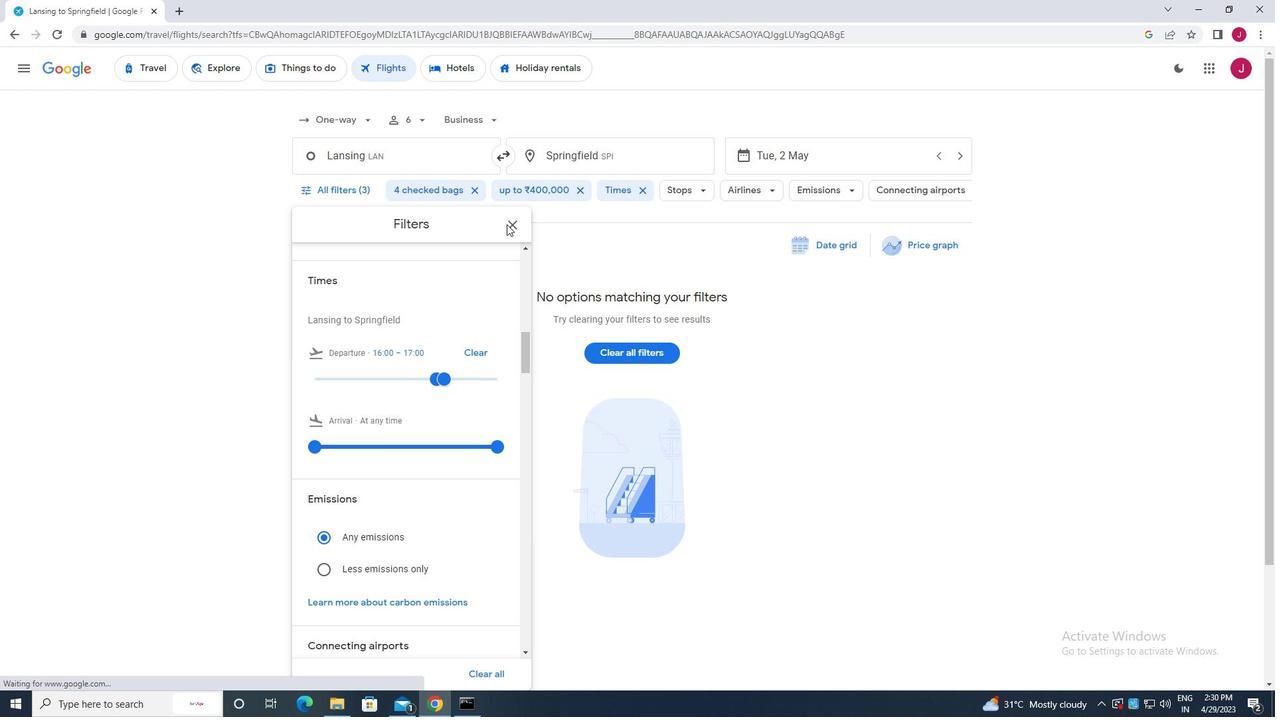 
Action: Mouse pressed left at (511, 220)
Screenshot: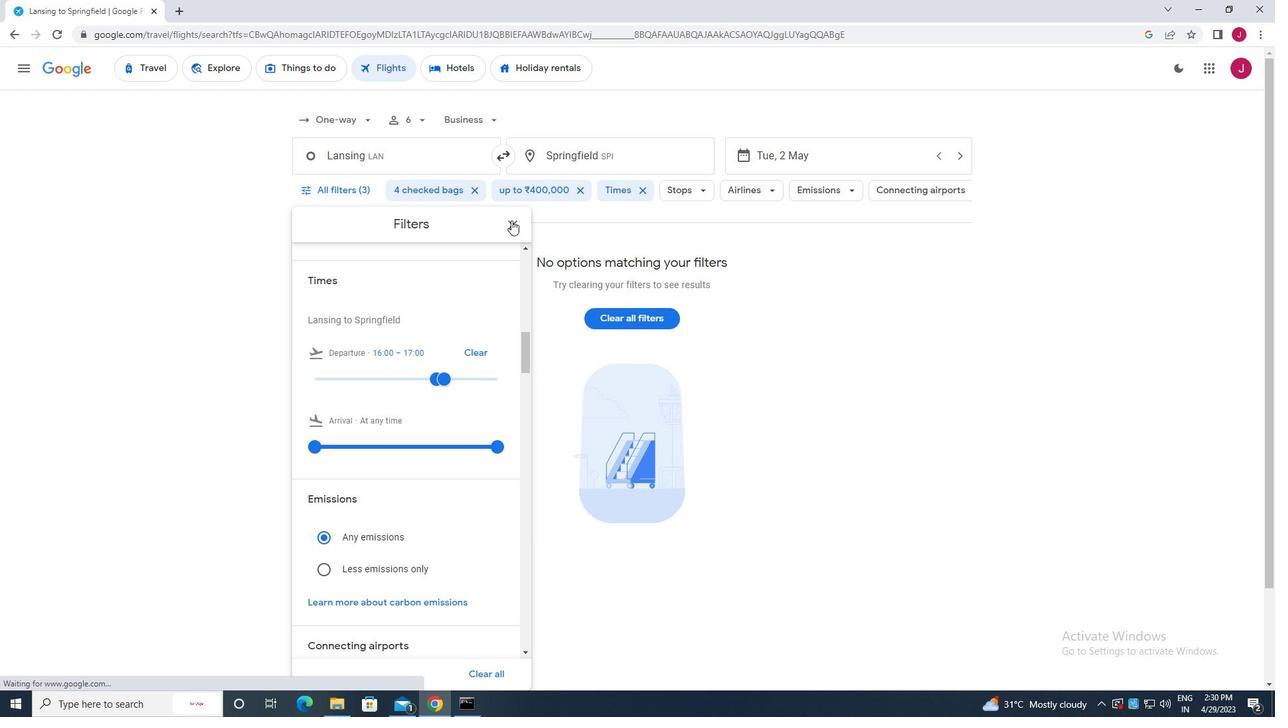 
Action: Mouse moved to (497, 227)
Screenshot: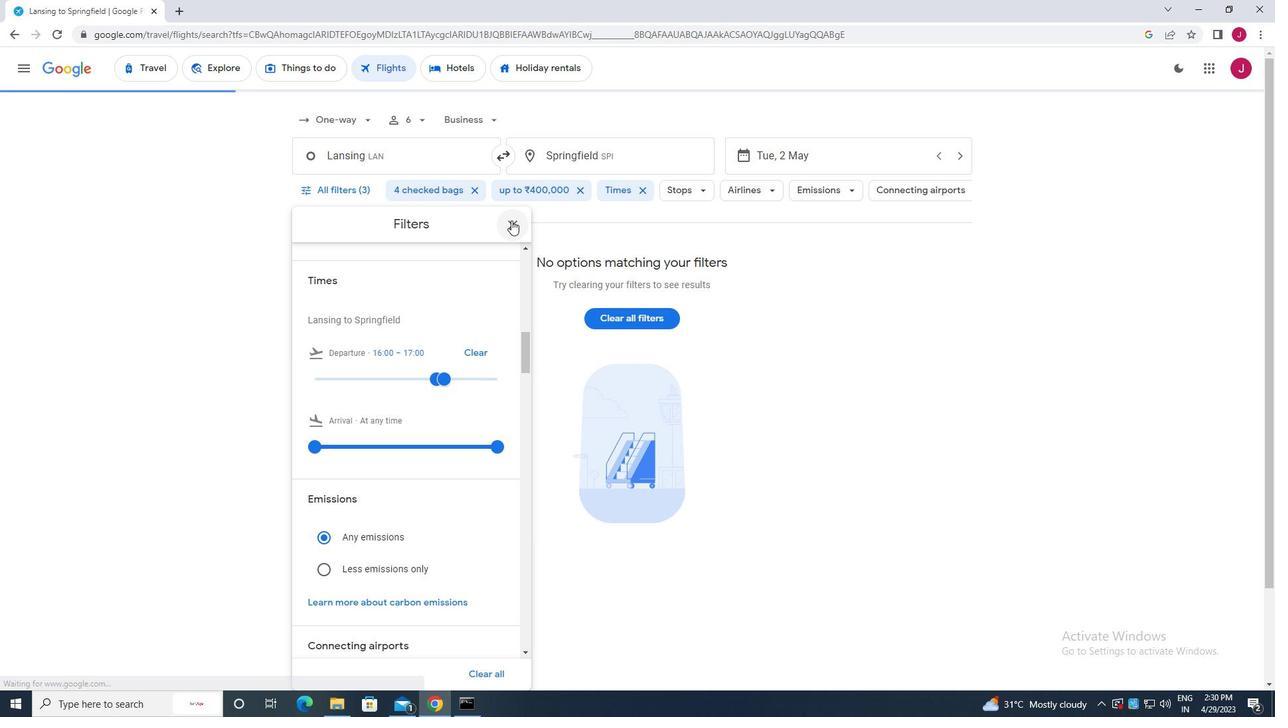 
